 Task: Compose an email with the signature Connor Wood with the subject Product launch announcement and the message Could you please confirm the details of the shipment? from softage.1@softage.net to softage.9@softage.net with an attached document Design_specifications.pdf Undo the message and rewrite the message as I will be unavailable during this time. Send the email. Finally, move the email from Sent Items to the label Benefits
Action: Mouse moved to (321, 534)
Screenshot: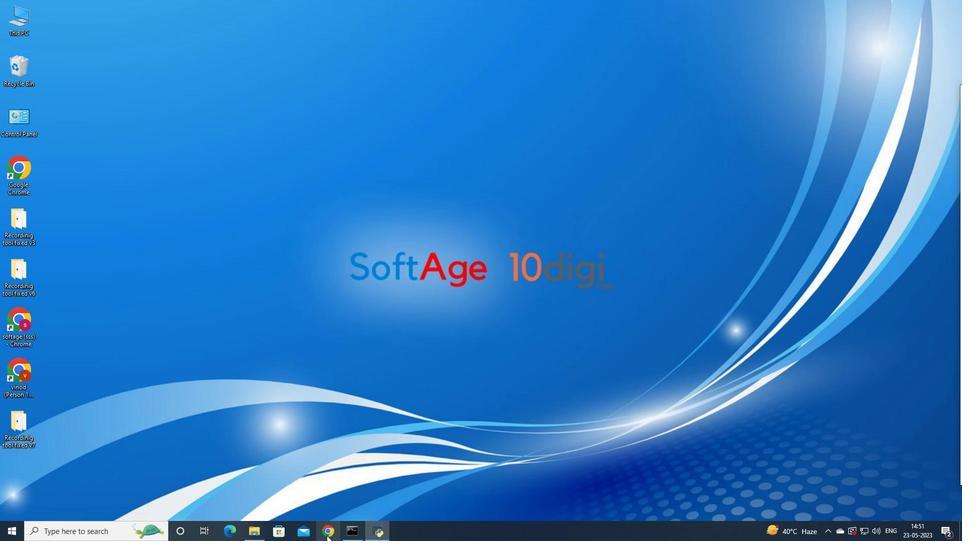 
Action: Mouse pressed left at (321, 534)
Screenshot: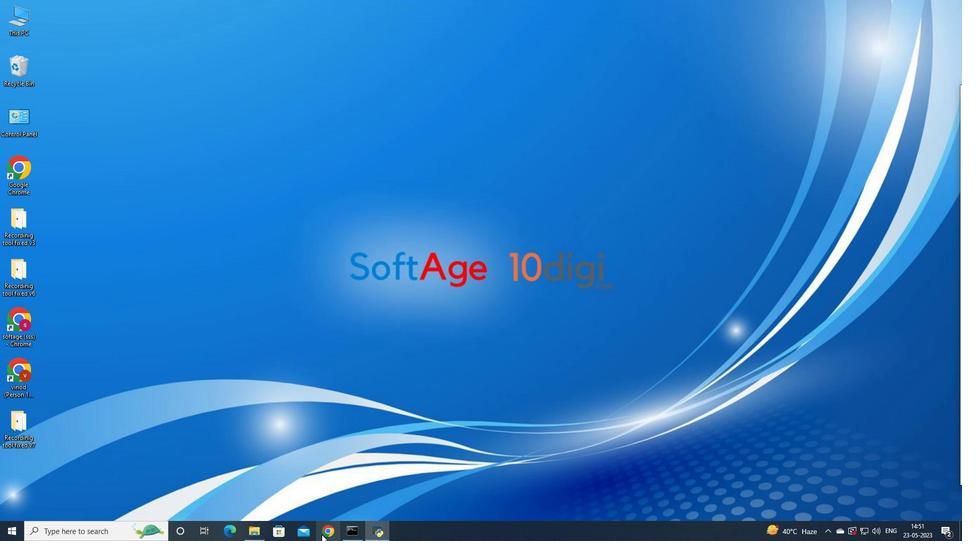 
Action: Mouse moved to (426, 289)
Screenshot: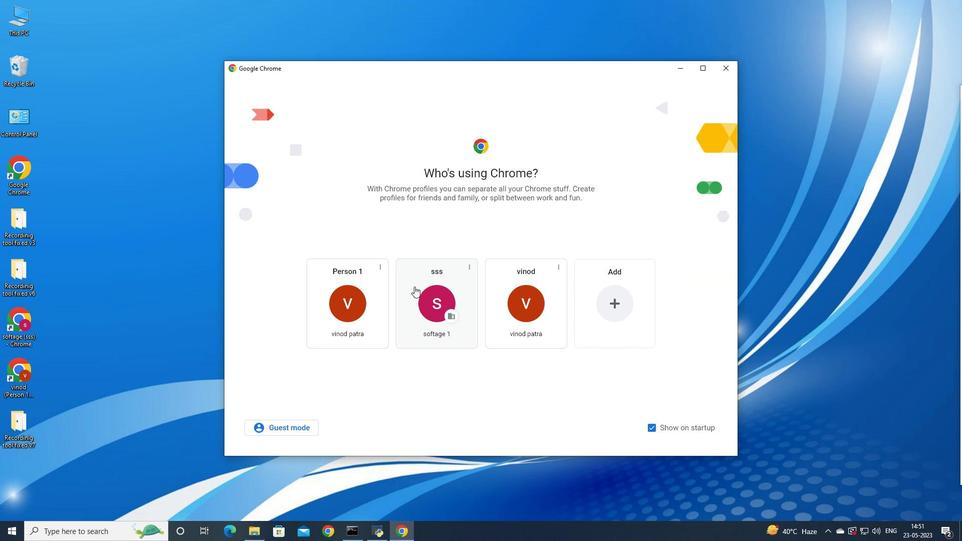 
Action: Mouse pressed left at (426, 289)
Screenshot: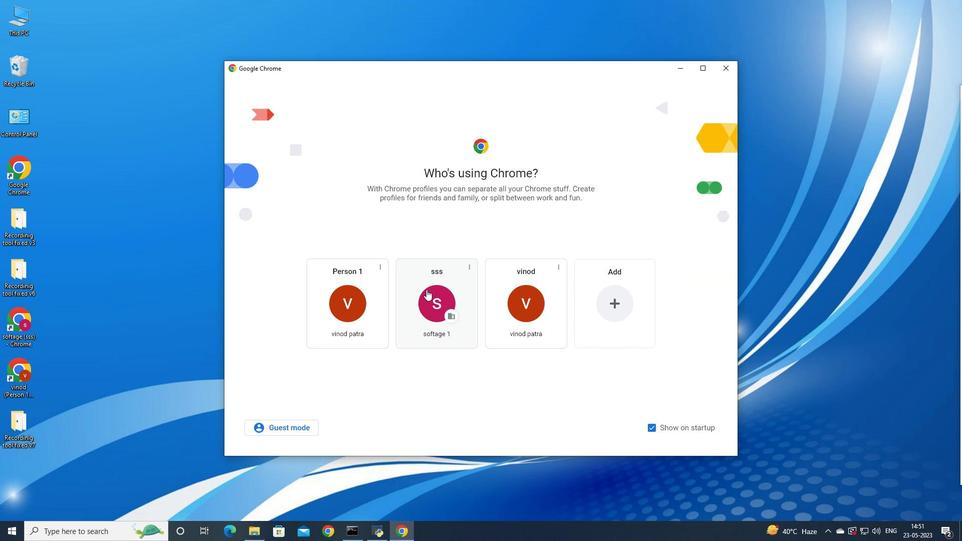 
Action: Mouse moved to (863, 51)
Screenshot: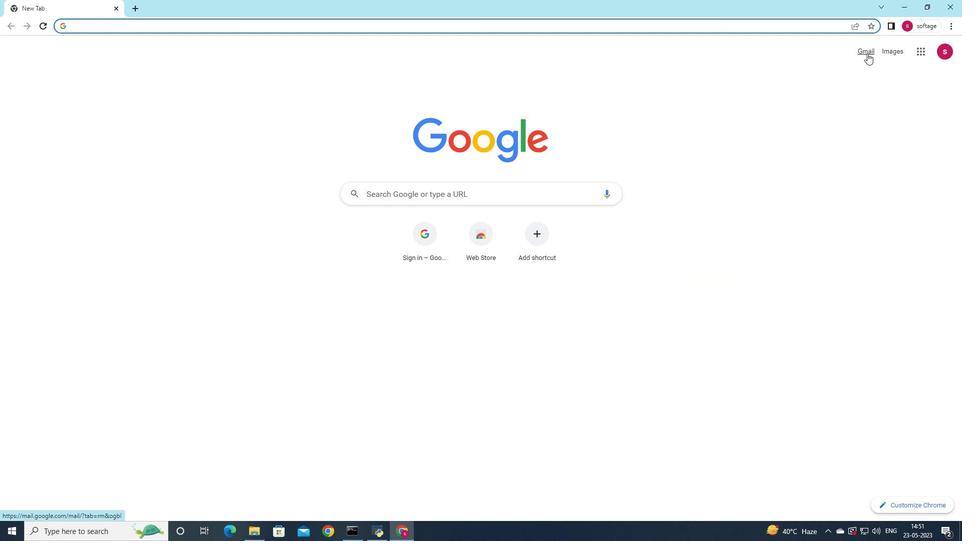 
Action: Mouse pressed left at (863, 51)
Screenshot: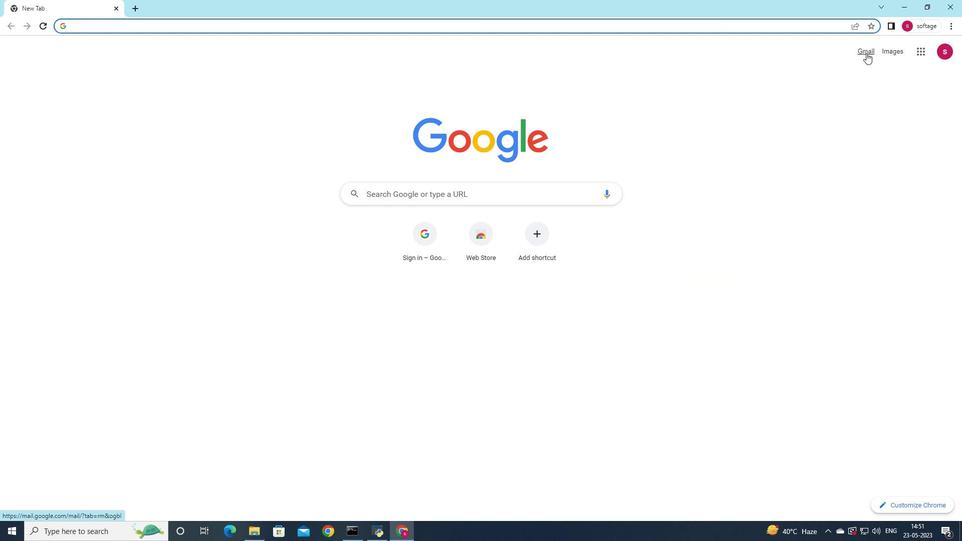 
Action: Mouse moved to (857, 68)
Screenshot: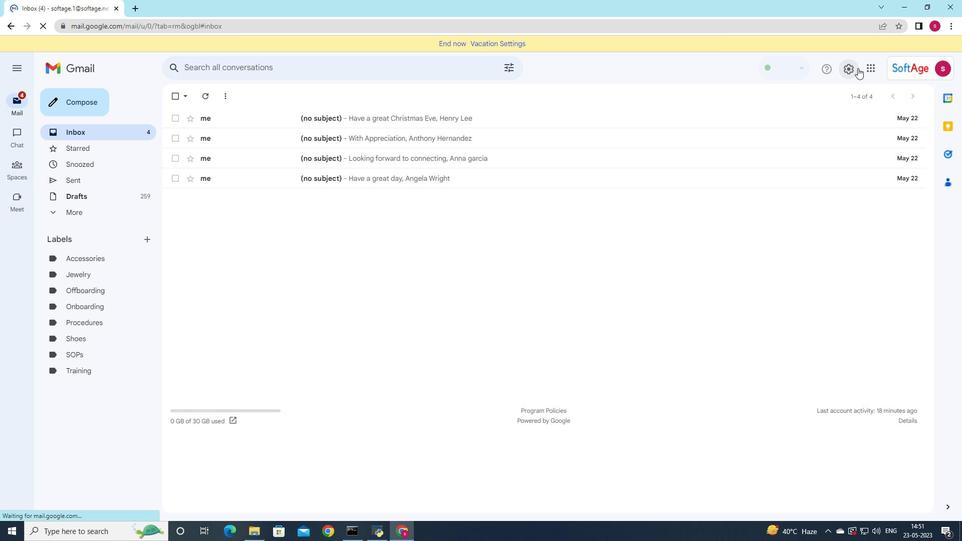 
Action: Mouse pressed left at (857, 68)
Screenshot: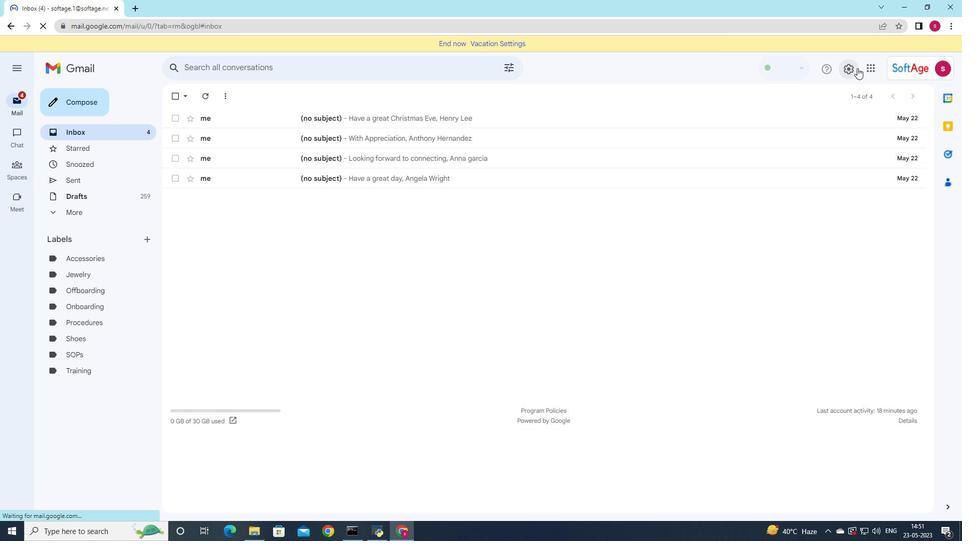 
Action: Mouse moved to (852, 72)
Screenshot: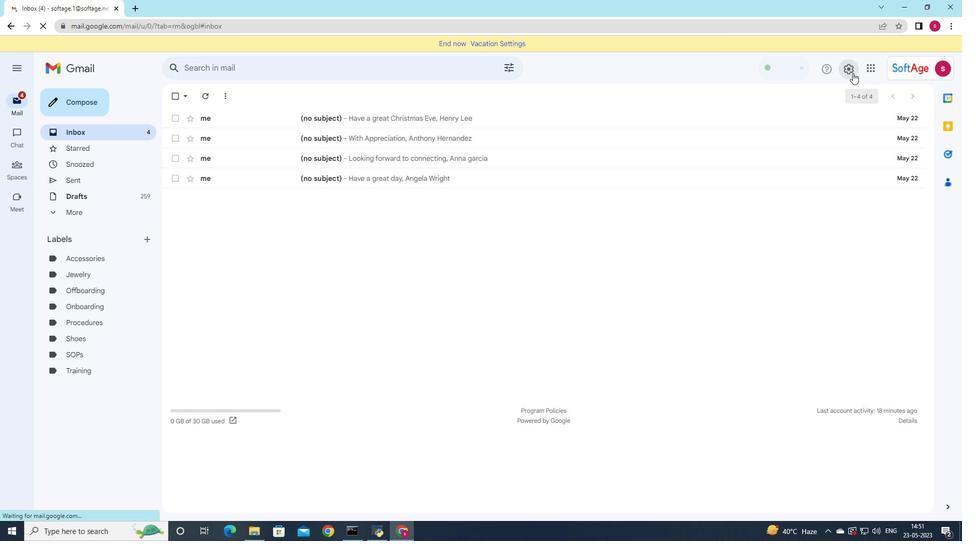 
Action: Mouse pressed left at (852, 72)
Screenshot: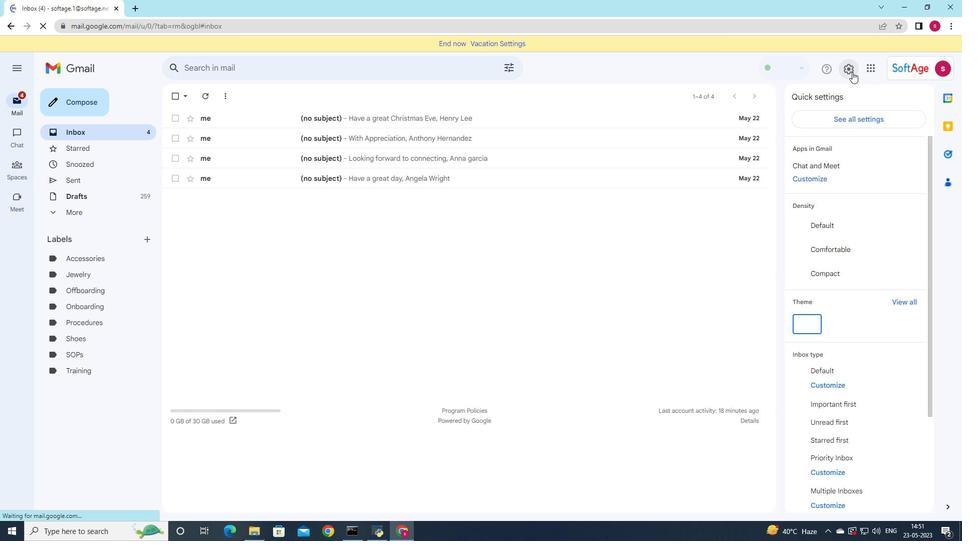 
Action: Mouse pressed left at (852, 72)
Screenshot: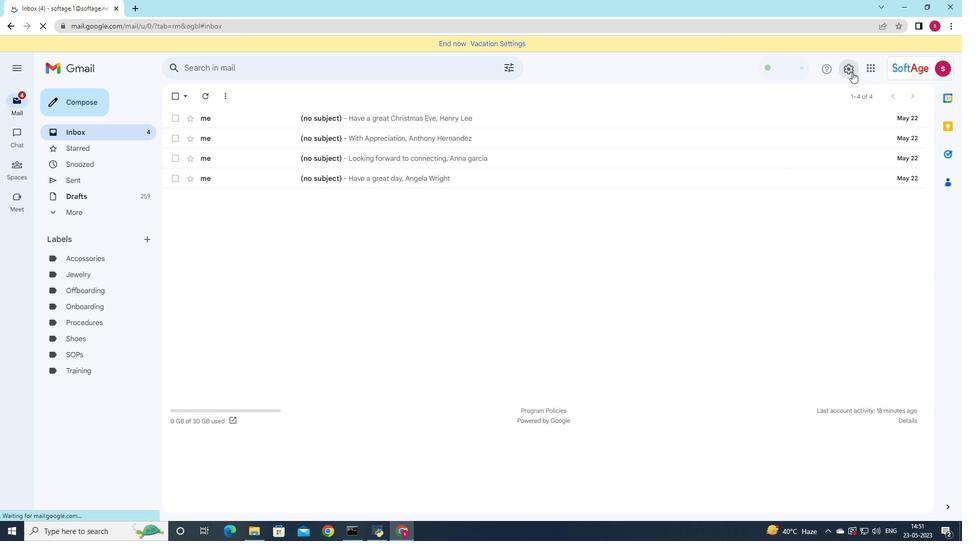 
Action: Mouse moved to (860, 116)
Screenshot: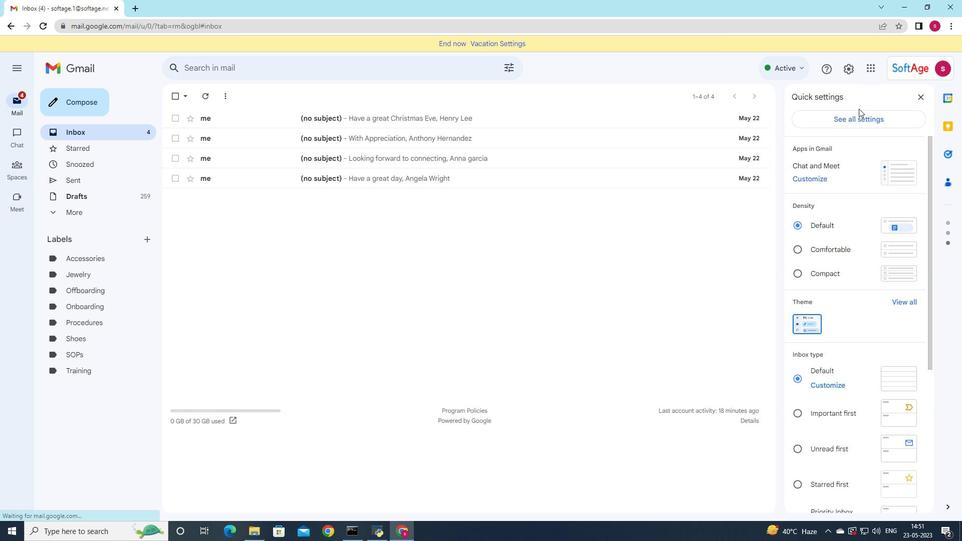 
Action: Mouse pressed left at (860, 116)
Screenshot: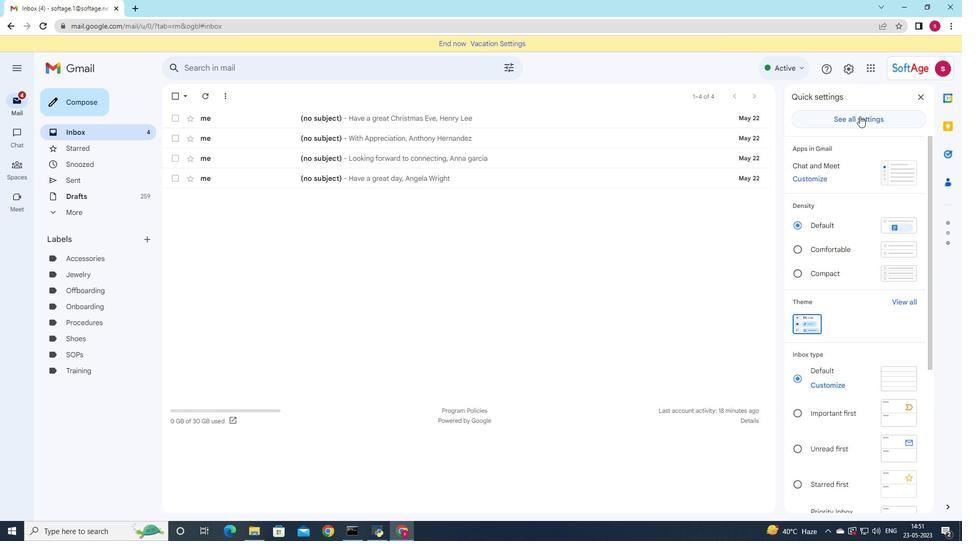 
Action: Mouse moved to (852, 74)
Screenshot: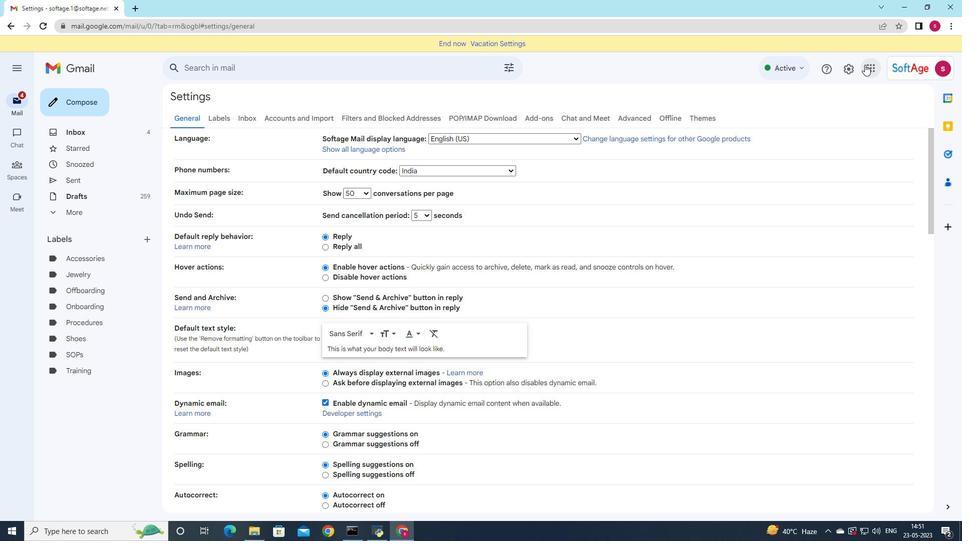 
Action: Mouse pressed left at (852, 74)
Screenshot: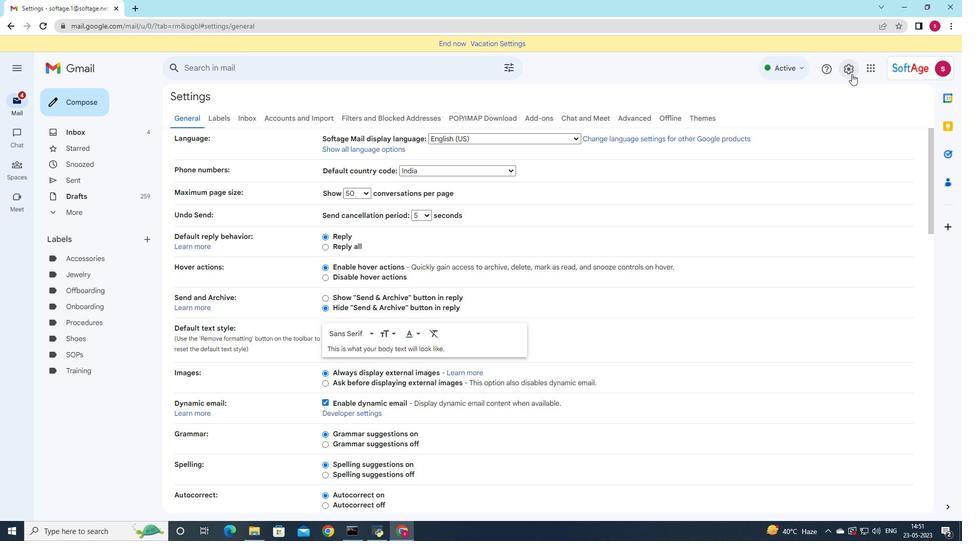 
Action: Mouse moved to (470, 243)
Screenshot: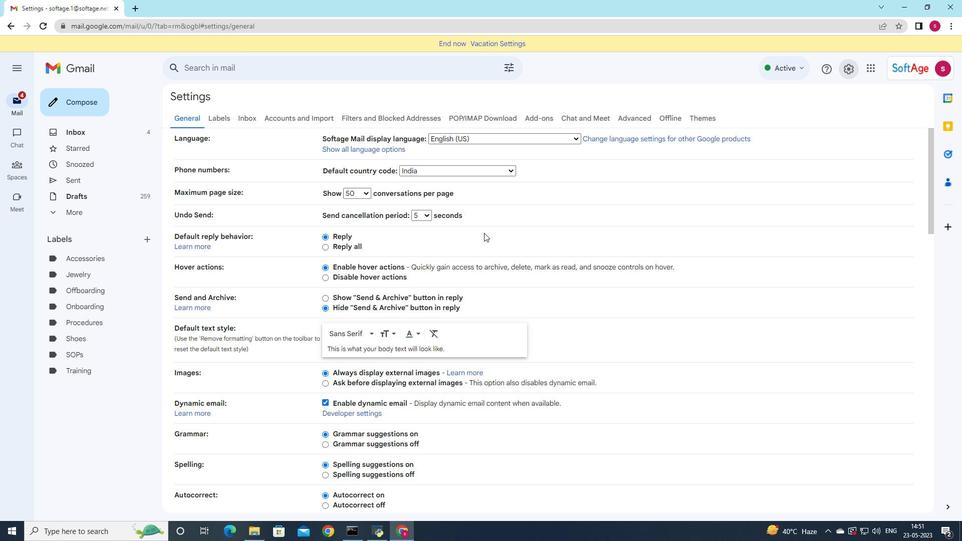 
Action: Mouse scrolled (470, 242) with delta (0, 0)
Screenshot: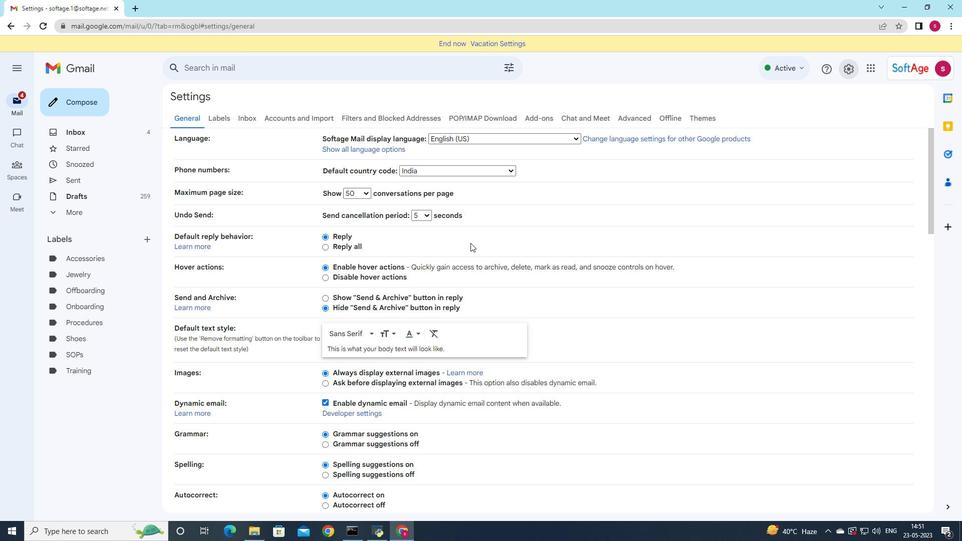 
Action: Mouse scrolled (470, 242) with delta (0, 0)
Screenshot: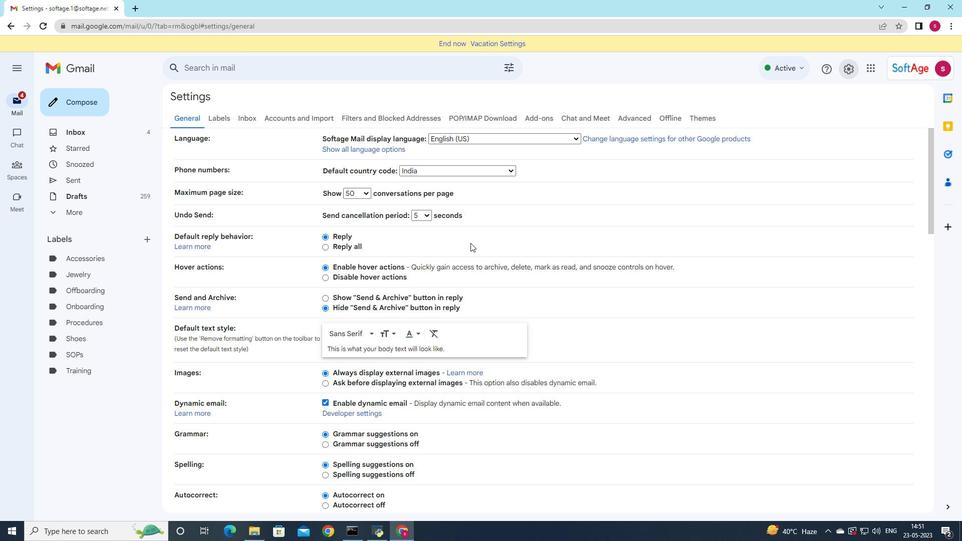 
Action: Mouse scrolled (470, 242) with delta (0, 0)
Screenshot: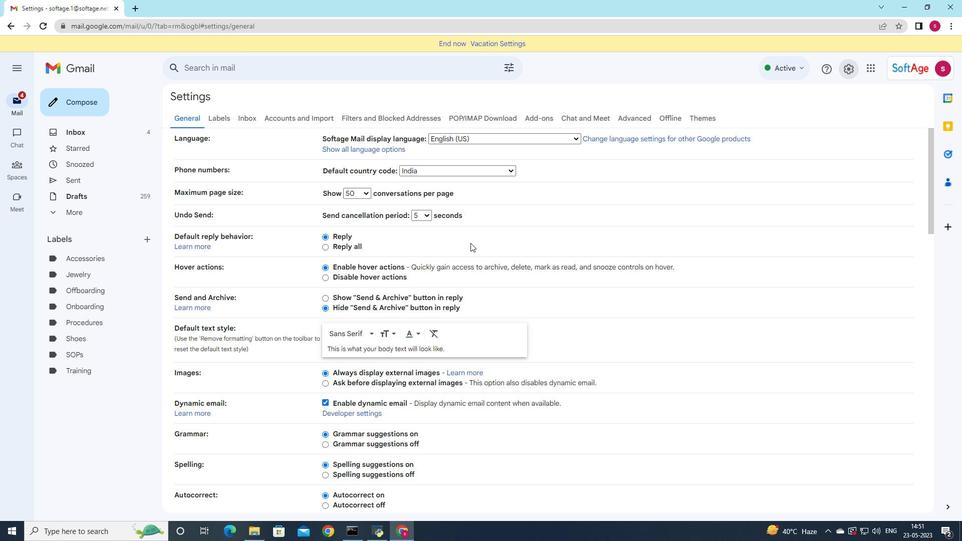 
Action: Mouse moved to (471, 249)
Screenshot: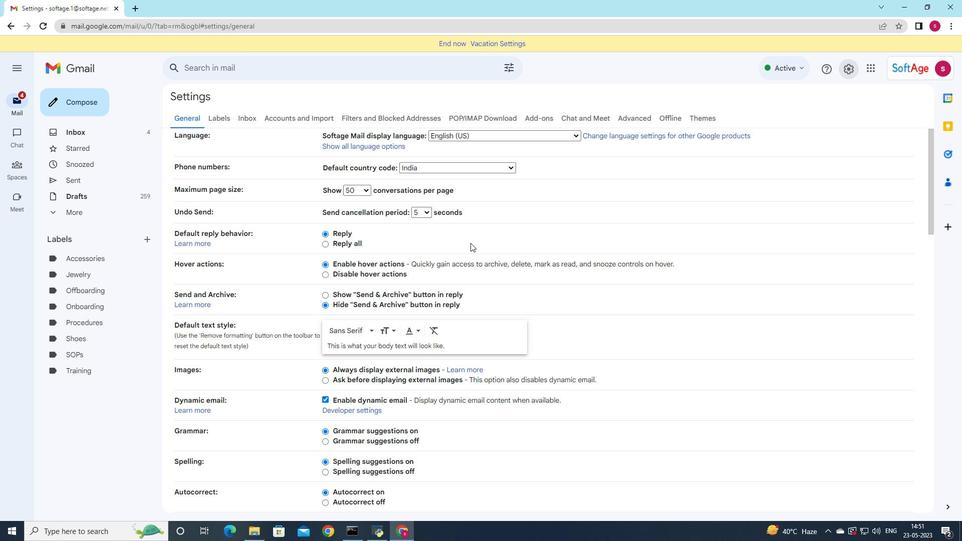 
Action: Mouse scrolled (471, 248) with delta (0, 0)
Screenshot: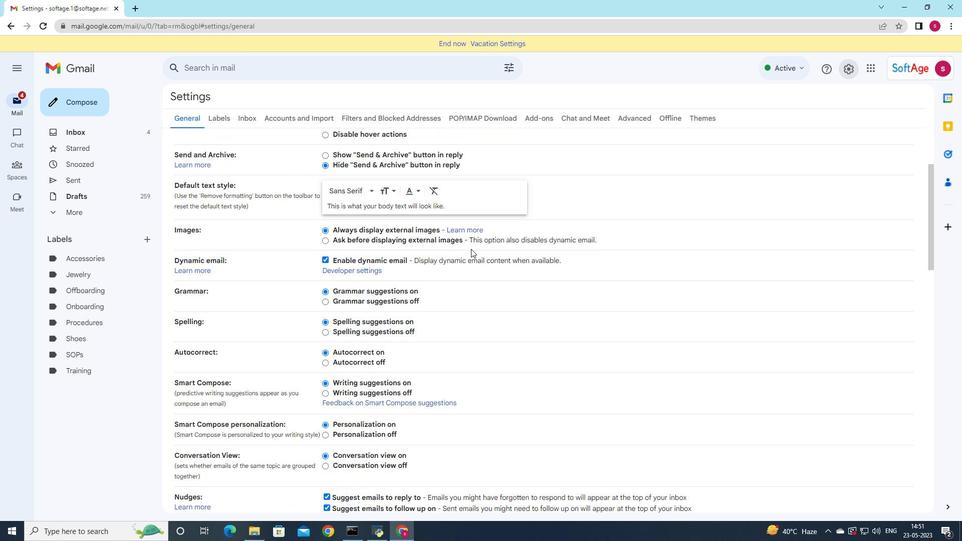 
Action: Mouse scrolled (471, 248) with delta (0, 0)
Screenshot: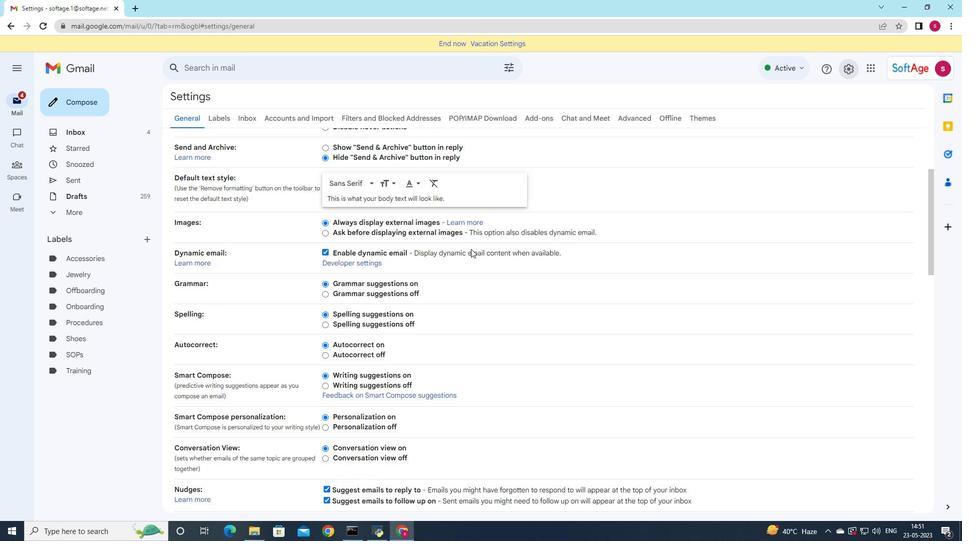 
Action: Mouse scrolled (471, 248) with delta (0, 0)
Screenshot: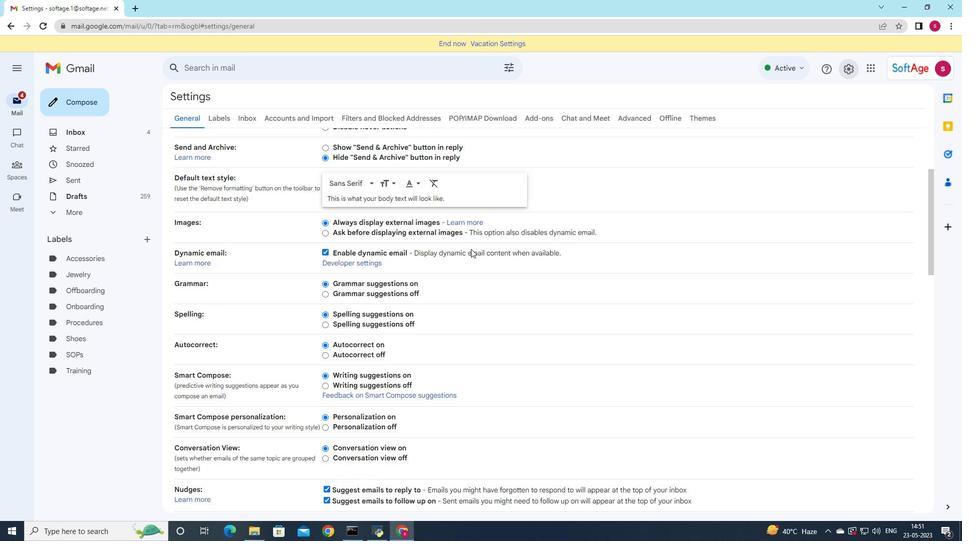 
Action: Mouse scrolled (471, 248) with delta (0, 0)
Screenshot: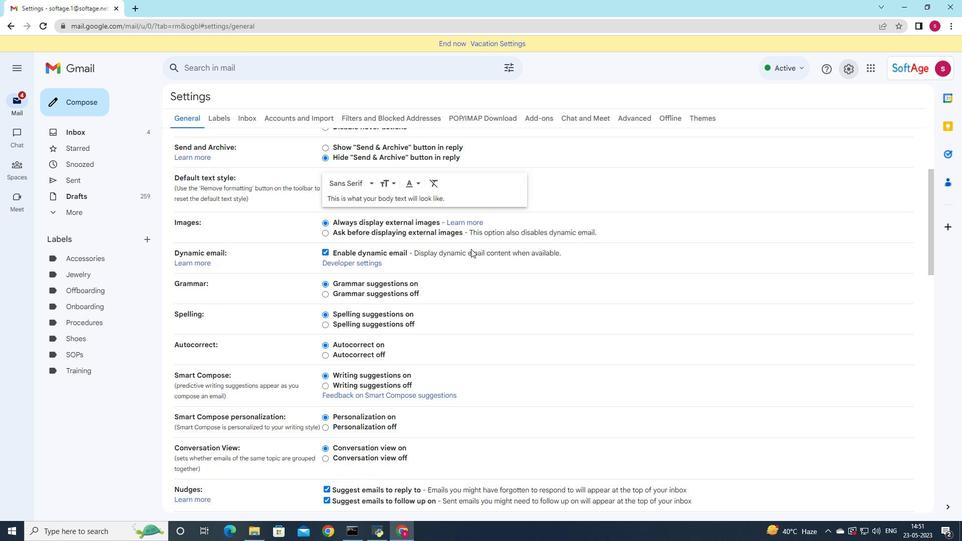 
Action: Mouse scrolled (471, 248) with delta (0, 0)
Screenshot: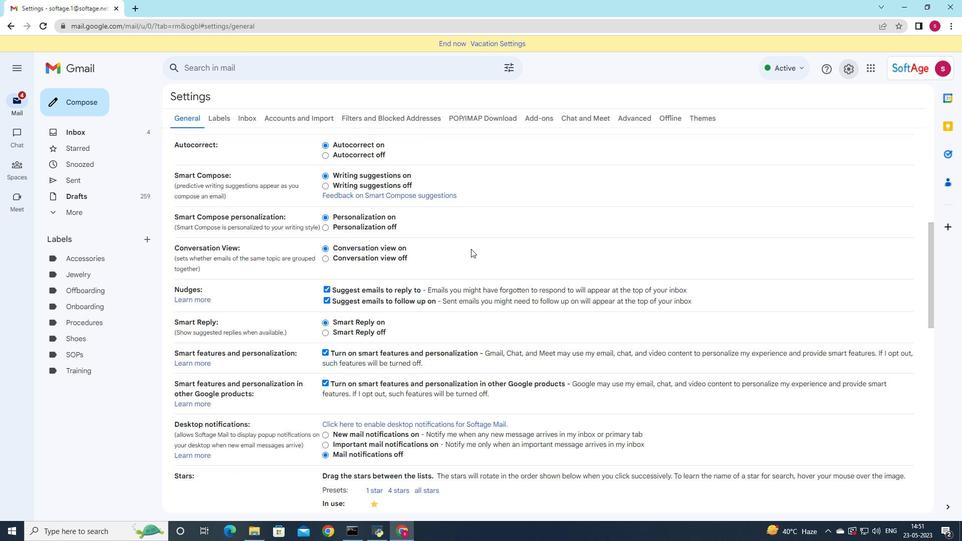
Action: Mouse scrolled (471, 248) with delta (0, 0)
Screenshot: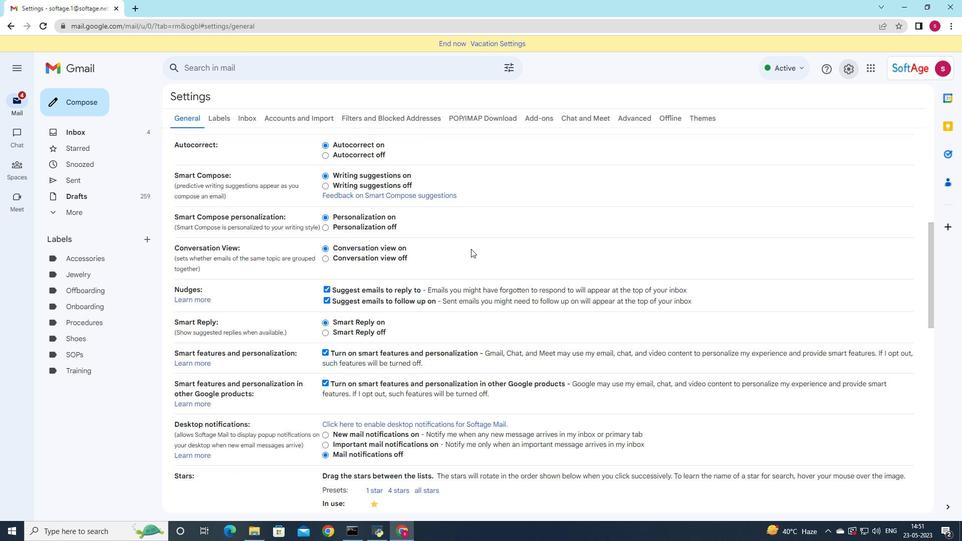 
Action: Mouse scrolled (471, 248) with delta (0, 0)
Screenshot: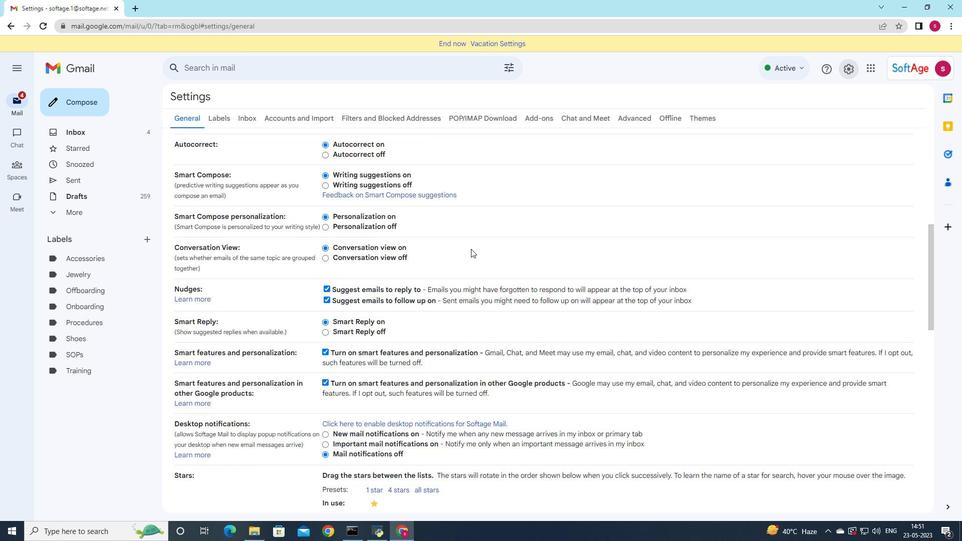 
Action: Mouse scrolled (471, 248) with delta (0, 0)
Screenshot: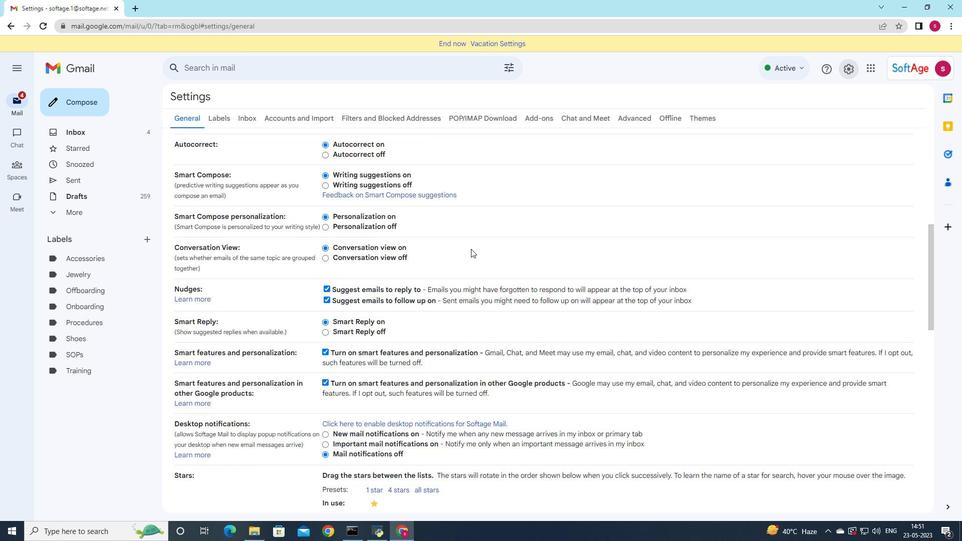 
Action: Mouse scrolled (471, 248) with delta (0, 0)
Screenshot: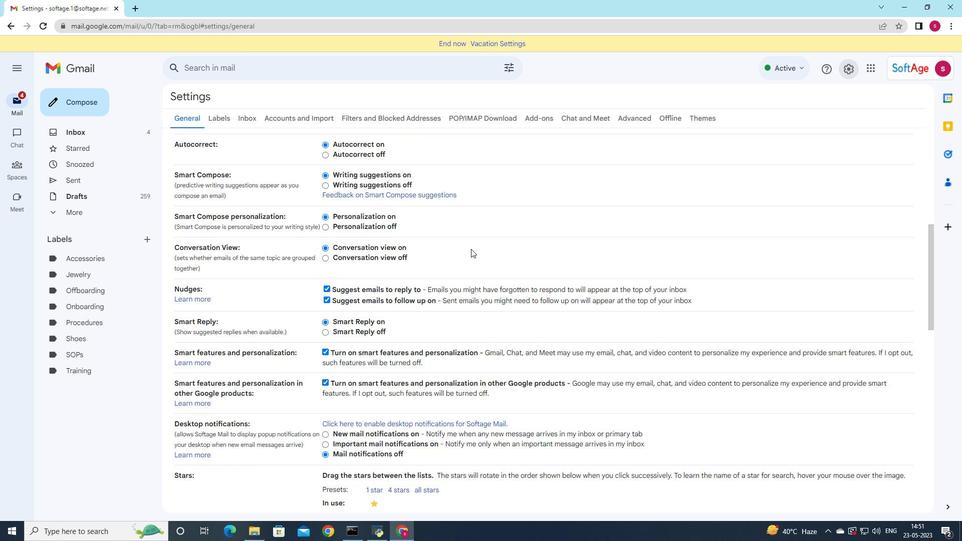 
Action: Mouse scrolled (471, 248) with delta (0, 0)
Screenshot: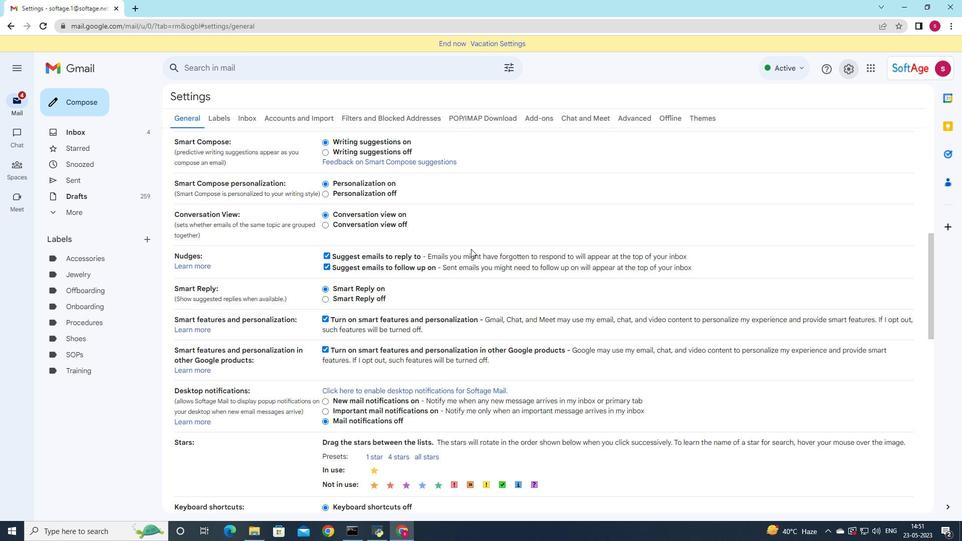 
Action: Mouse scrolled (471, 248) with delta (0, 0)
Screenshot: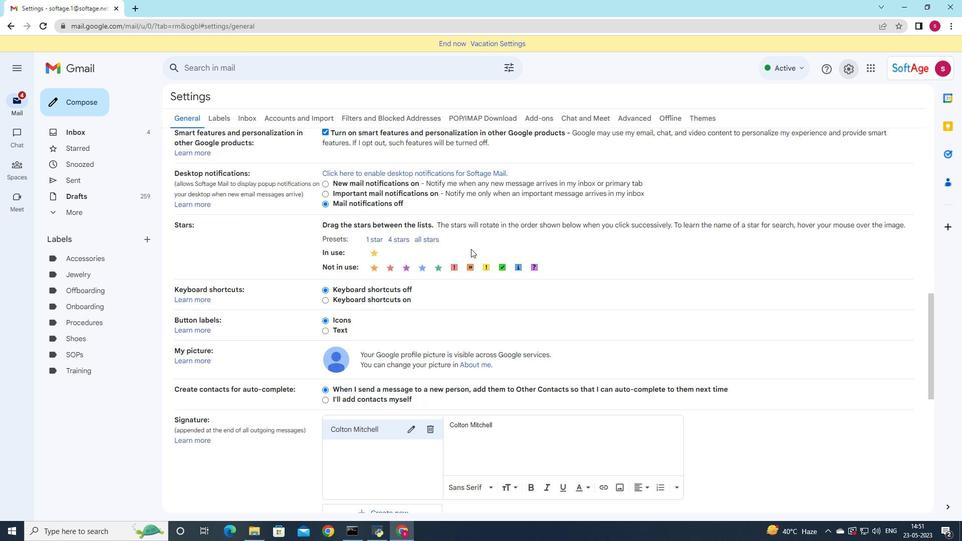
Action: Mouse scrolled (471, 248) with delta (0, 0)
Screenshot: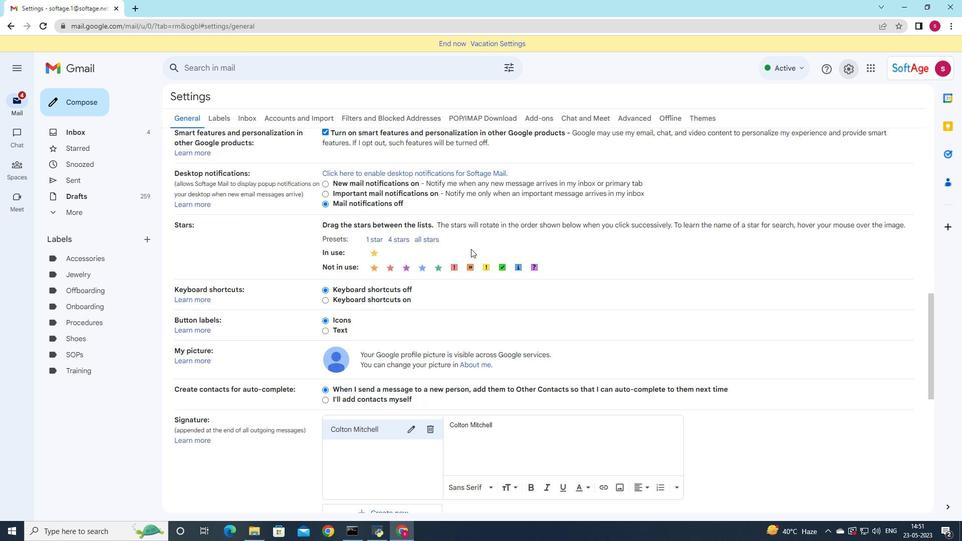 
Action: Mouse moved to (431, 278)
Screenshot: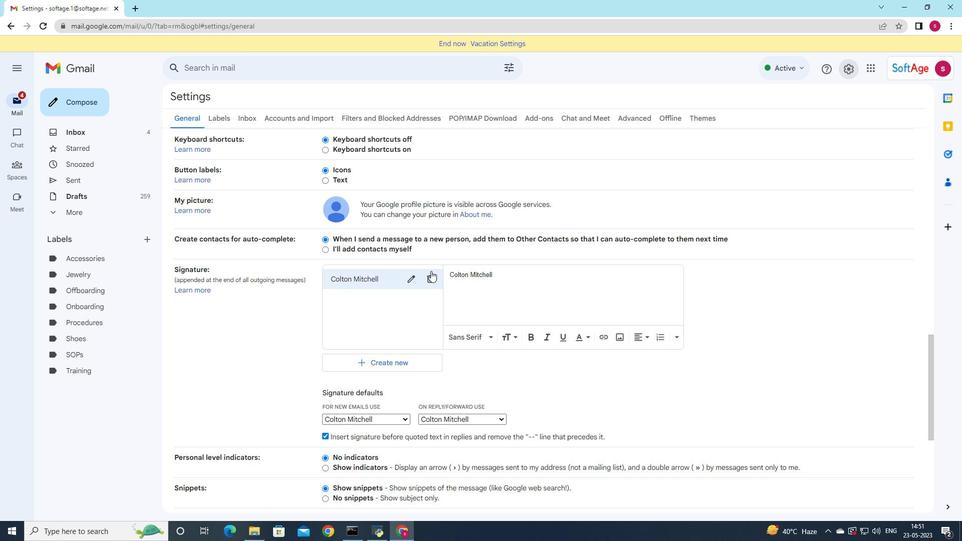 
Action: Mouse pressed left at (431, 278)
Screenshot: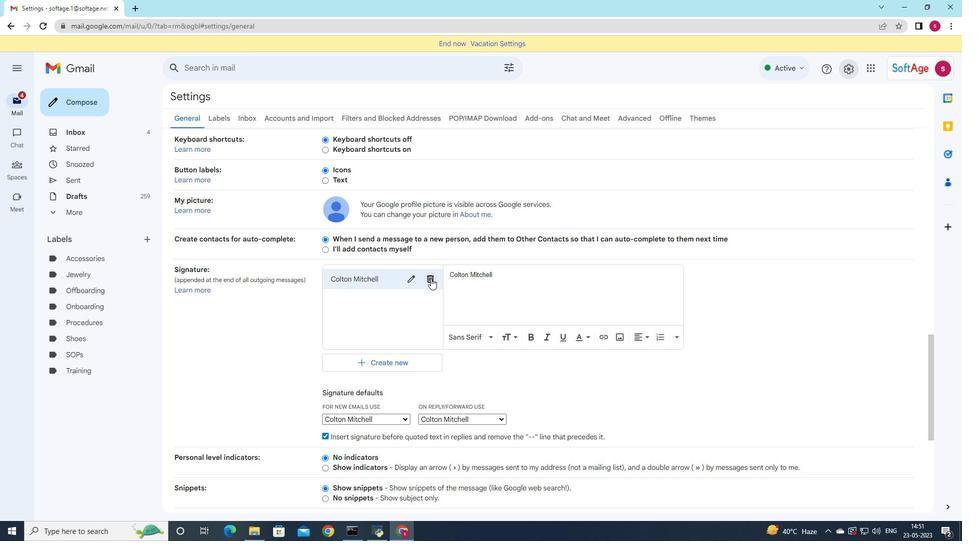 
Action: Mouse moved to (561, 301)
Screenshot: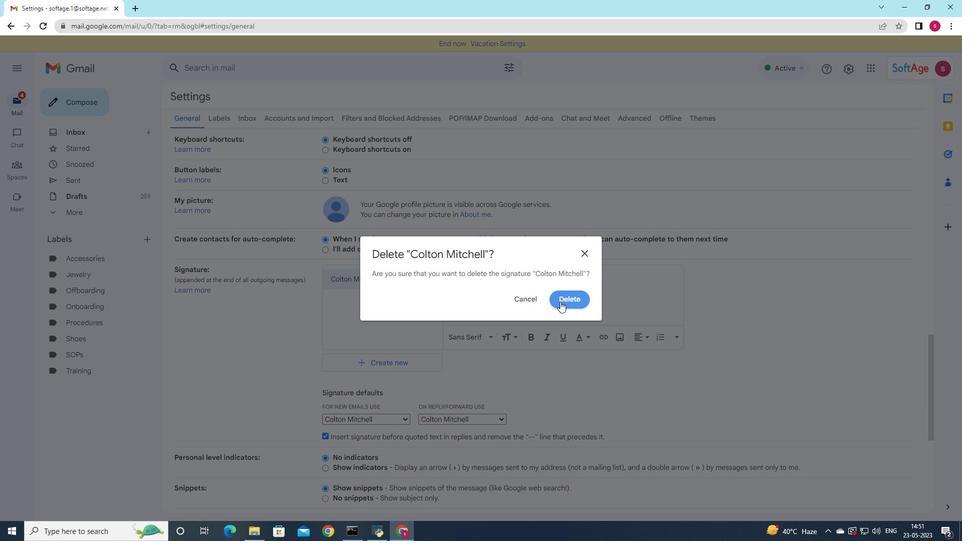 
Action: Mouse pressed left at (561, 301)
Screenshot: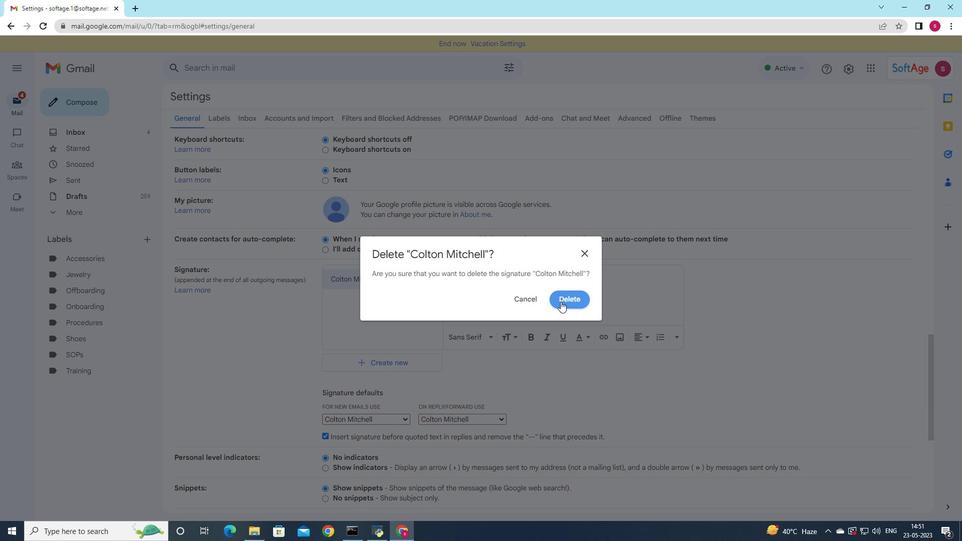 
Action: Mouse moved to (368, 287)
Screenshot: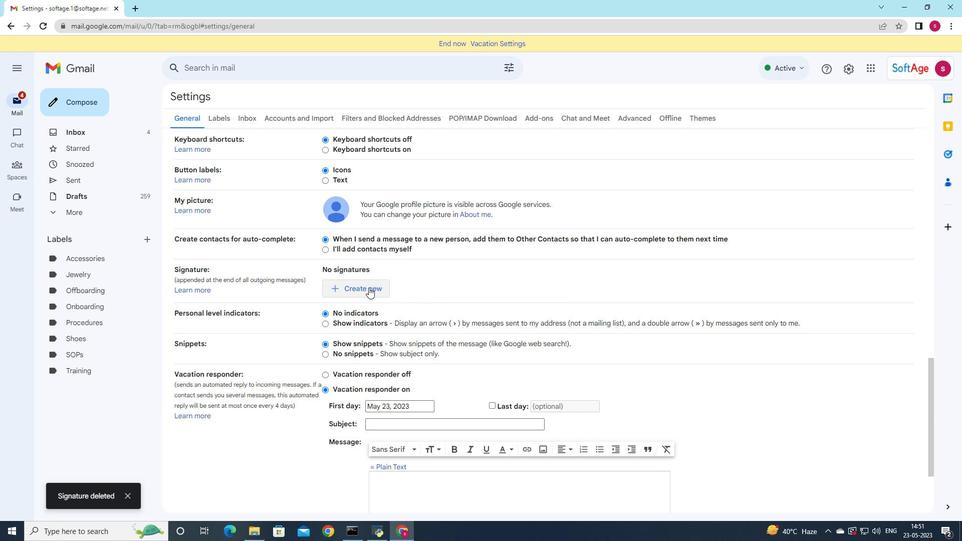 
Action: Mouse pressed left at (368, 287)
Screenshot: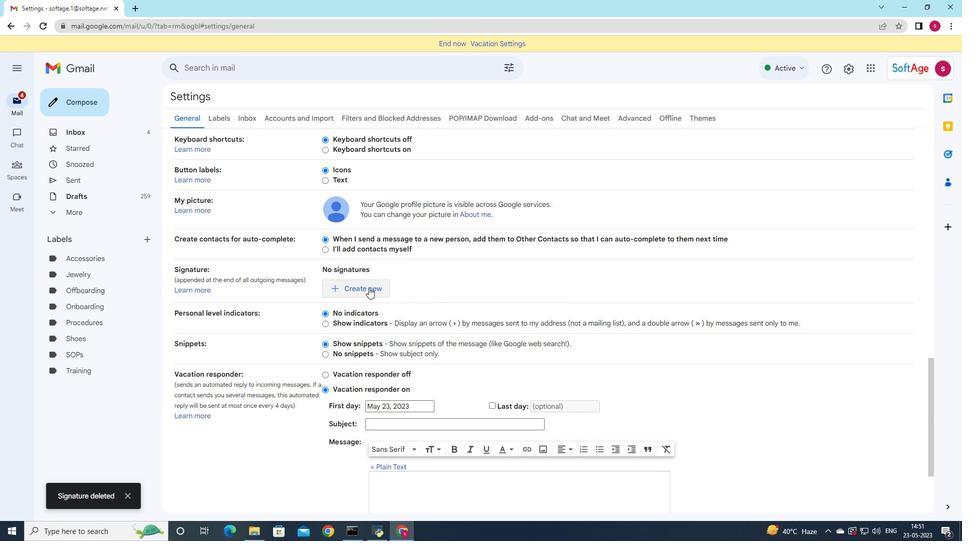 
Action: Mouse moved to (516, 284)
Screenshot: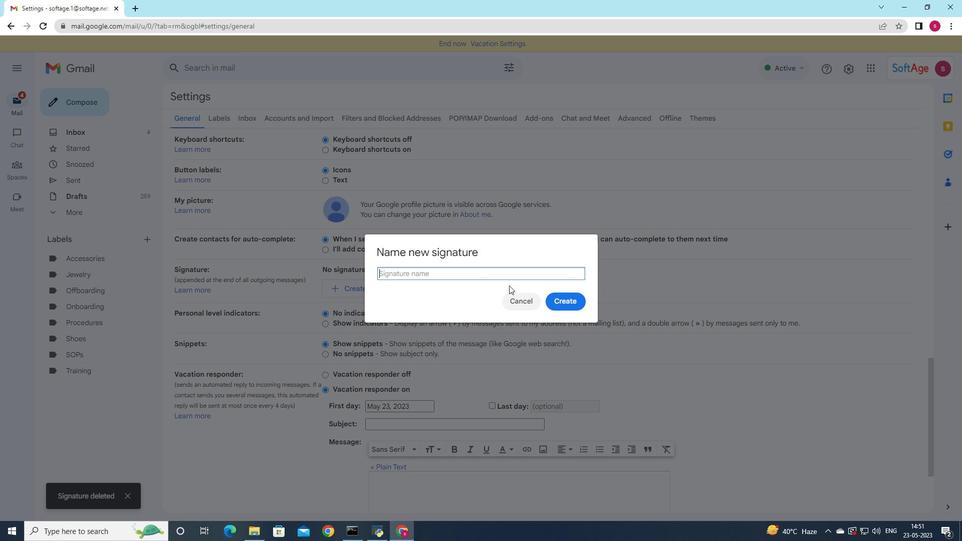 
Action: Key pressed <Key.shift>Connor<Key.space><Key.shift>Woood<Key.backspace><Key.backspace>d
Screenshot: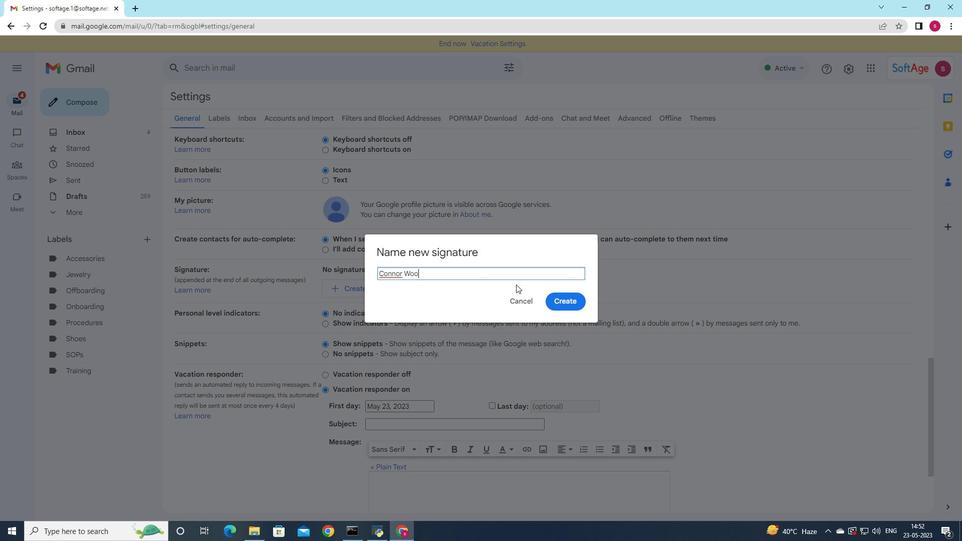 
Action: Mouse scrolled (516, 284) with delta (0, 0)
Screenshot: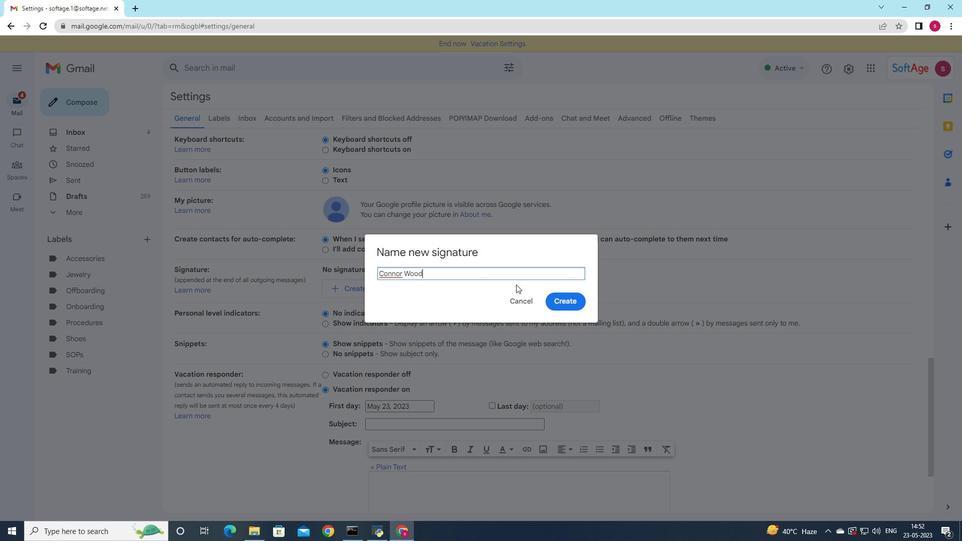 
Action: Mouse moved to (575, 304)
Screenshot: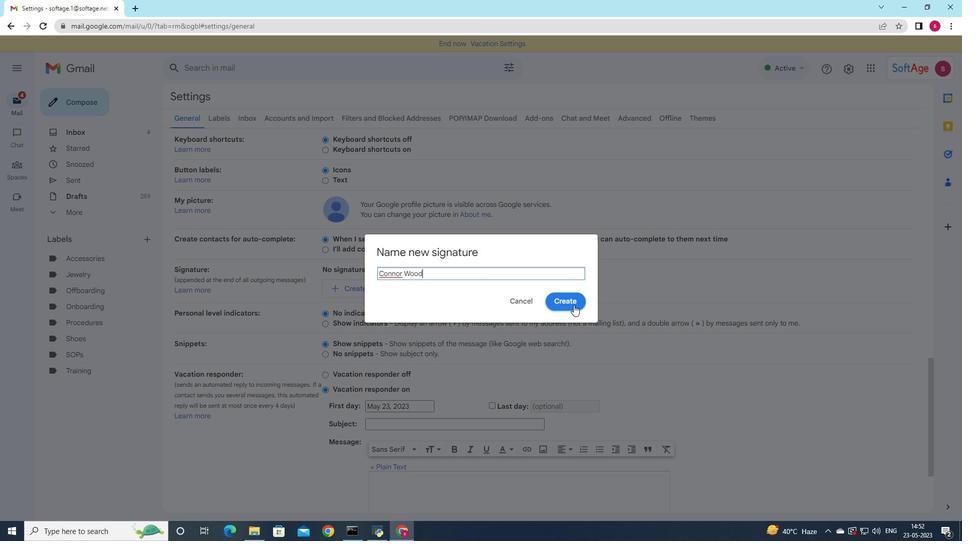 
Action: Mouse pressed left at (575, 304)
Screenshot: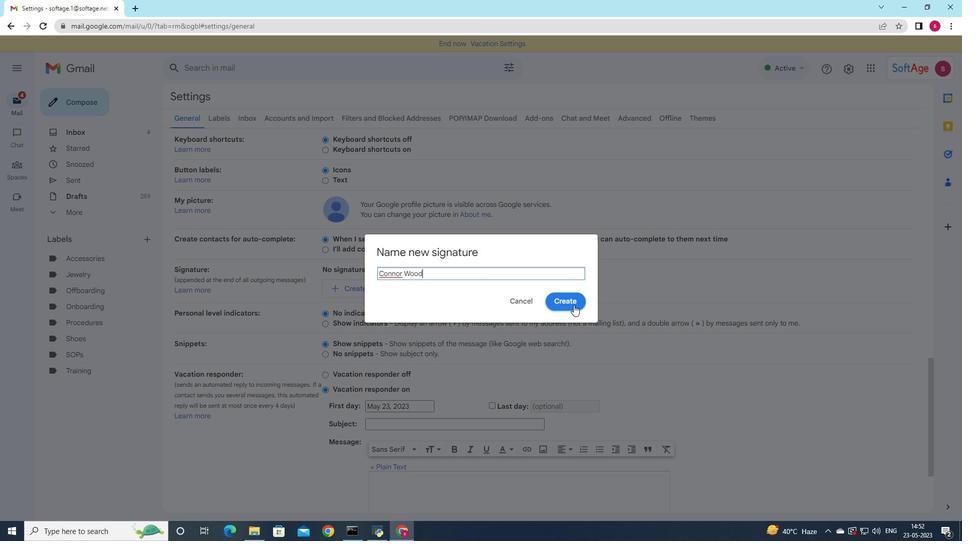 
Action: Mouse moved to (524, 281)
Screenshot: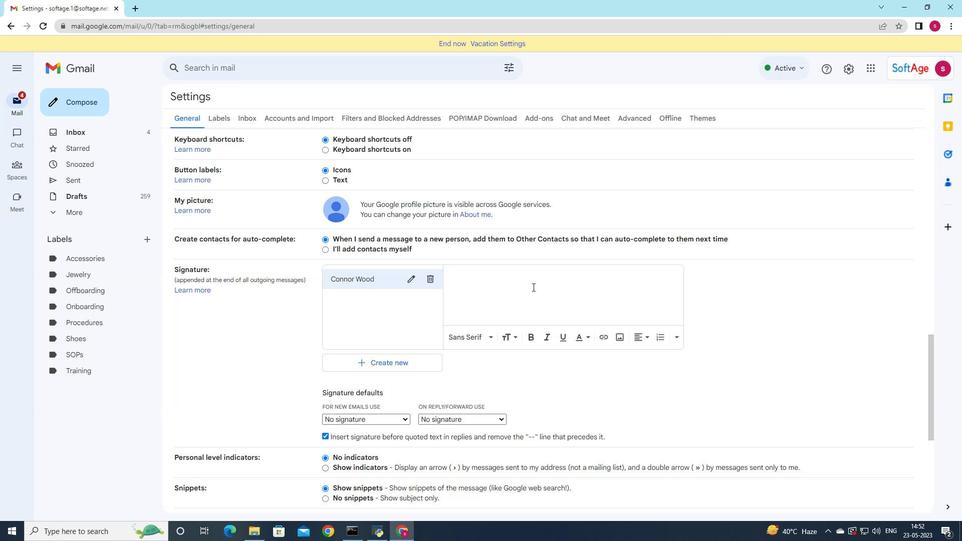 
Action: Mouse pressed left at (524, 281)
Screenshot: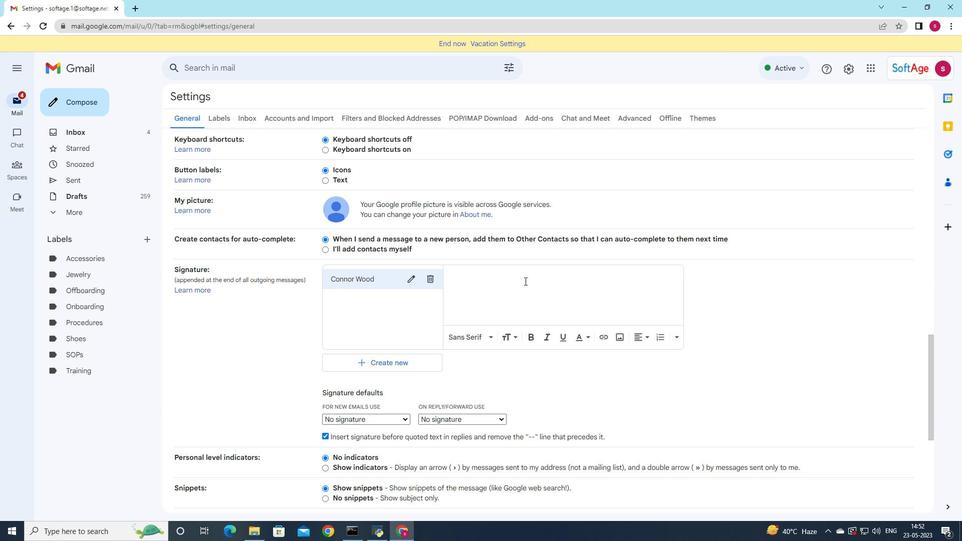 
Action: Key pressed <Key.shift>Coo<Key.backspace>nnor<Key.space><Key.shift>Wood
Screenshot: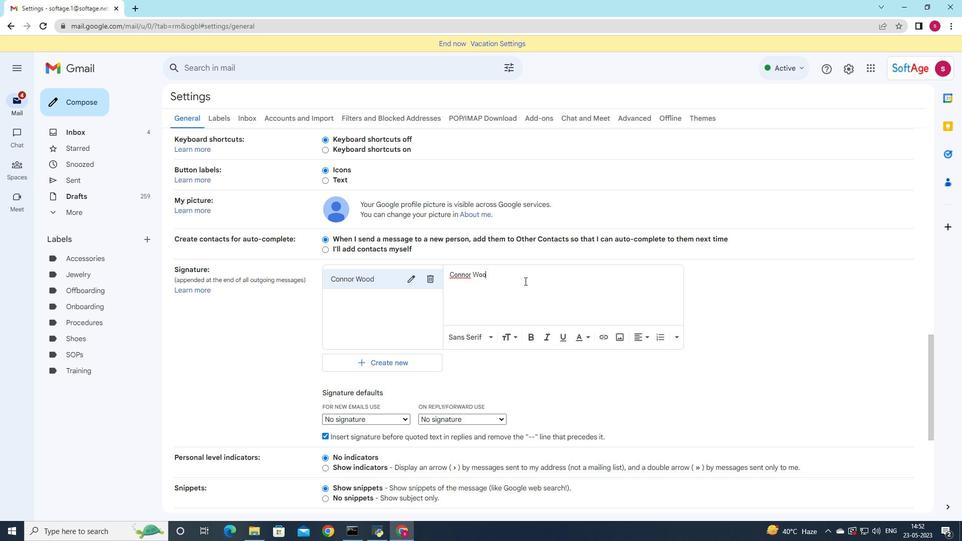 
Action: Mouse moved to (381, 418)
Screenshot: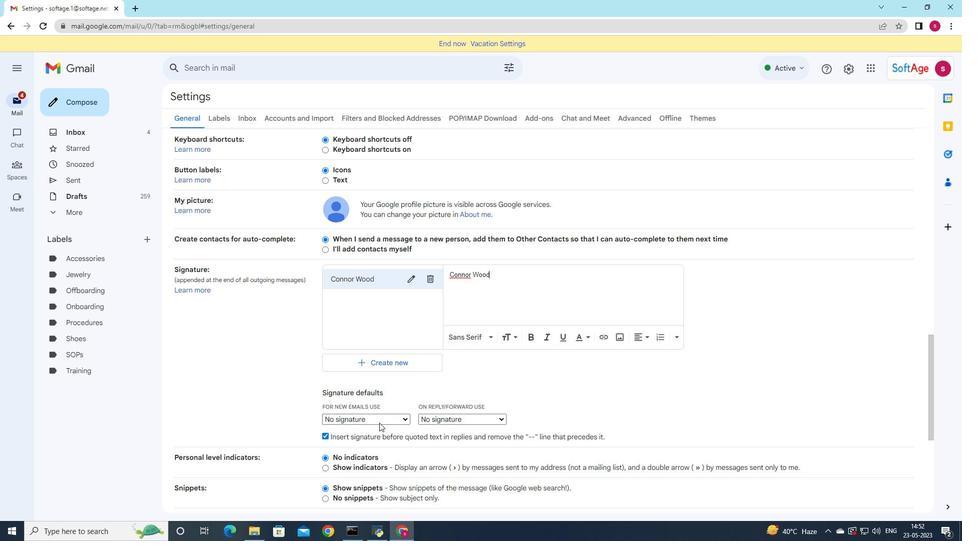
Action: Mouse pressed left at (381, 418)
Screenshot: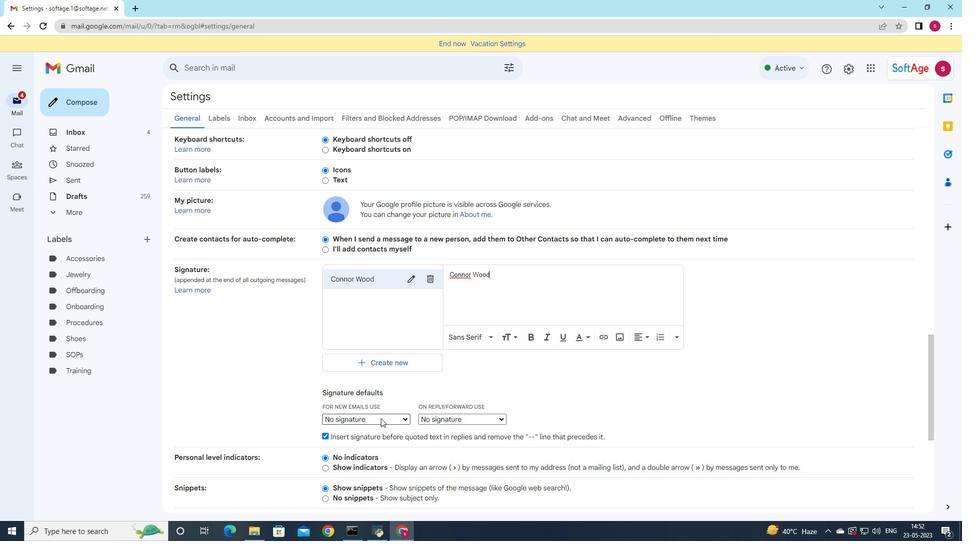 
Action: Mouse moved to (392, 436)
Screenshot: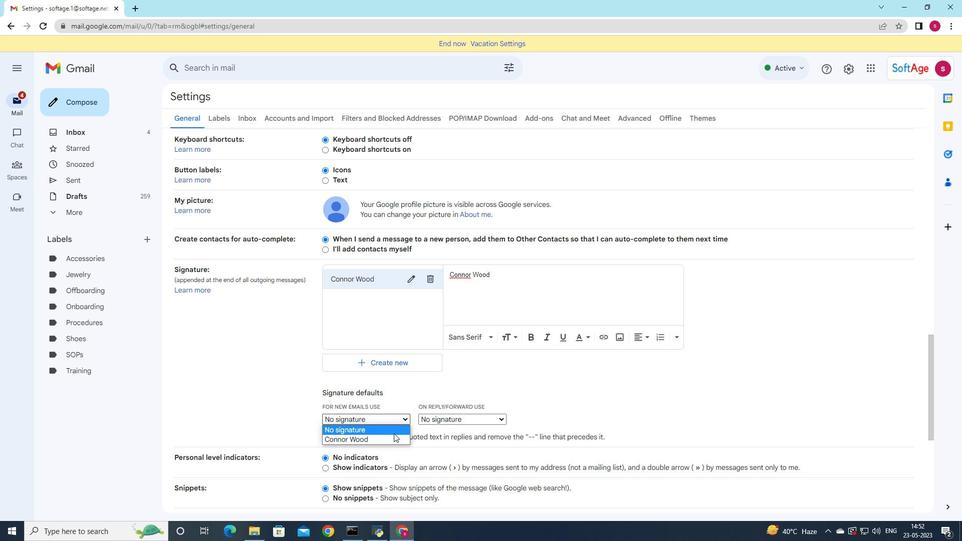 
Action: Mouse pressed left at (392, 436)
Screenshot: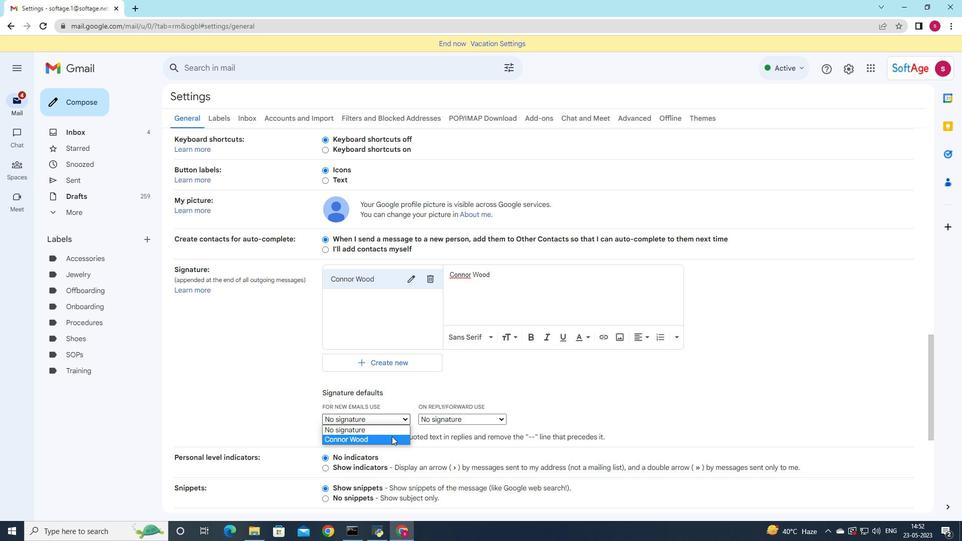 
Action: Mouse moved to (449, 416)
Screenshot: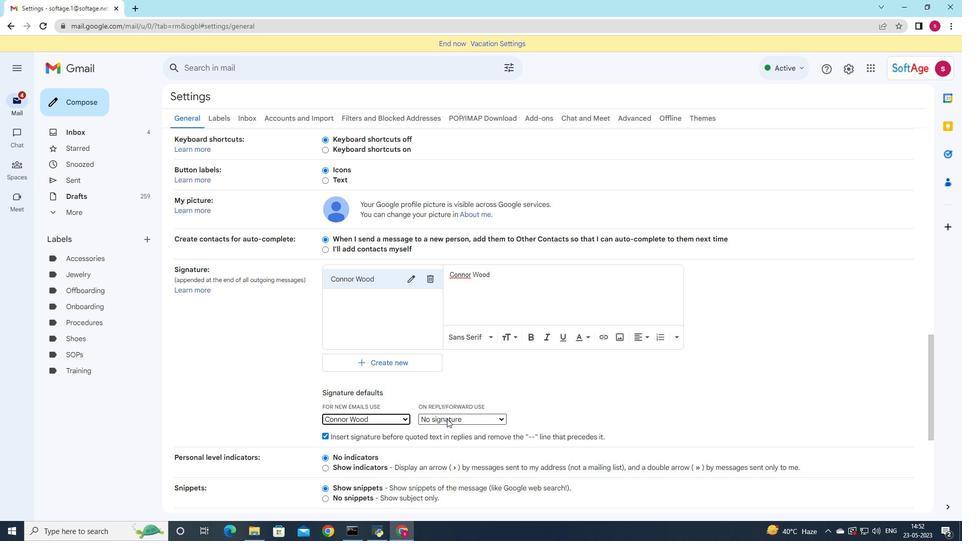 
Action: Mouse pressed left at (449, 416)
Screenshot: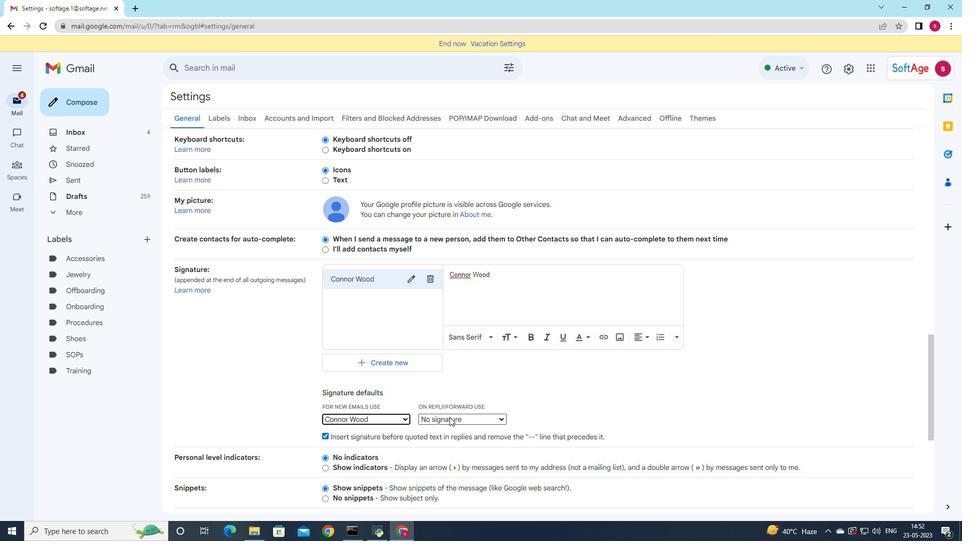 
Action: Mouse moved to (441, 443)
Screenshot: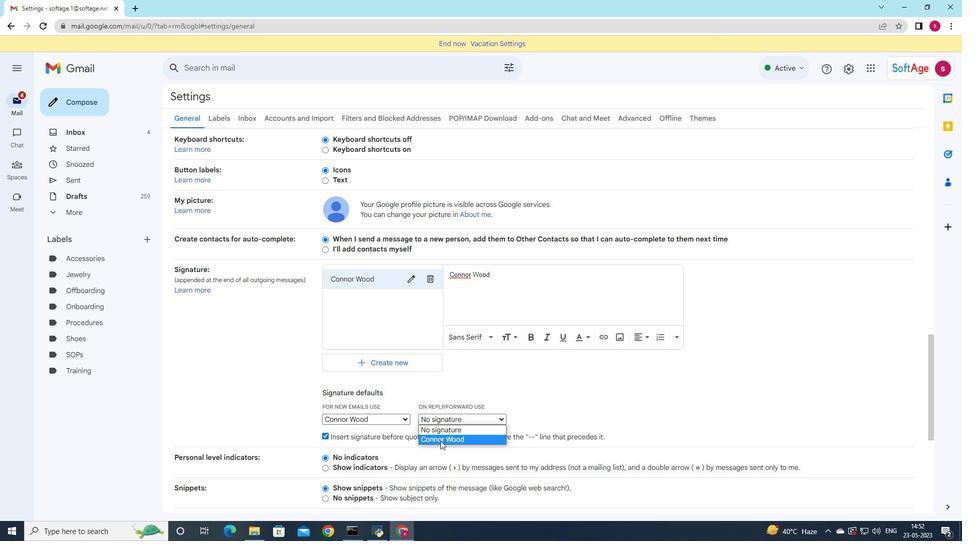 
Action: Mouse pressed left at (441, 443)
Screenshot: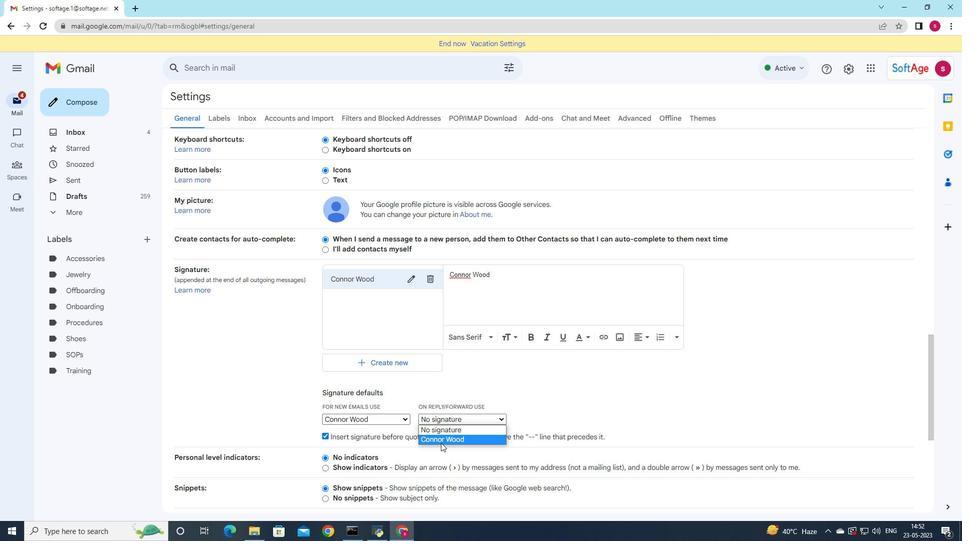
Action: Mouse moved to (224, 289)
Screenshot: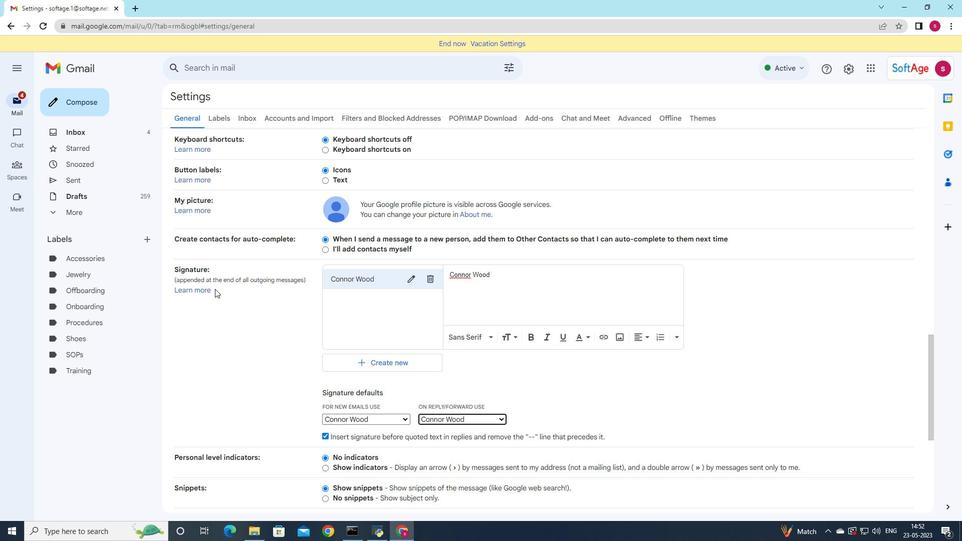 
Action: Mouse scrolled (224, 289) with delta (0, 0)
Screenshot: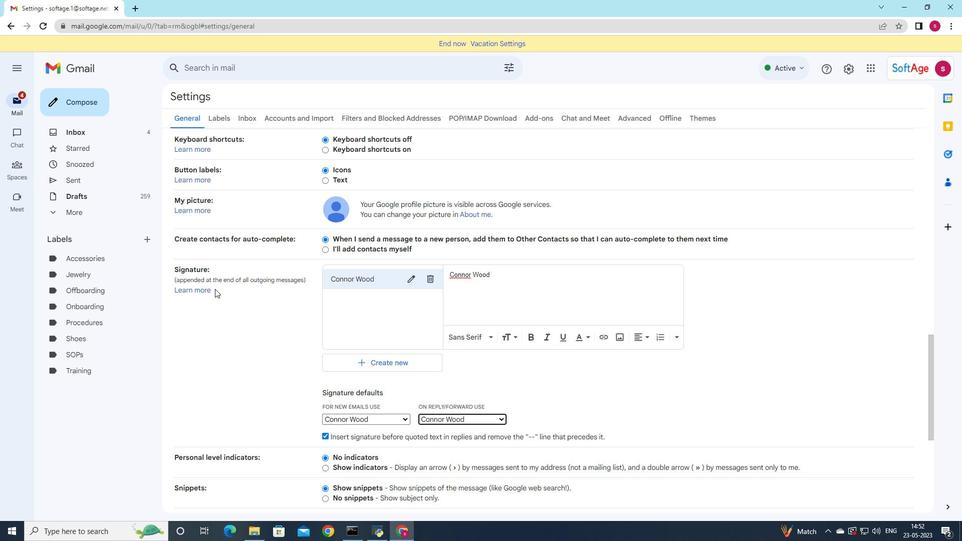 
Action: Mouse moved to (228, 292)
Screenshot: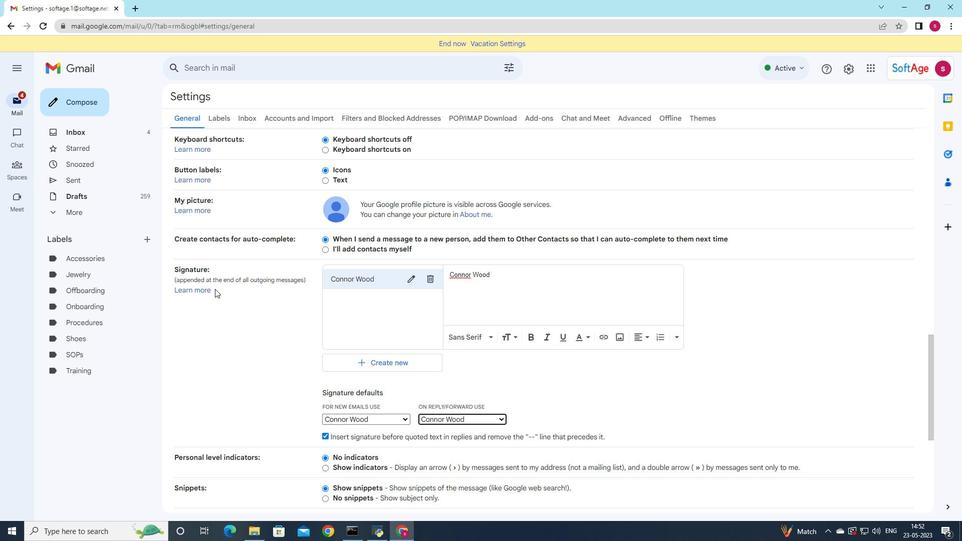 
Action: Mouse scrolled (228, 291) with delta (0, 0)
Screenshot: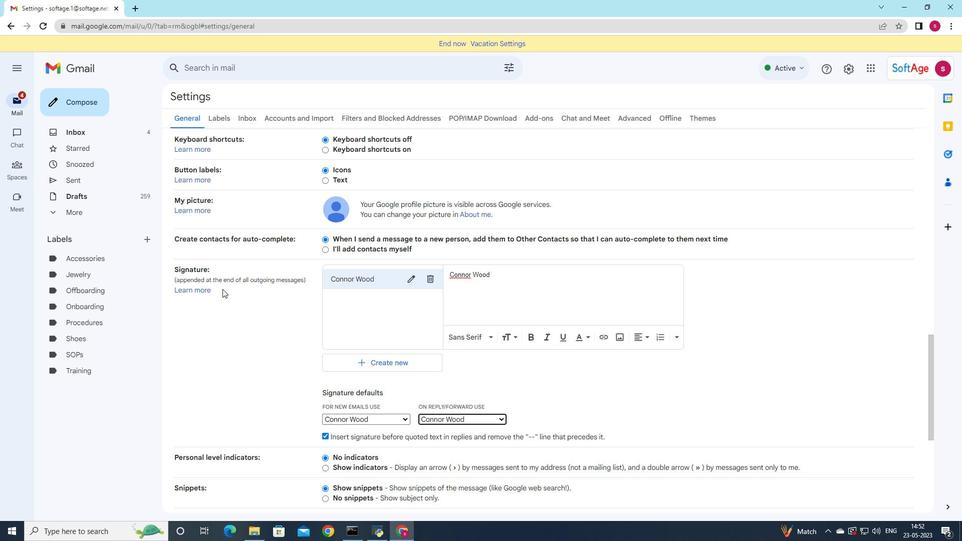 
Action: Mouse moved to (234, 295)
Screenshot: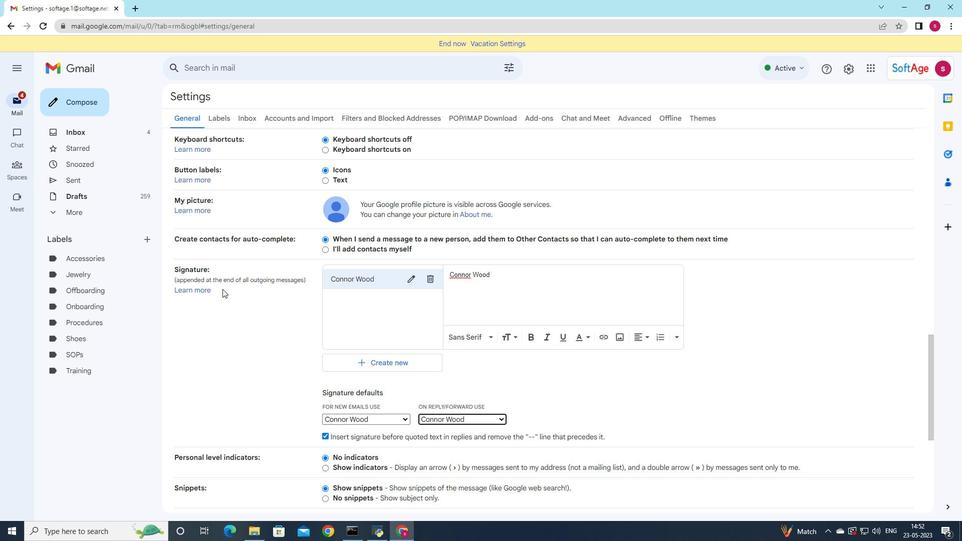 
Action: Mouse scrolled (234, 295) with delta (0, 0)
Screenshot: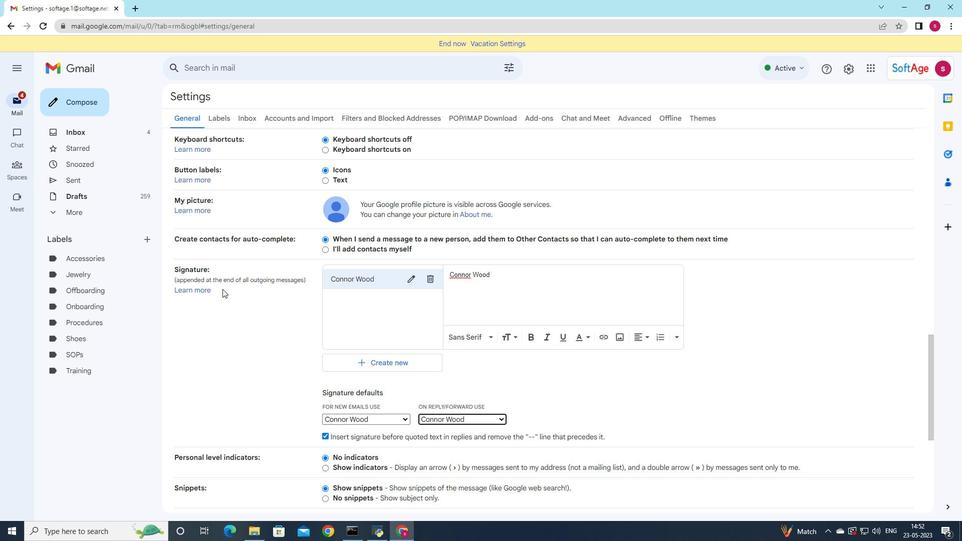 
Action: Mouse moved to (256, 335)
Screenshot: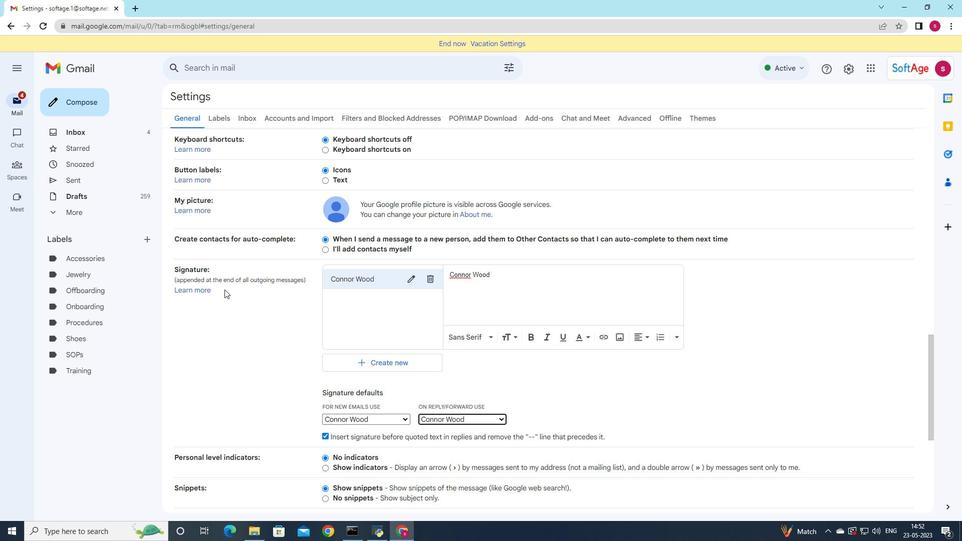 
Action: Mouse scrolled (256, 334) with delta (0, 0)
Screenshot: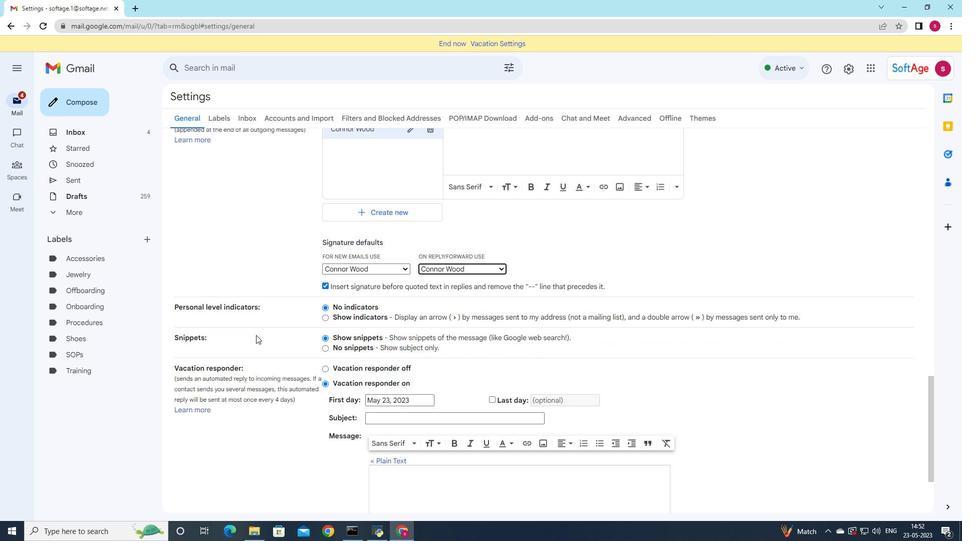 
Action: Mouse scrolled (256, 334) with delta (0, 0)
Screenshot: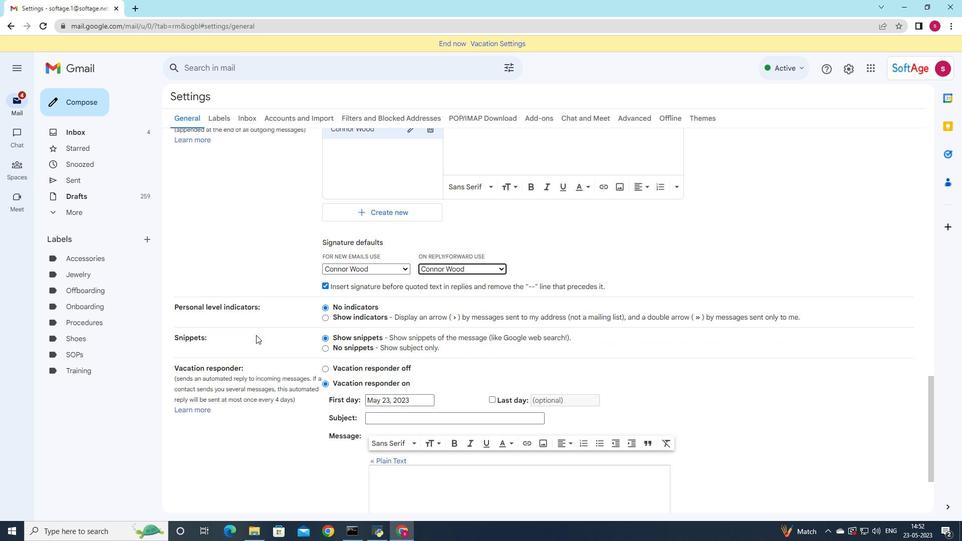 
Action: Mouse scrolled (256, 334) with delta (0, 0)
Screenshot: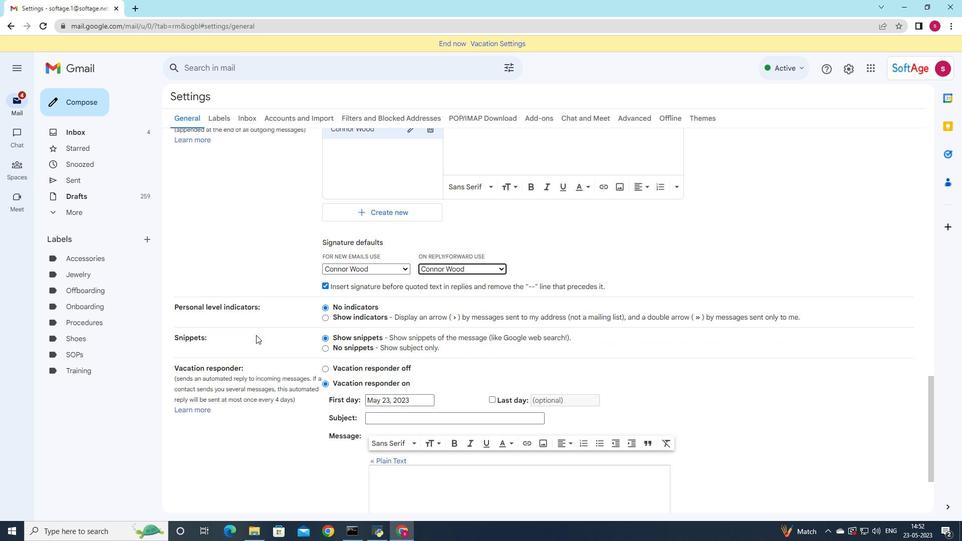 
Action: Mouse scrolled (256, 334) with delta (0, 0)
Screenshot: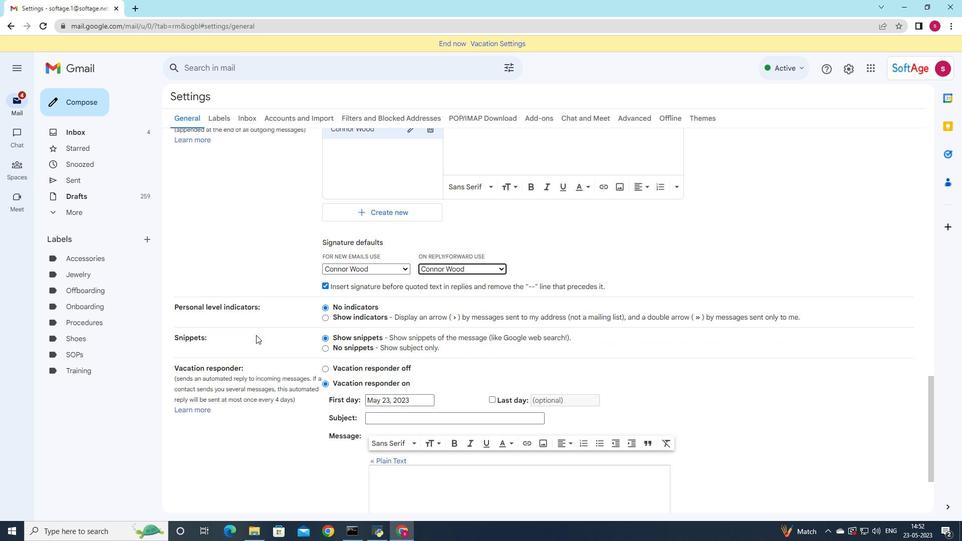 
Action: Mouse scrolled (256, 334) with delta (0, 0)
Screenshot: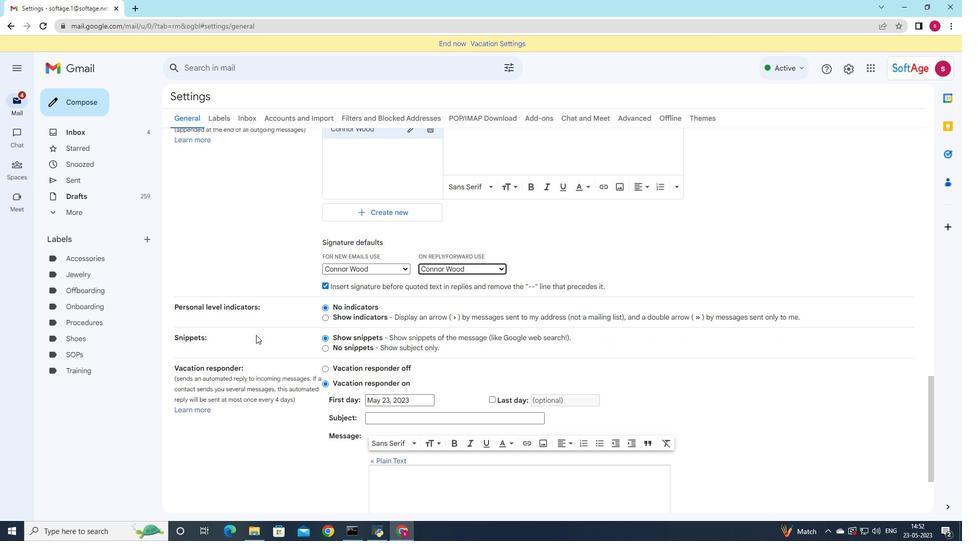 
Action: Mouse moved to (333, 425)
Screenshot: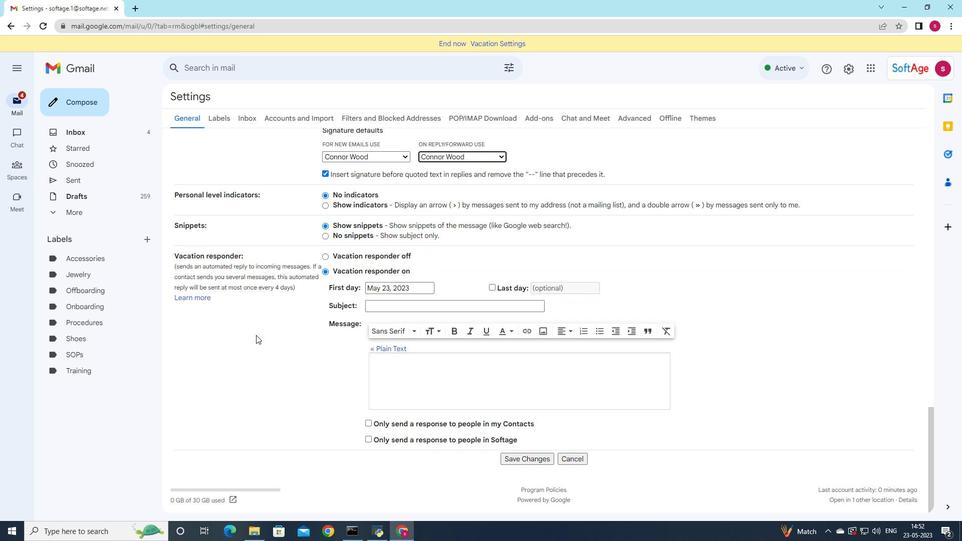 
Action: Mouse scrolled (315, 389) with delta (0, 0)
Screenshot: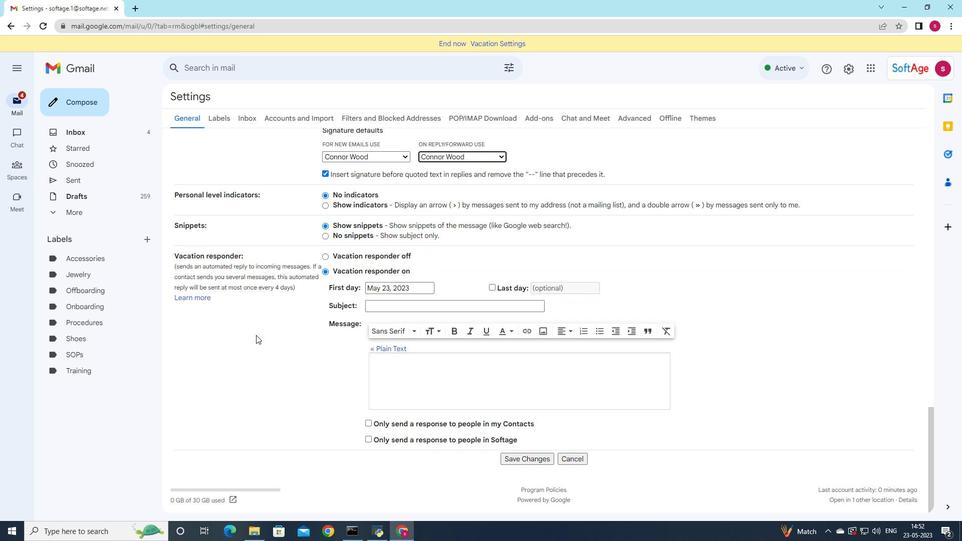 
Action: Mouse moved to (339, 441)
Screenshot: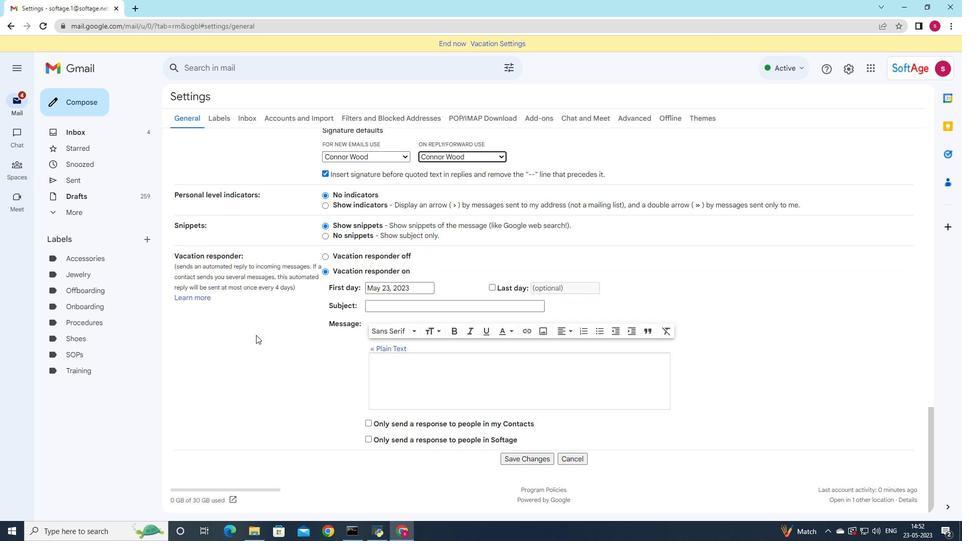 
Action: Mouse scrolled (339, 440) with delta (0, 0)
Screenshot: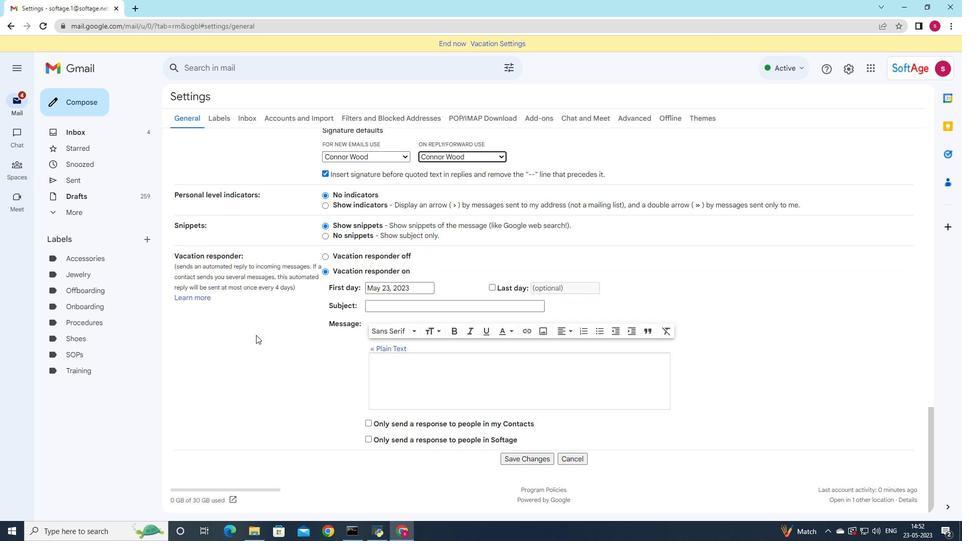 
Action: Mouse moved to (343, 450)
Screenshot: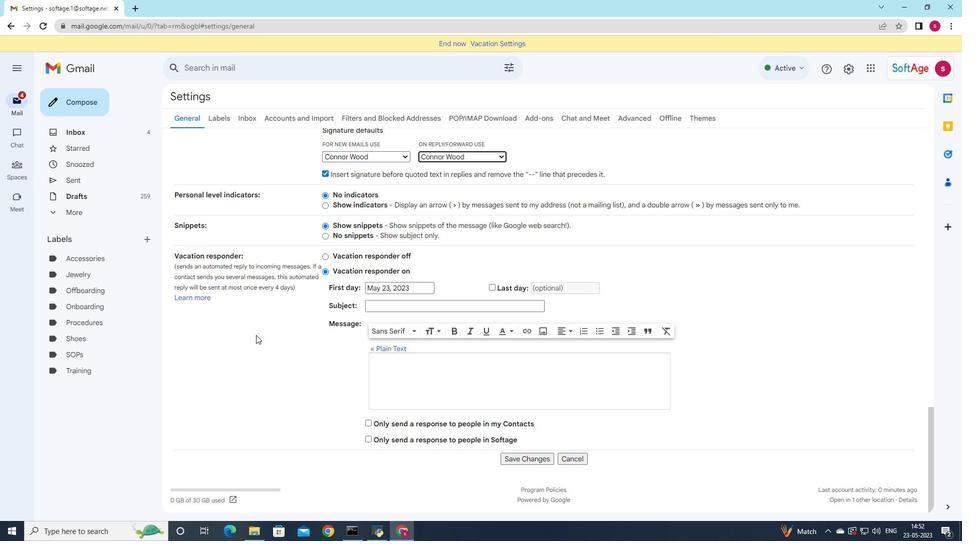 
Action: Mouse scrolled (343, 449) with delta (0, 0)
Screenshot: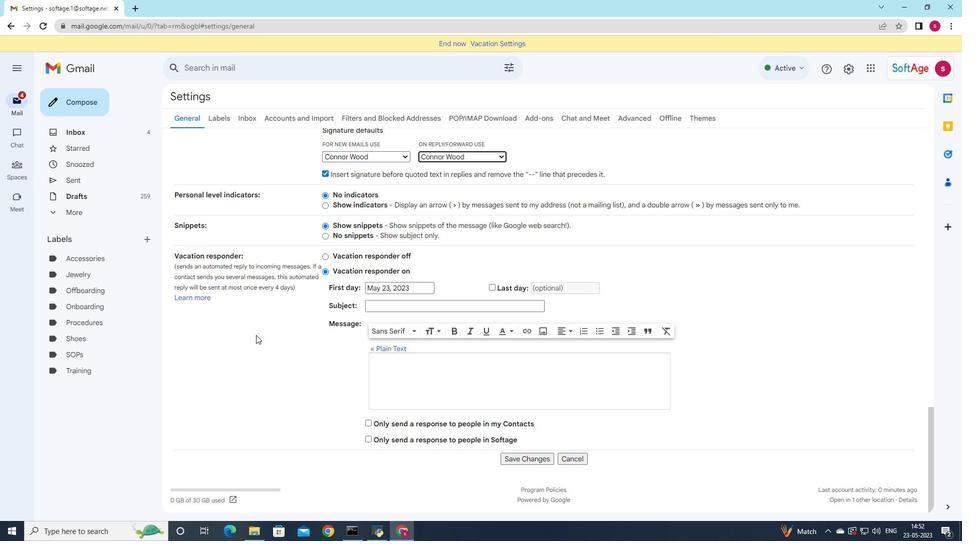 
Action: Mouse moved to (356, 464)
Screenshot: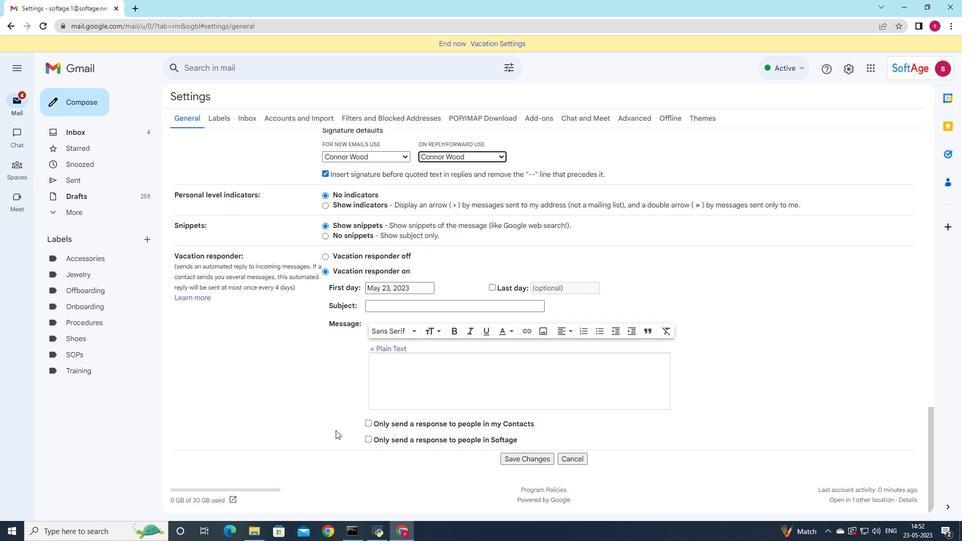
Action: Mouse scrolled (356, 464) with delta (0, 0)
Screenshot: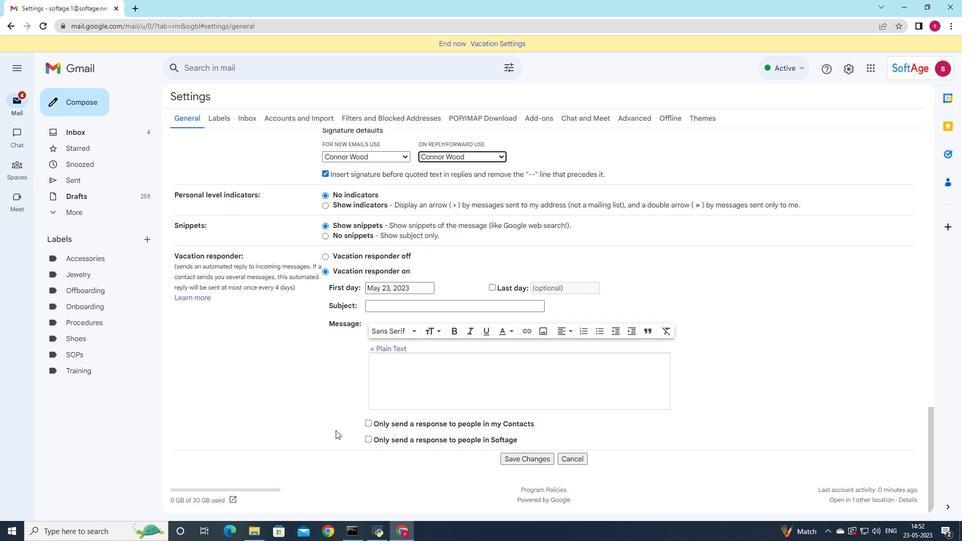 
Action: Mouse moved to (511, 460)
Screenshot: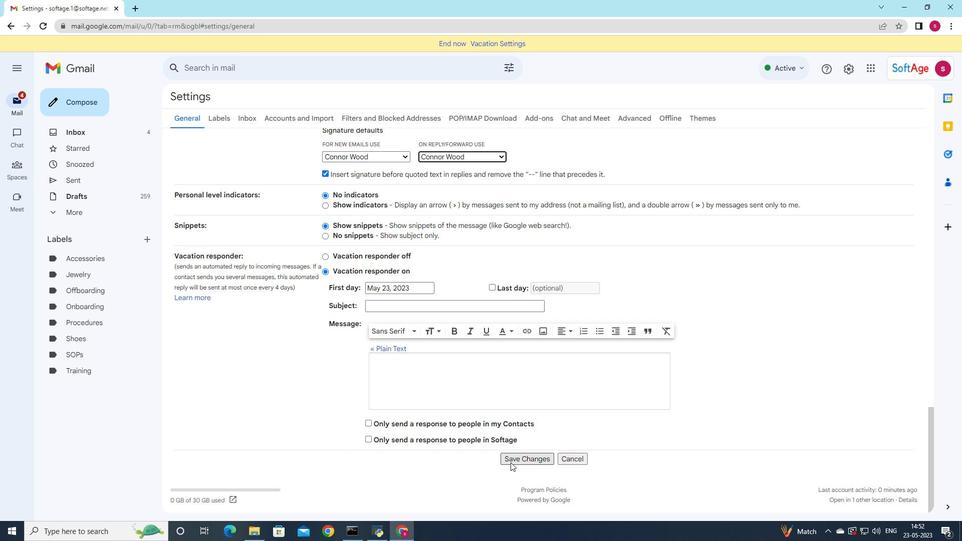 
Action: Mouse pressed left at (511, 460)
Screenshot: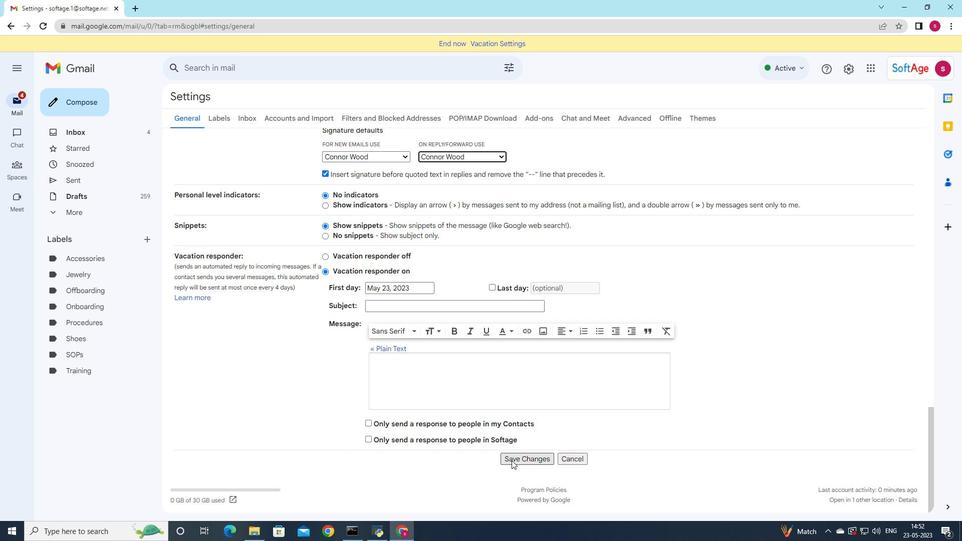 
Action: Mouse moved to (99, 99)
Screenshot: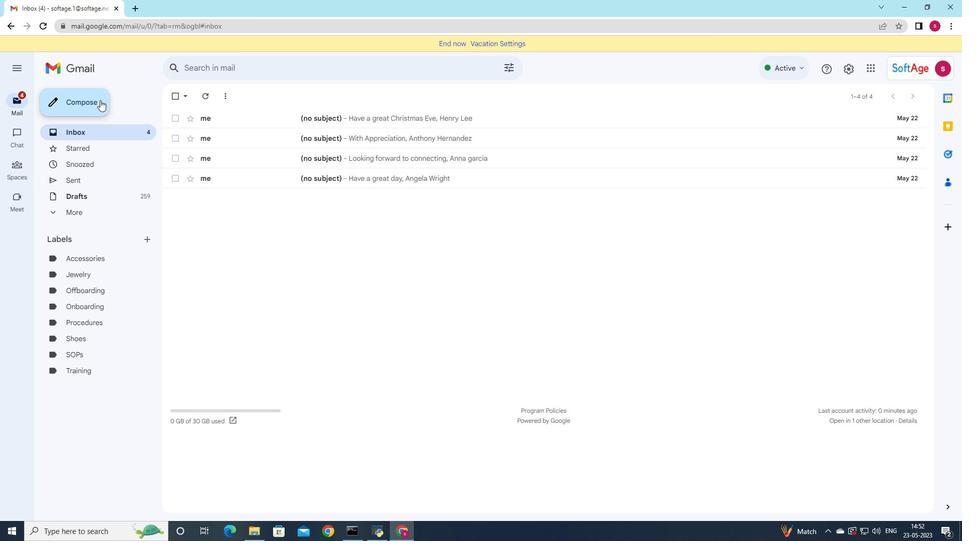 
Action: Mouse pressed left at (99, 99)
Screenshot: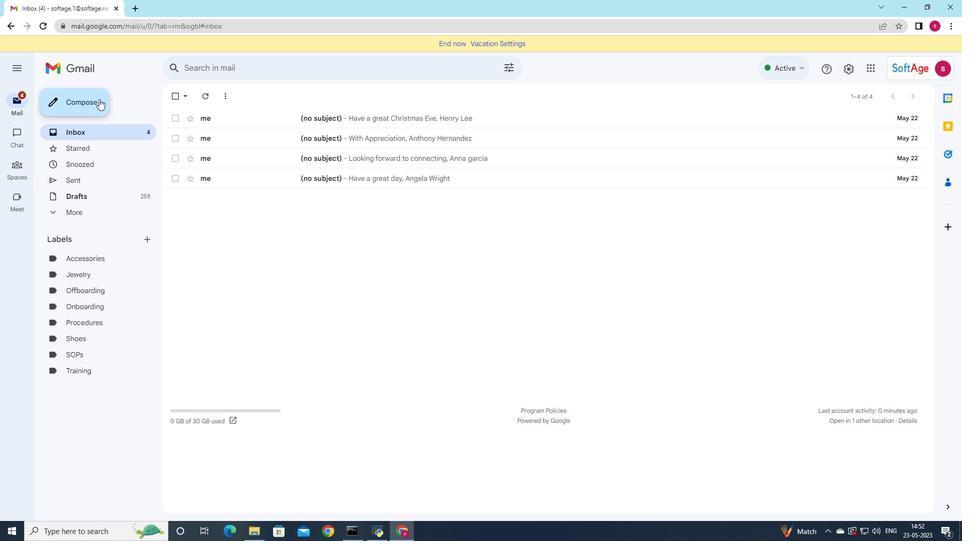
Action: Mouse moved to (674, 260)
Screenshot: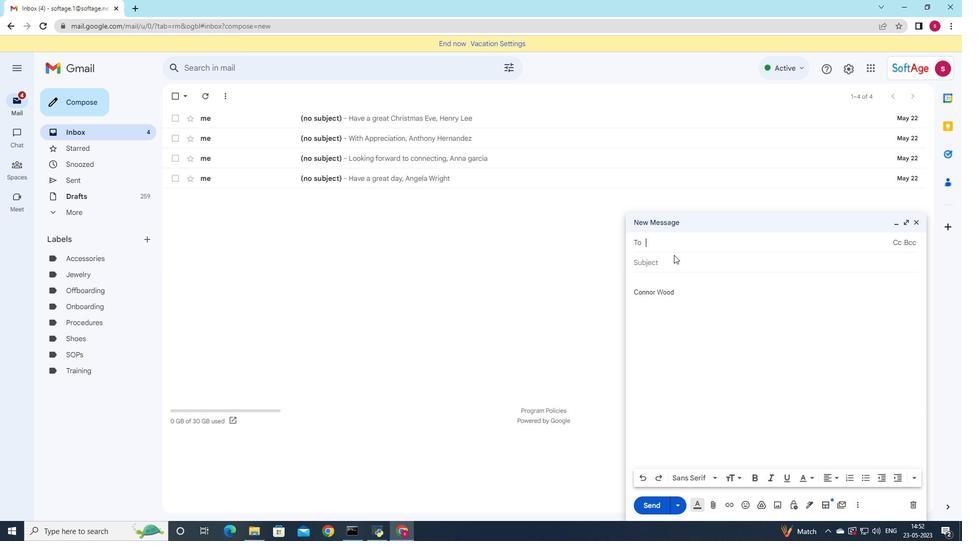 
Action: Mouse pressed left at (674, 260)
Screenshot: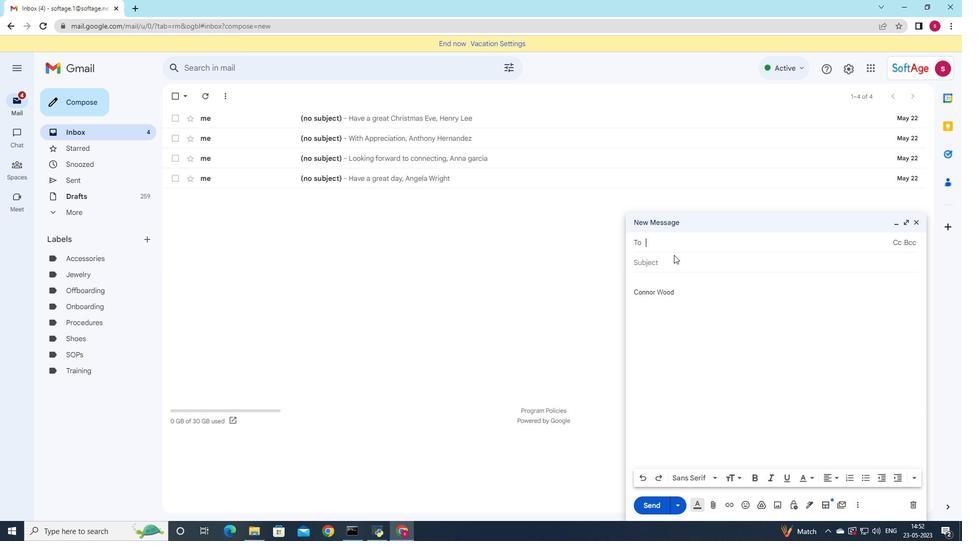 
Action: Mouse moved to (671, 262)
Screenshot: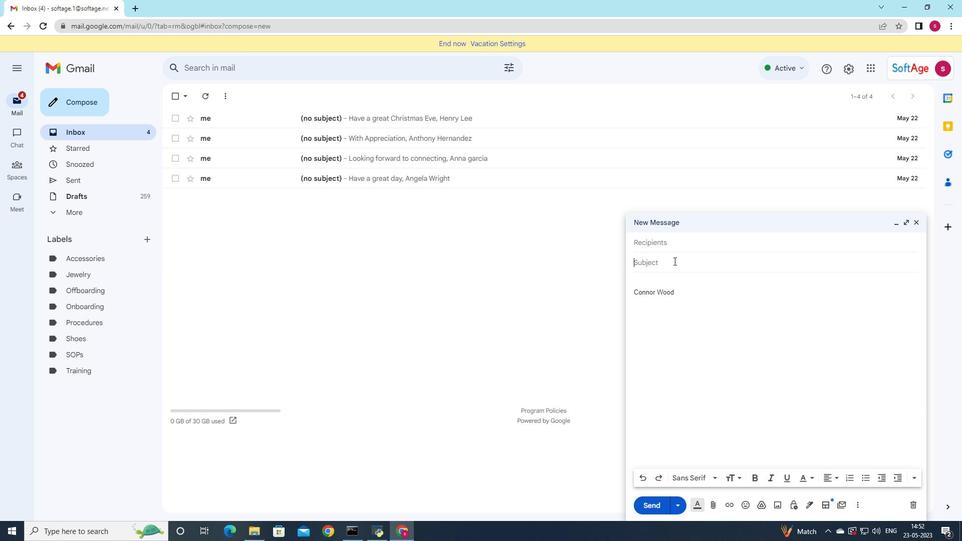 
Action: Key pressed <Key.shift><Key.shift><Key.shift>Product<Key.space>launch<Key.space>announcement
Screenshot: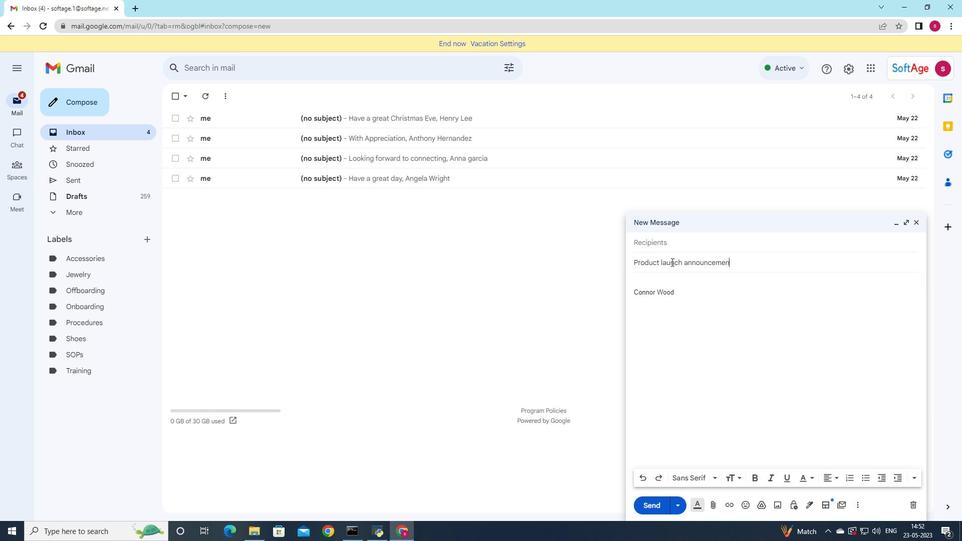 
Action: Mouse moved to (638, 278)
Screenshot: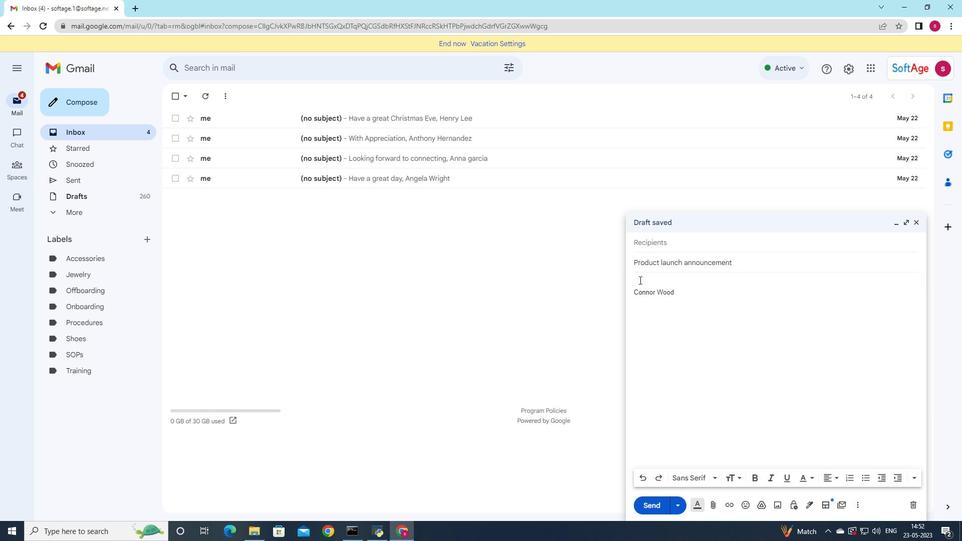
Action: Mouse pressed left at (638, 278)
Screenshot: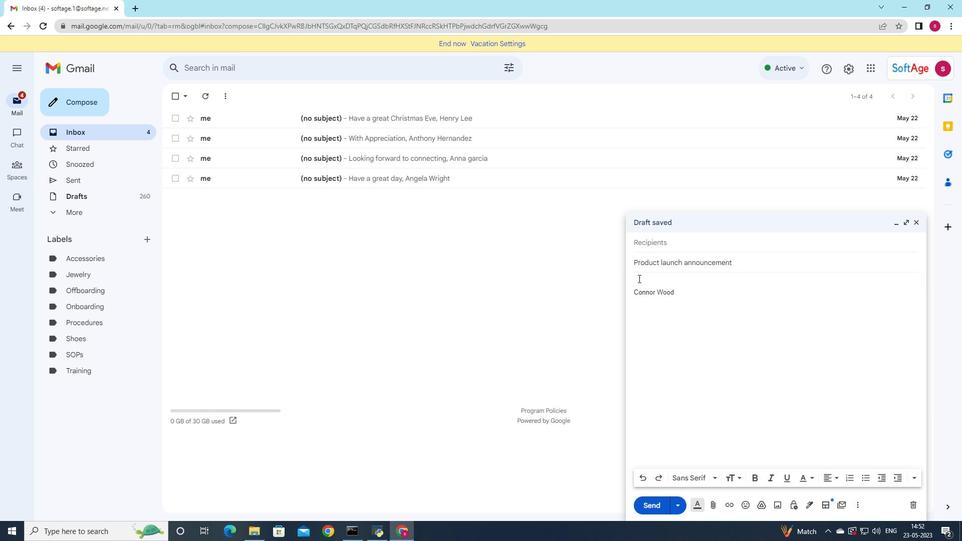 
Action: Mouse moved to (642, 279)
Screenshot: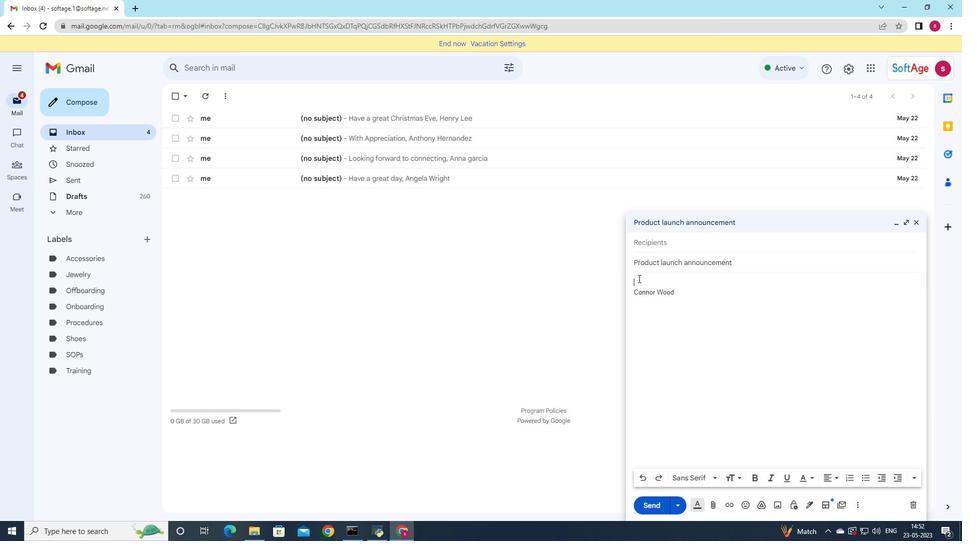 
Action: Key pressed <Key.shift>Could<Key.space>you<Key.space>please<Key.space>confirm<Key.space>the<Key.space>details<Key.space>of<Key.space>shipment<Key.shift_r>?
Screenshot: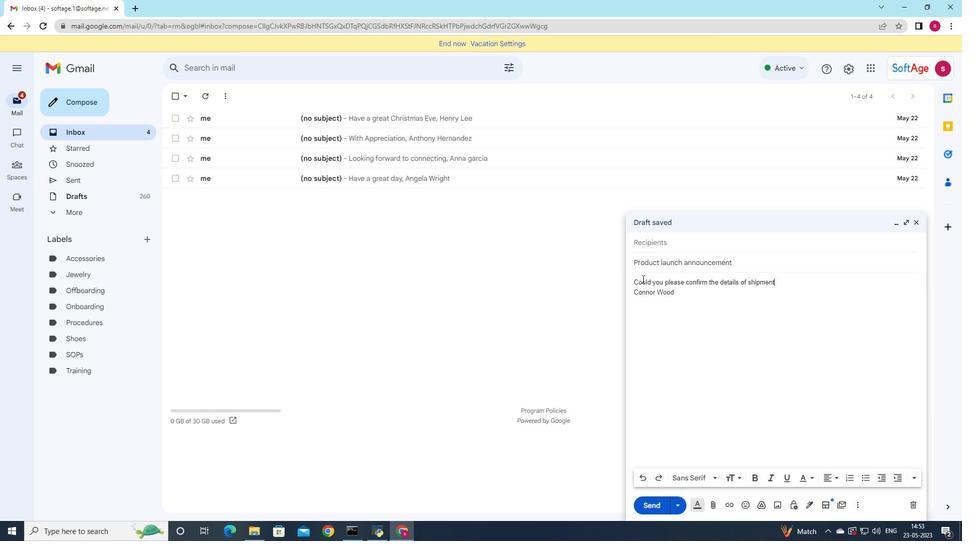 
Action: Mouse moved to (713, 501)
Screenshot: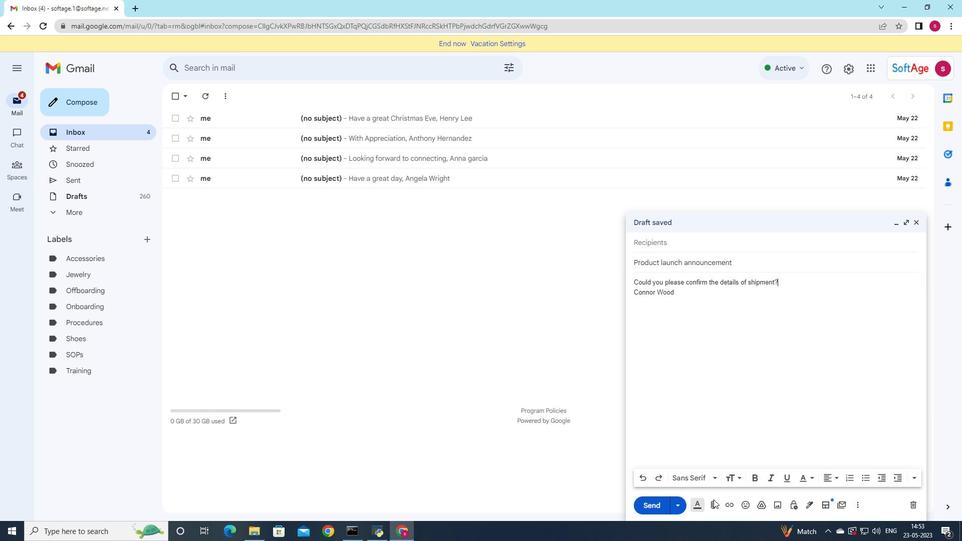 
Action: Mouse pressed left at (713, 501)
Screenshot: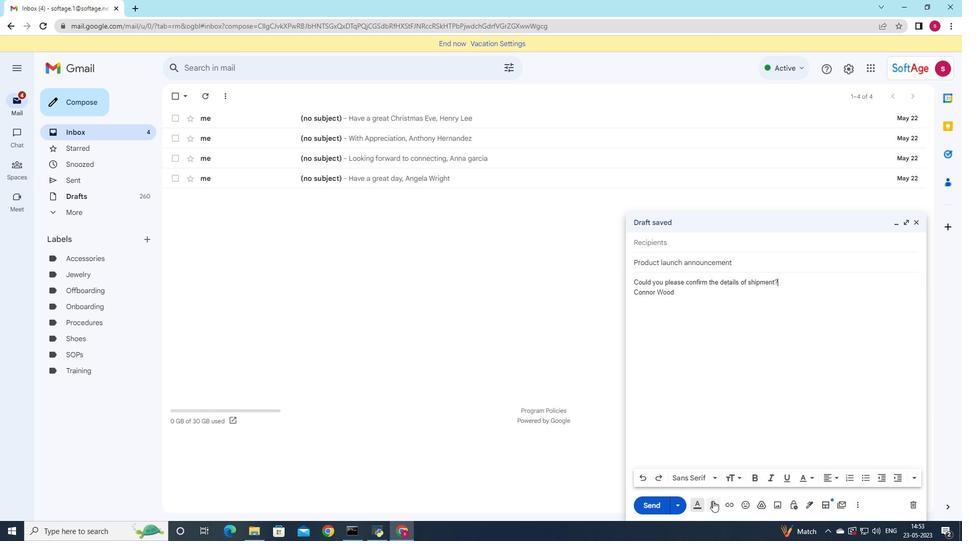 
Action: Mouse moved to (133, 70)
Screenshot: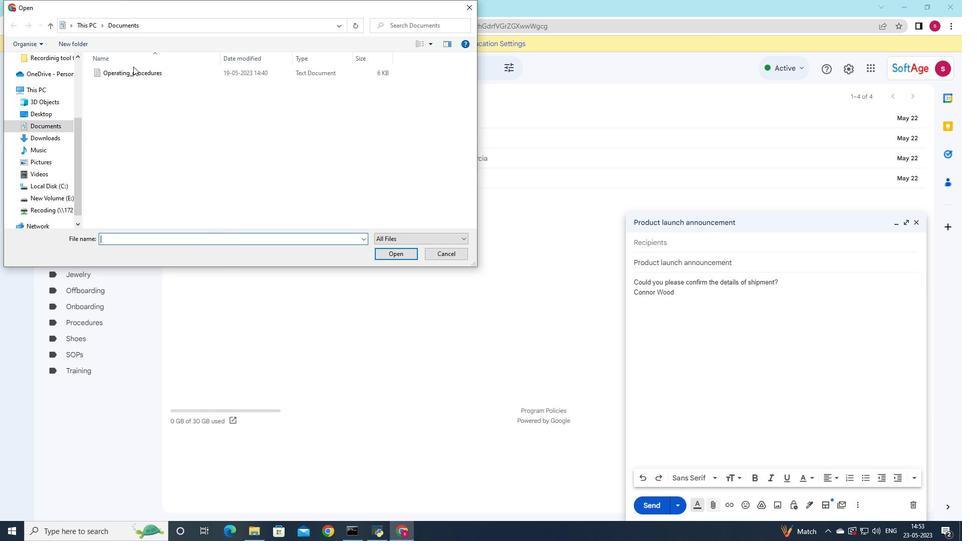 
Action: Mouse pressed left at (133, 70)
Screenshot: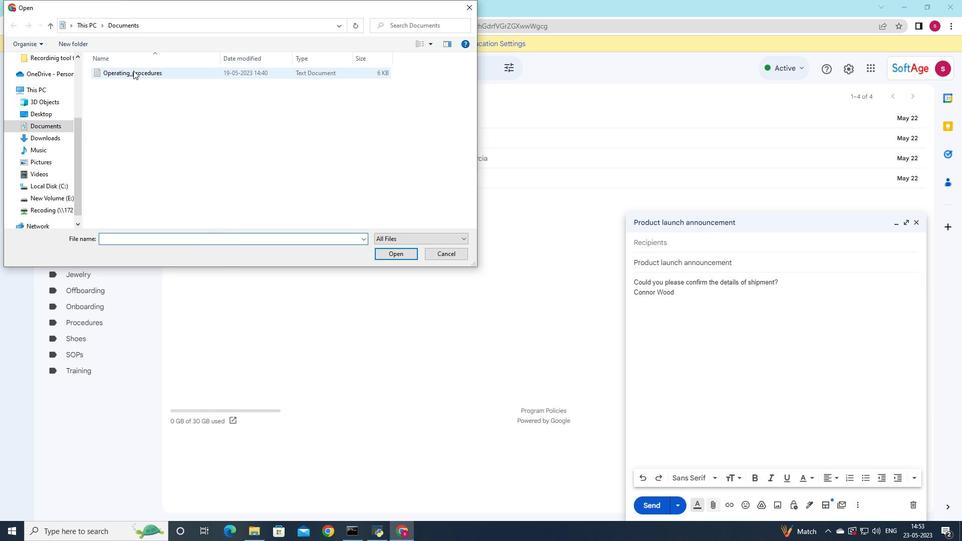 
Action: Mouse moved to (134, 70)
Screenshot: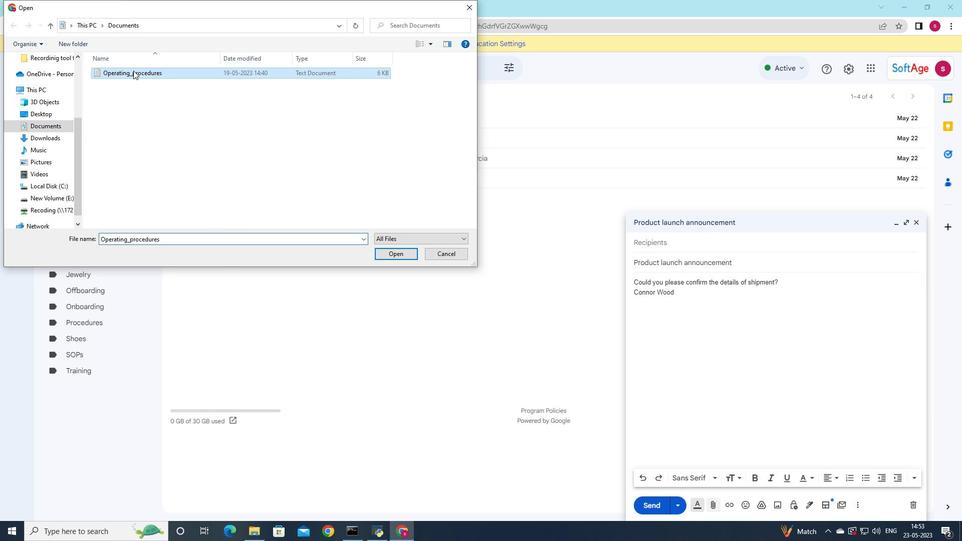 
Action: Mouse pressed left at (134, 70)
Screenshot: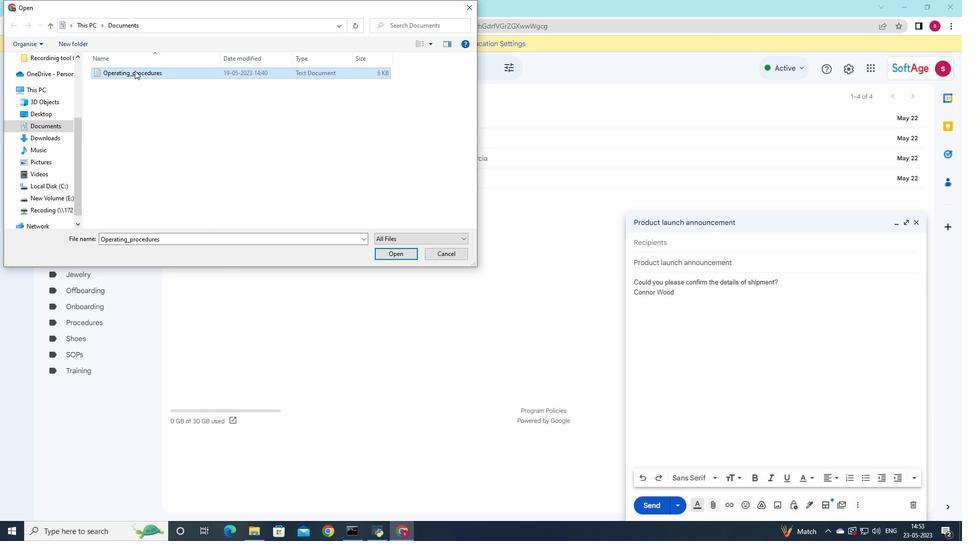 
Action: Mouse moved to (349, 95)
Screenshot: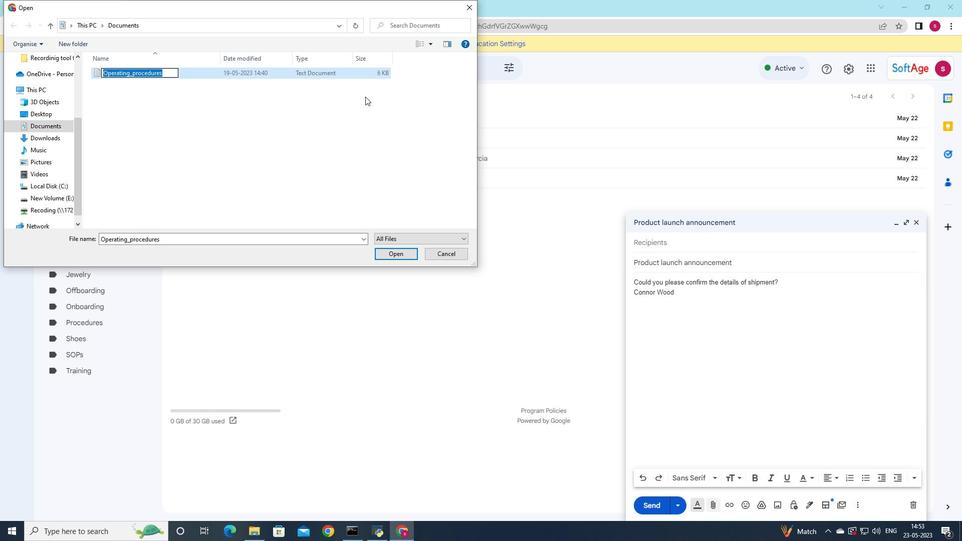 
Action: Key pressed <Key.shift>design<Key.shift>0<Key.backspace><Key.shift><Key.shift><Key.shift><Key.shift>_specification
Screenshot: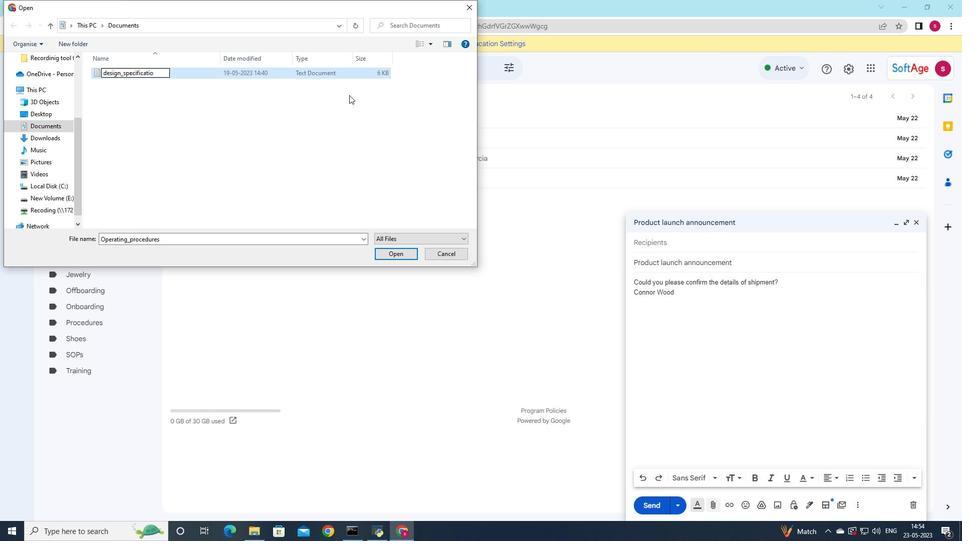 
Action: Mouse moved to (357, 77)
Screenshot: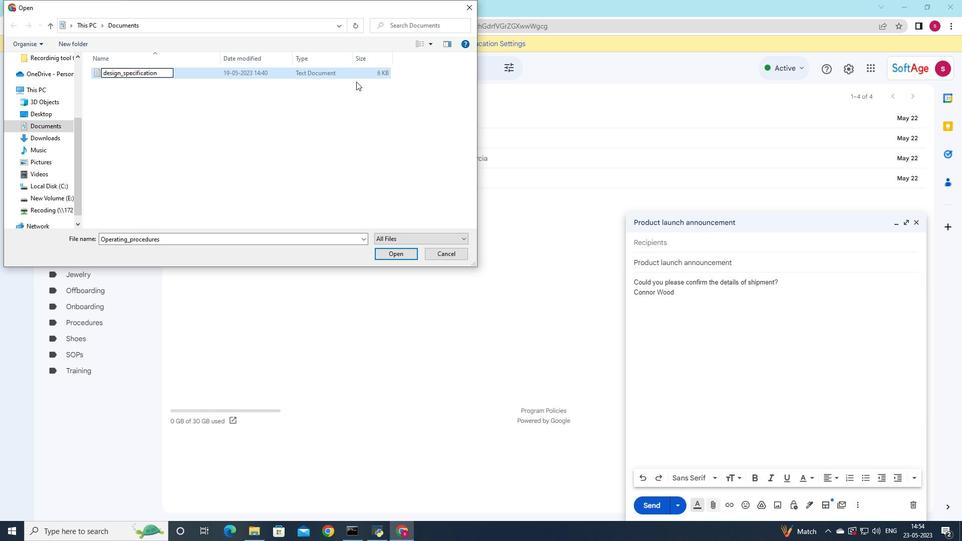 
Action: Mouse pressed left at (357, 77)
Screenshot: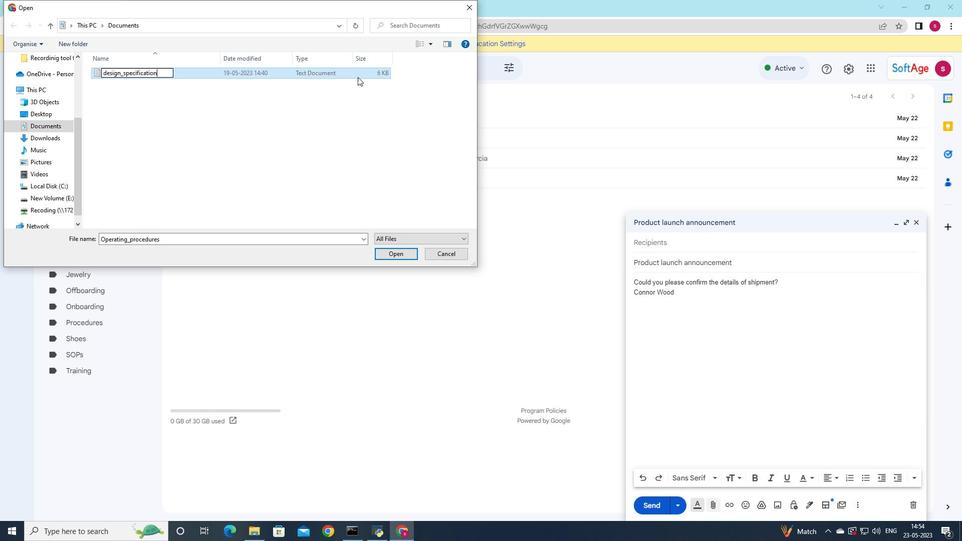 
Action: Mouse moved to (392, 260)
Screenshot: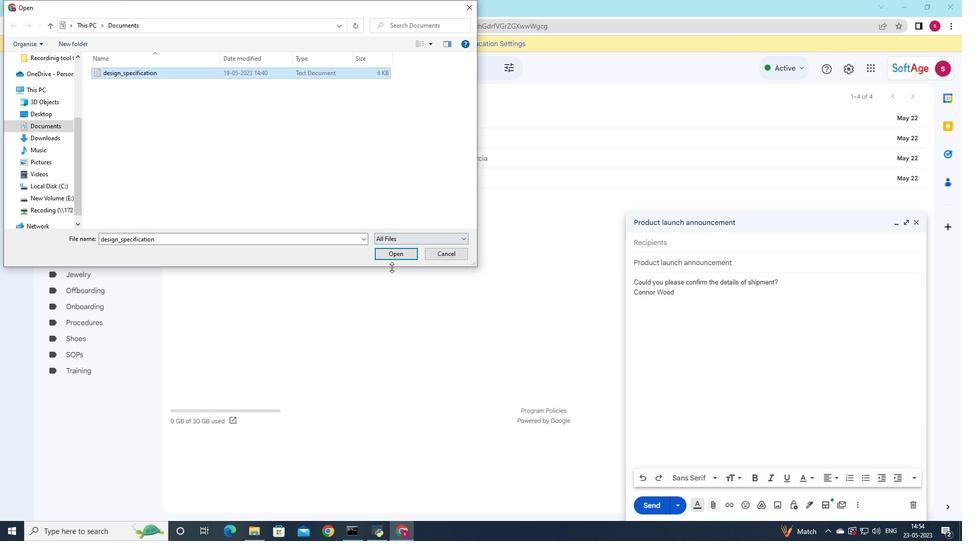 
Action: Mouse pressed left at (392, 260)
Screenshot: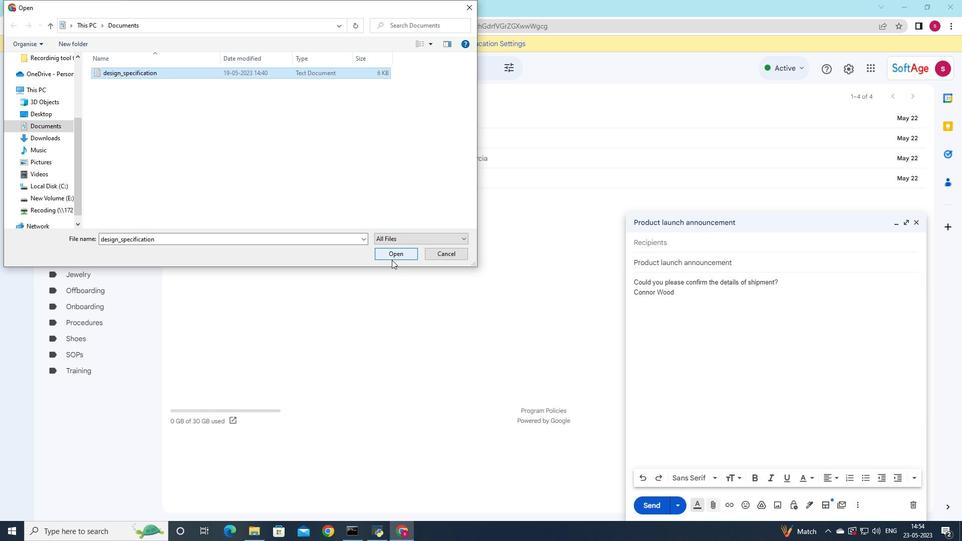 
Action: Mouse moved to (781, 281)
Screenshot: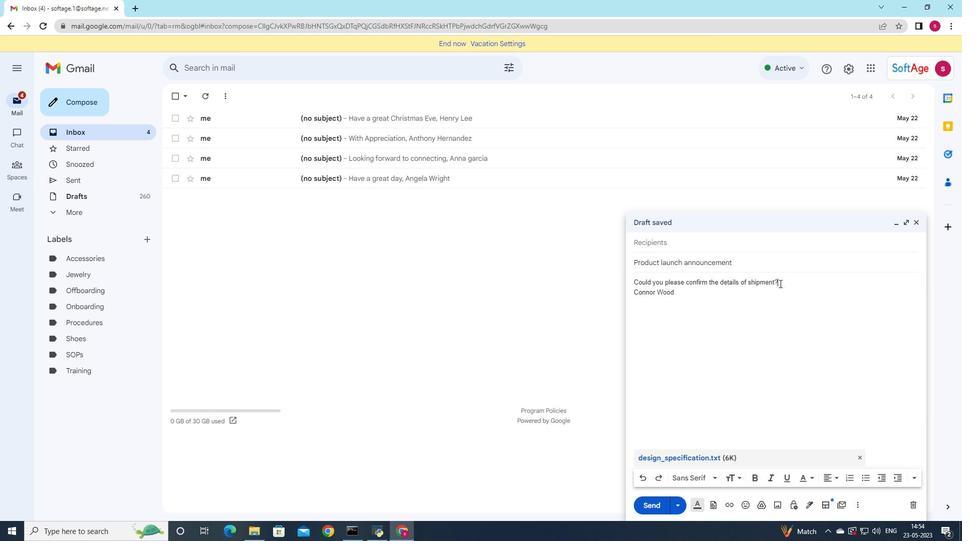 
Action: Mouse pressed left at (781, 281)
Screenshot: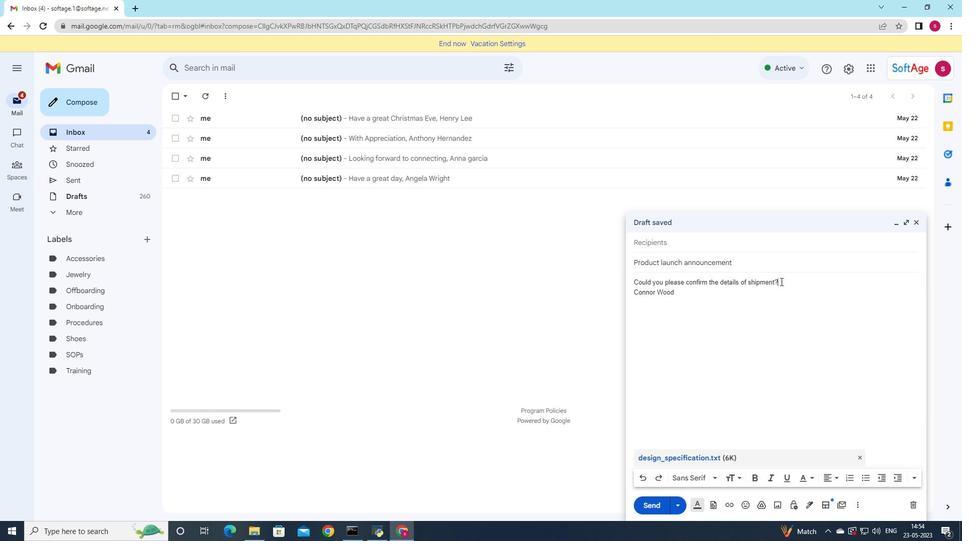 
Action: Mouse moved to (948, 316)
Screenshot: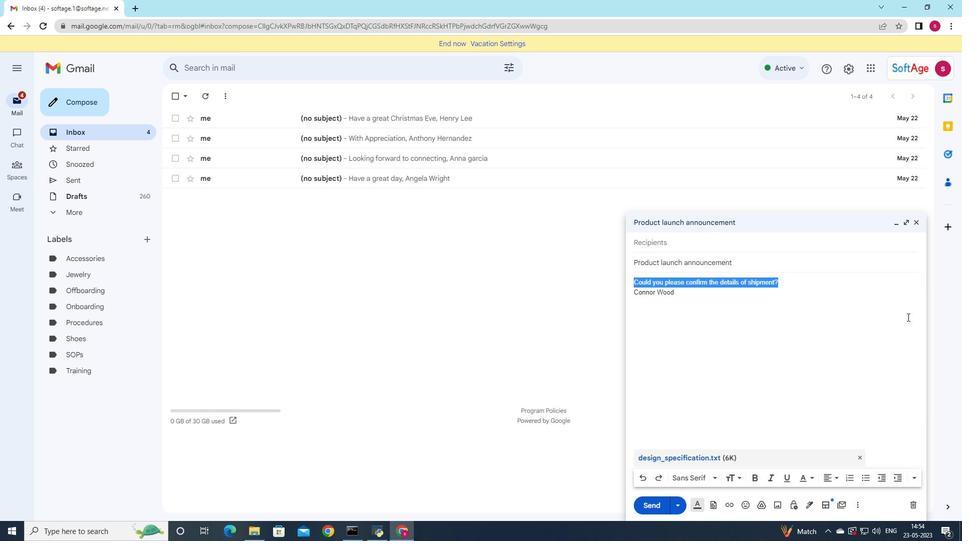 
Action: Key pressed <Key.delete>
Screenshot: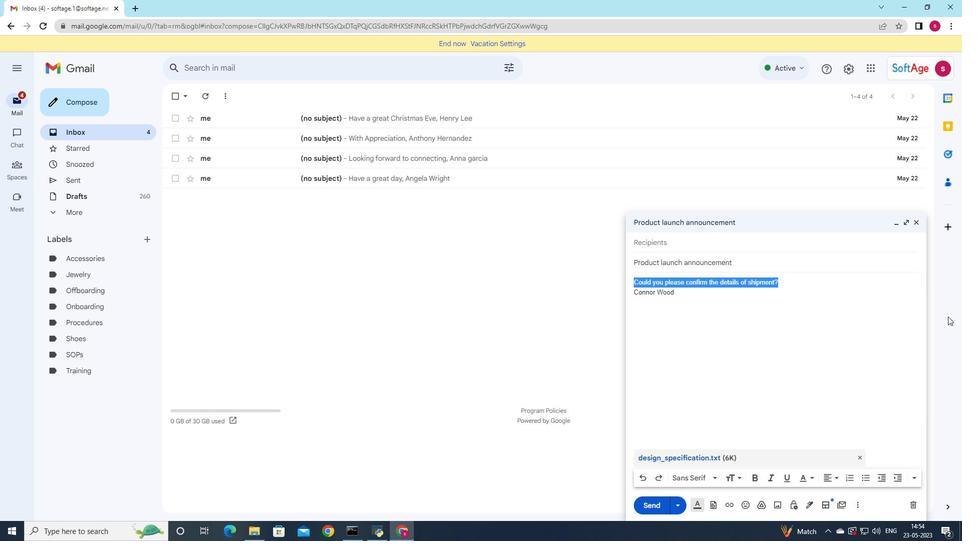 
Action: Mouse moved to (685, 312)
Screenshot: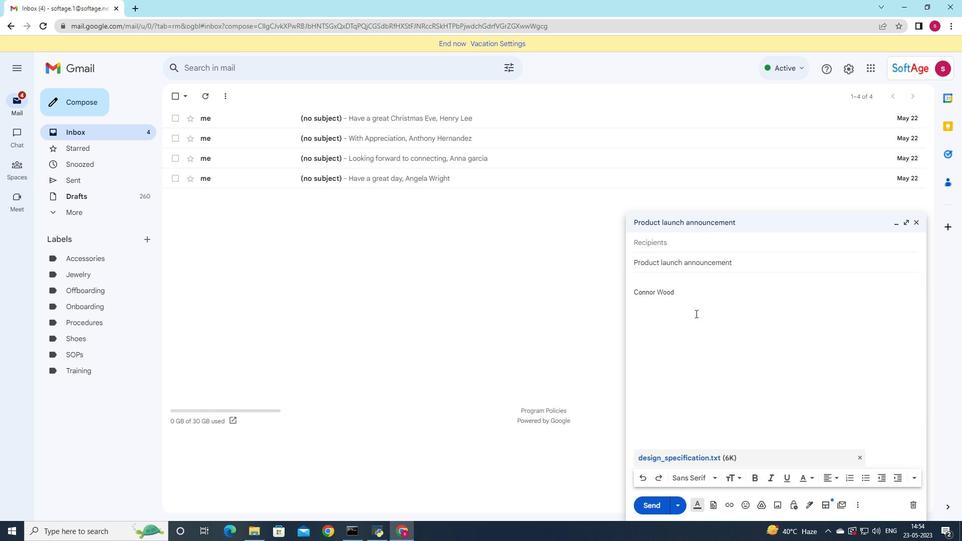 
Action: Key pressed <Key.shift>I<Key.space>will<Key.space>beunavailable<Key.space>during<Key.space>this<Key.space>time<Key.space>
Screenshot: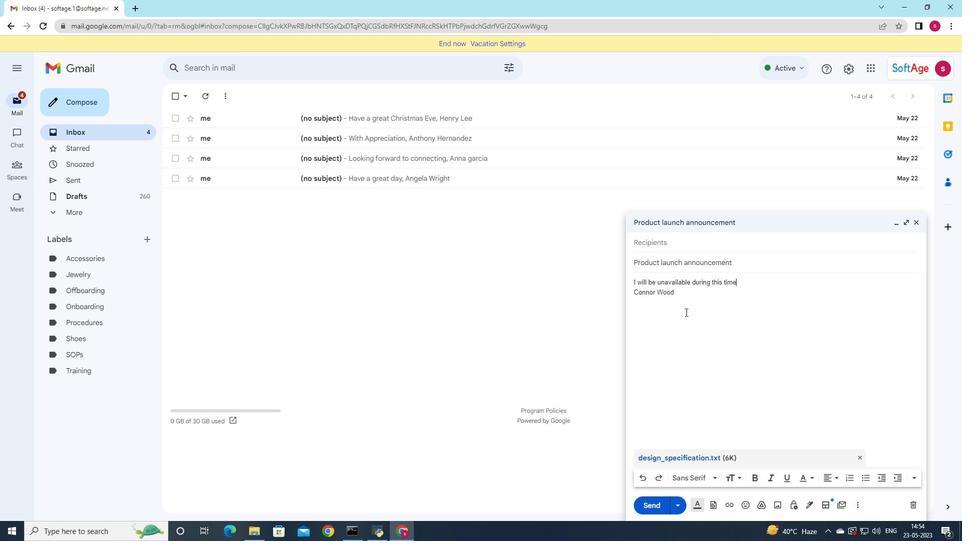 
Action: Mouse moved to (667, 246)
Screenshot: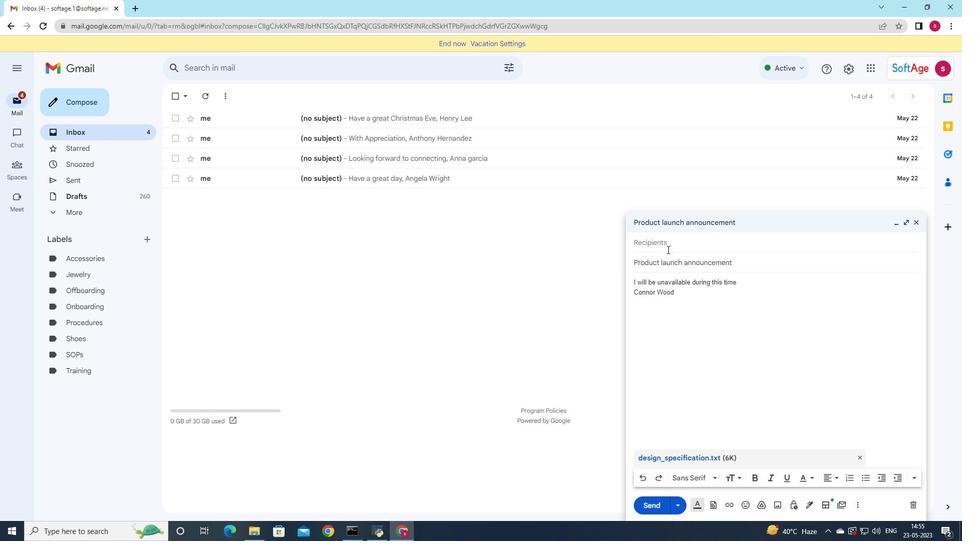 
Action: Mouse pressed left at (667, 246)
Screenshot: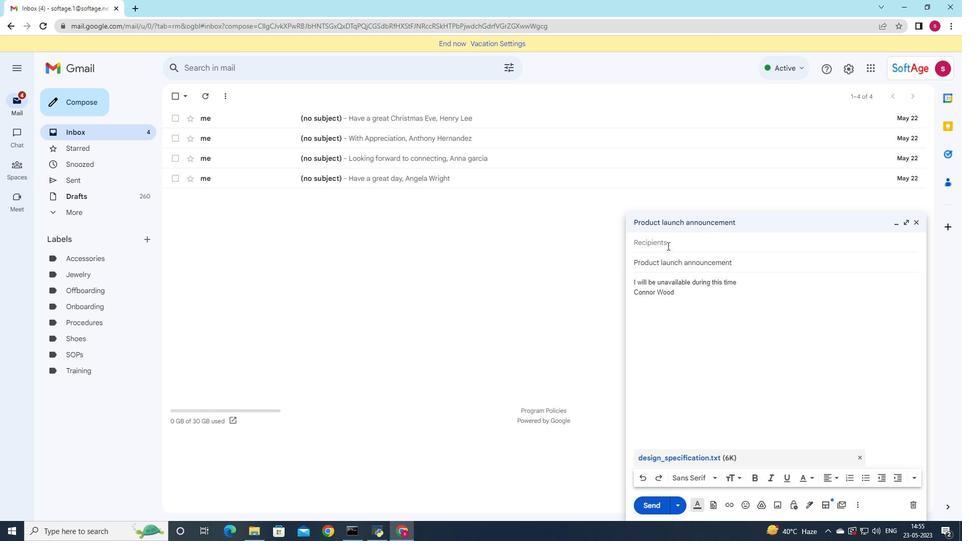 
Action: Mouse moved to (837, 290)
Screenshot: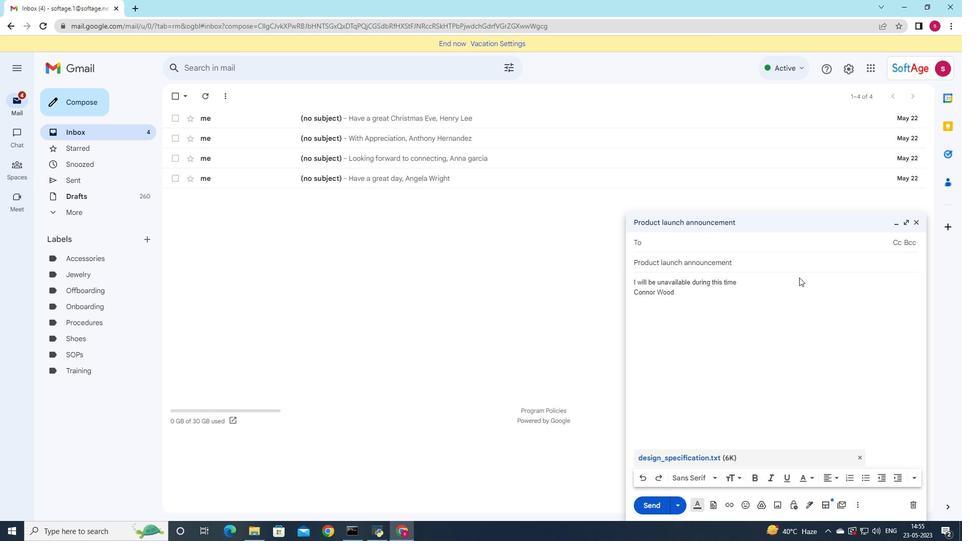 
Action: Key pressed softage.9
Screenshot: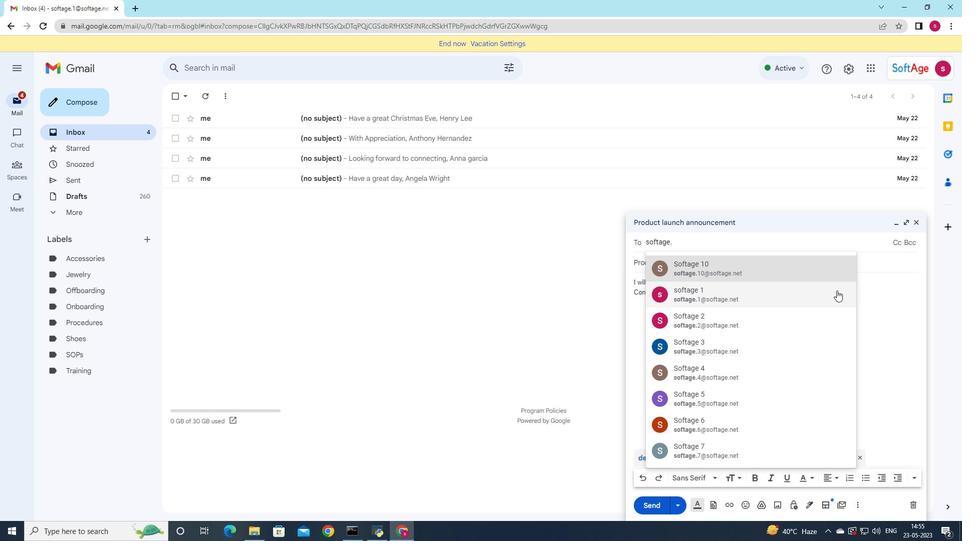 
Action: Mouse moved to (781, 266)
Screenshot: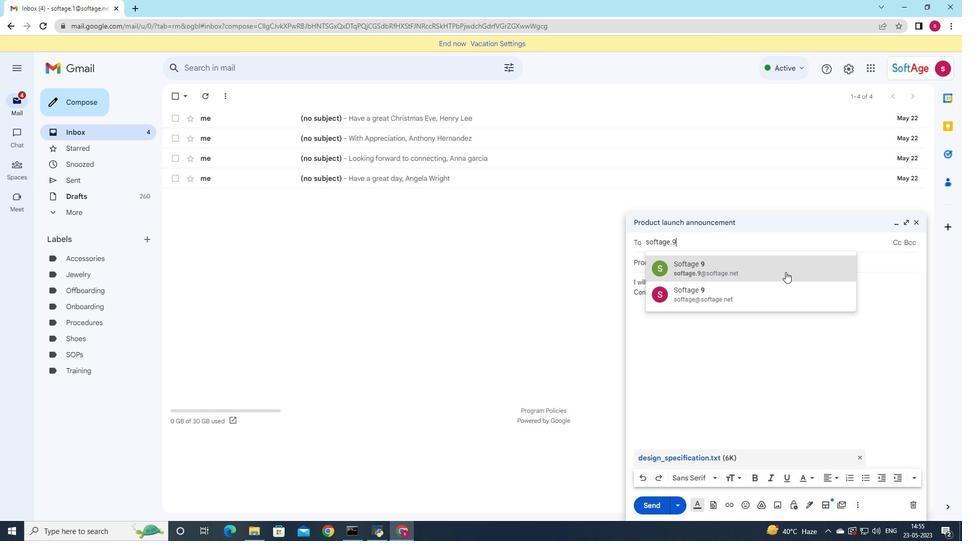 
Action: Mouse pressed left at (781, 266)
Screenshot: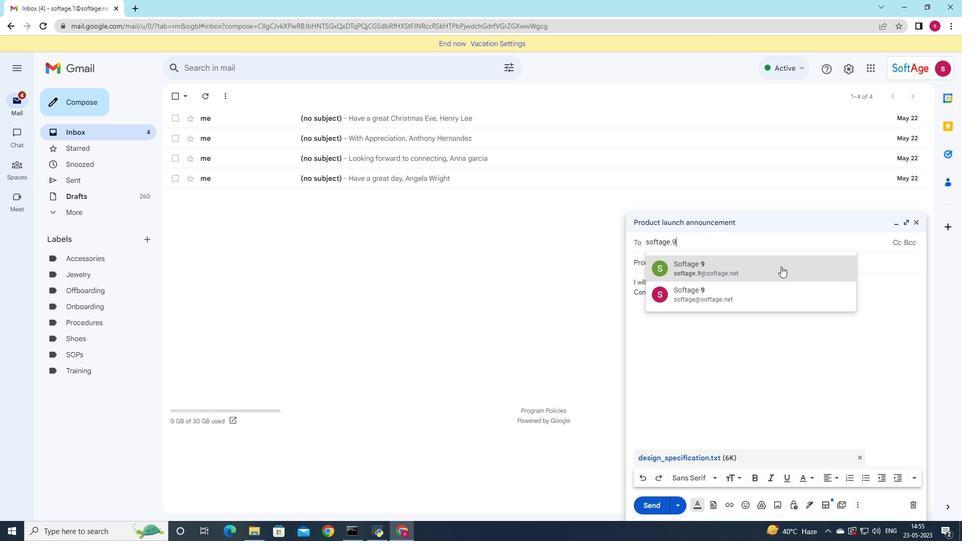
Action: Mouse moved to (751, 241)
Screenshot: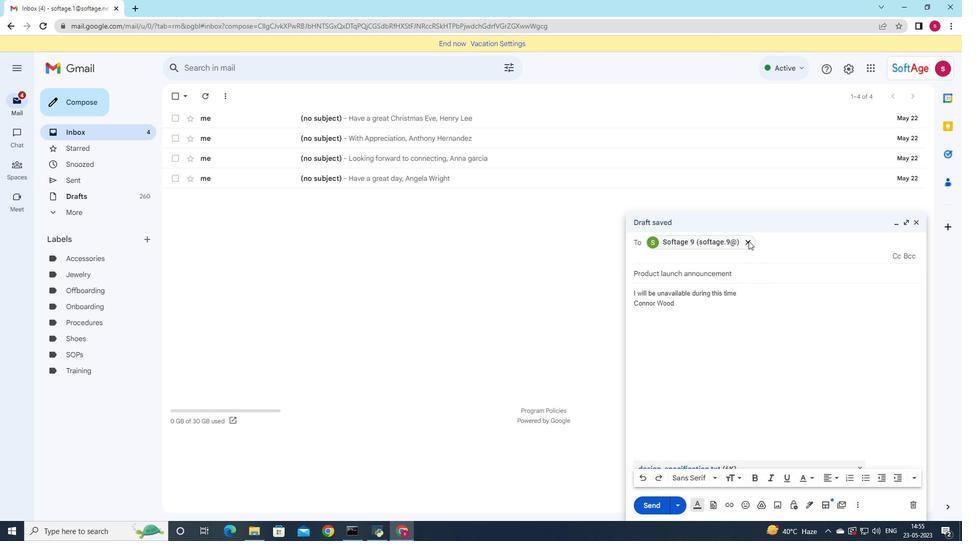 
Action: Mouse pressed left at (751, 241)
Screenshot: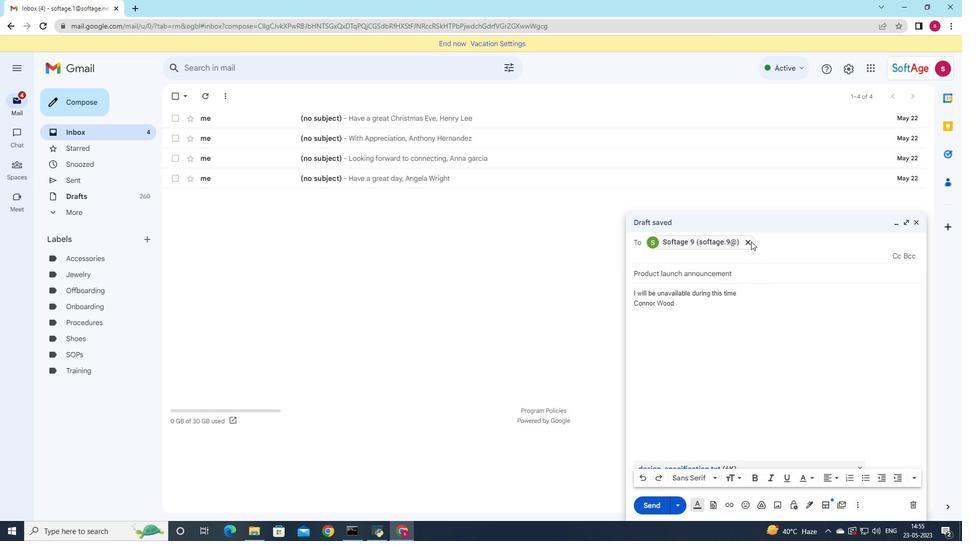 
Action: Mouse moved to (717, 246)
Screenshot: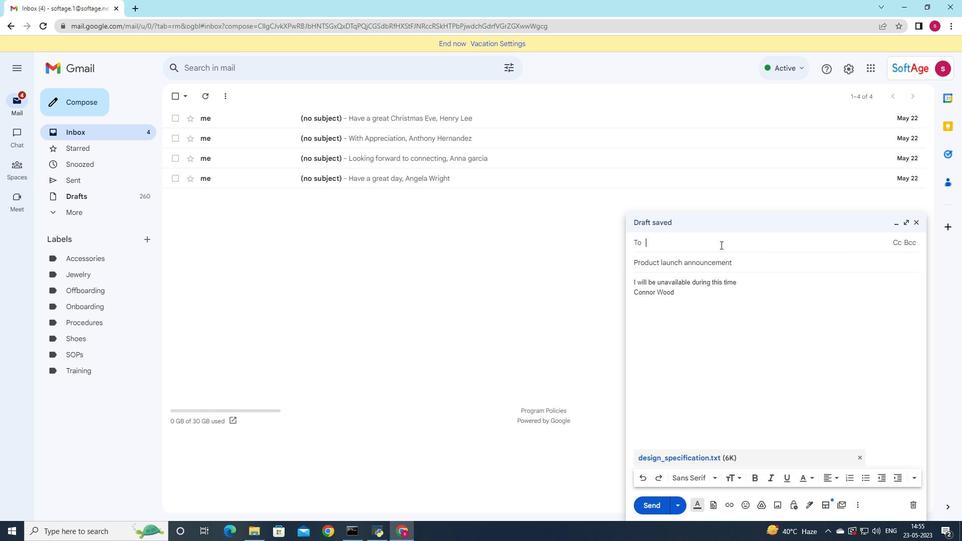 
Action: Key pressed softage.9
Screenshot: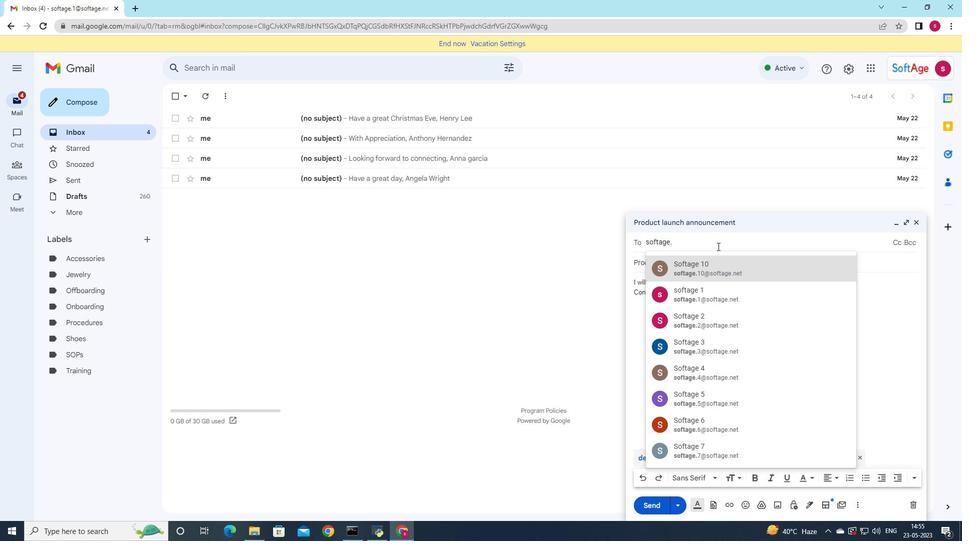 
Action: Mouse moved to (716, 293)
Screenshot: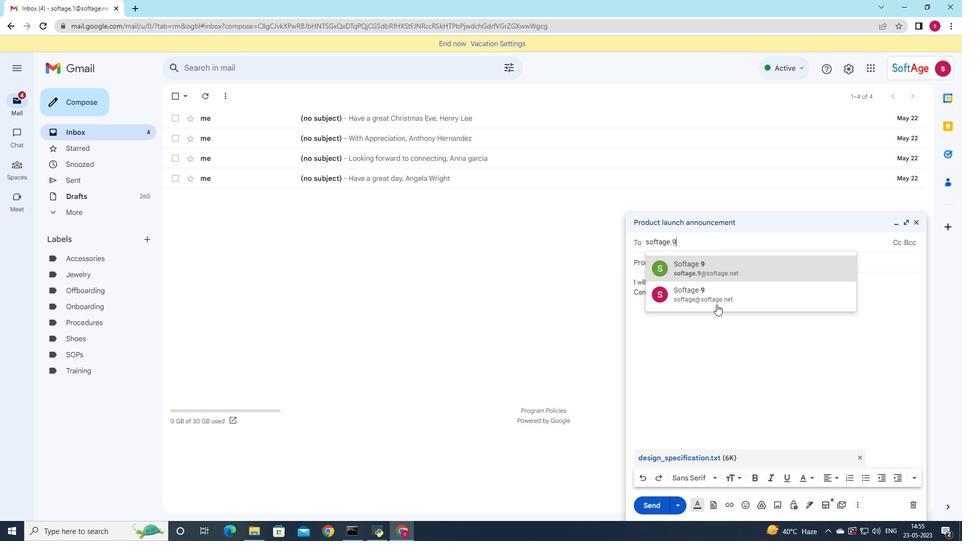 
Action: Mouse pressed left at (716, 293)
Screenshot: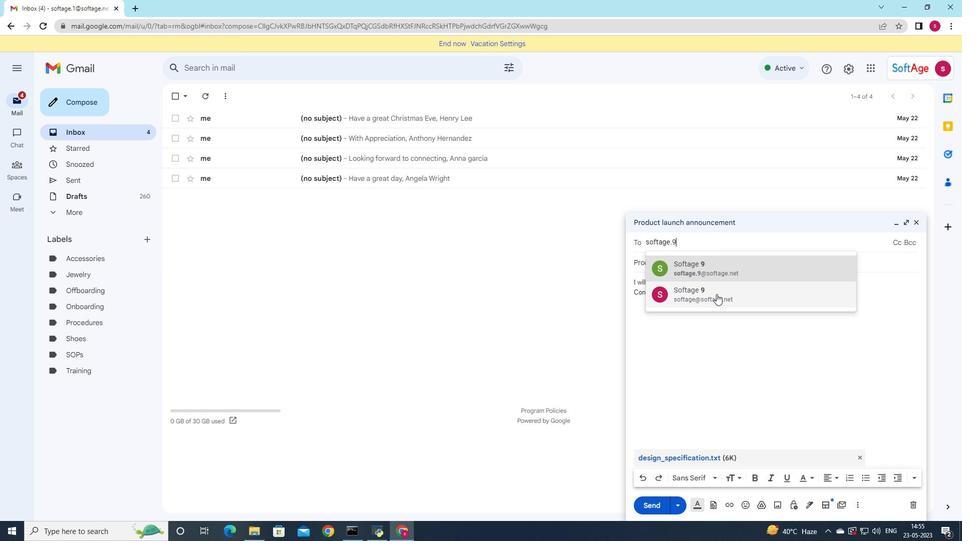 
Action: Mouse moved to (659, 315)
Screenshot: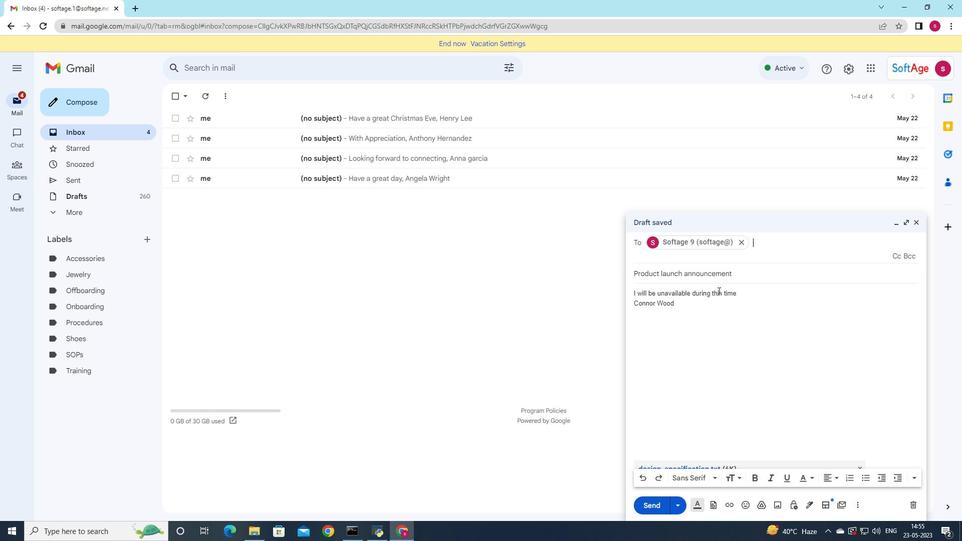 
Action: Mouse scrolled (659, 315) with delta (0, 0)
Screenshot: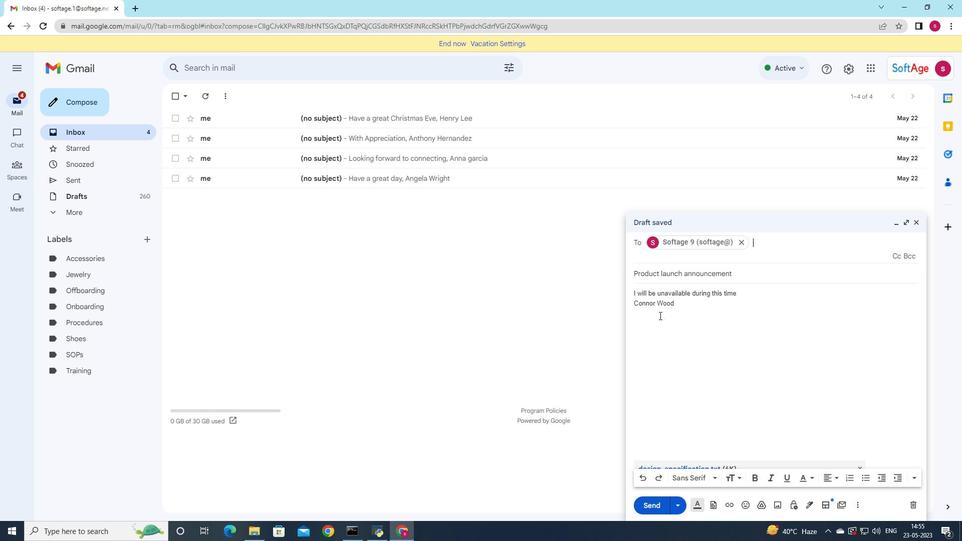 
Action: Mouse scrolled (659, 315) with delta (0, 0)
Screenshot: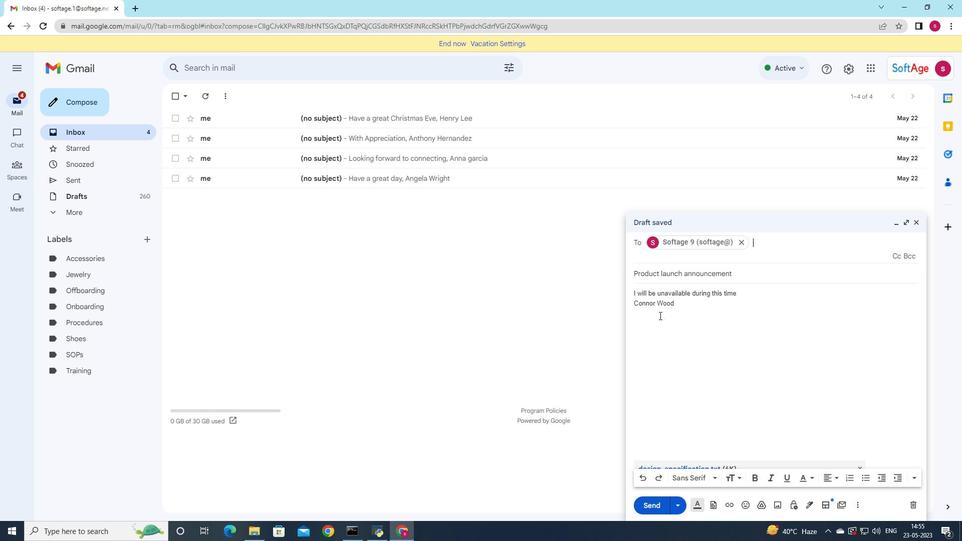 
Action: Mouse scrolled (659, 315) with delta (0, 0)
Screenshot: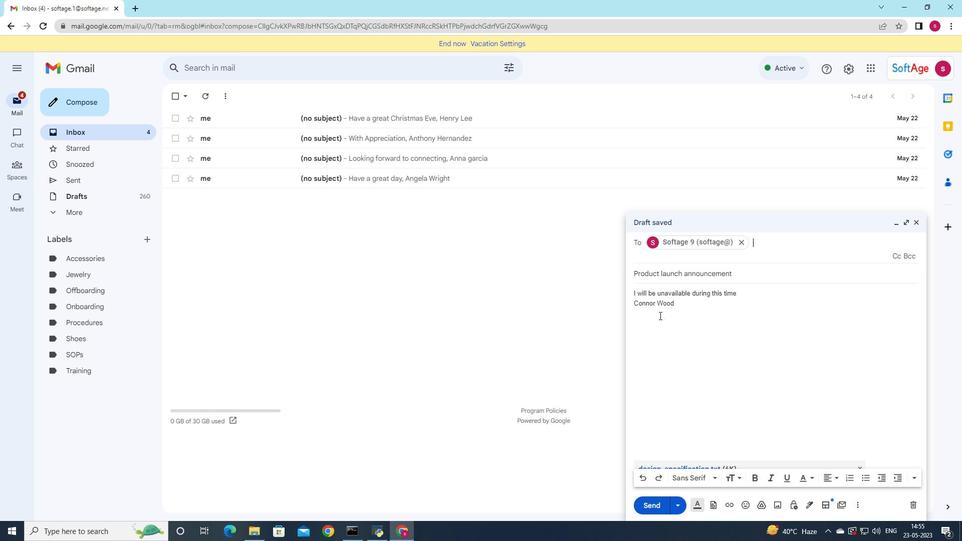 
Action: Mouse moved to (651, 501)
Screenshot: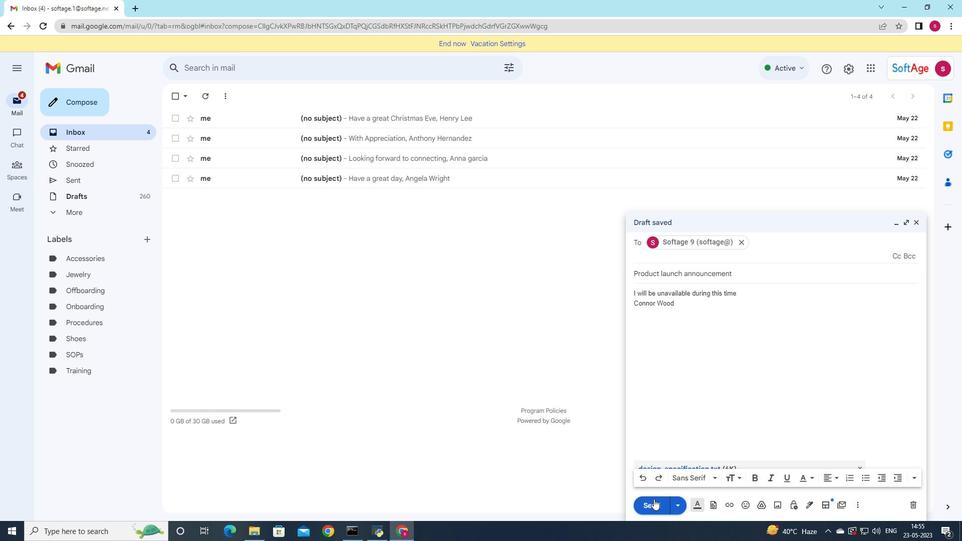
Action: Mouse pressed left at (651, 501)
Screenshot: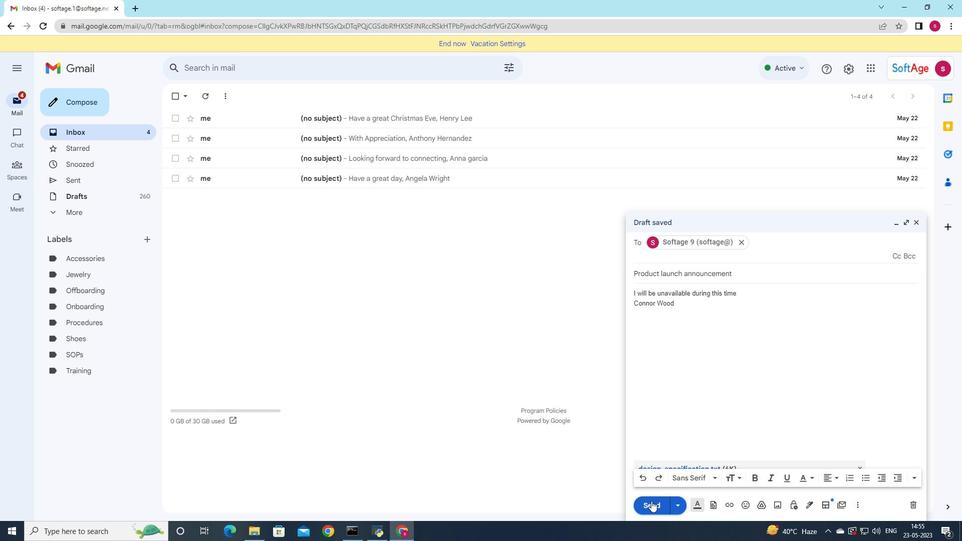 
Action: Mouse moved to (106, 179)
Screenshot: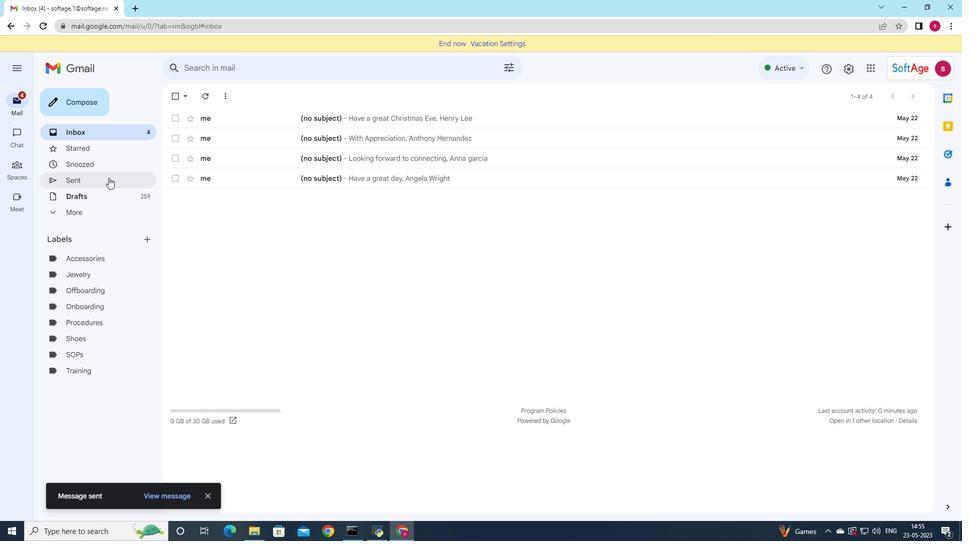 
Action: Mouse pressed left at (106, 179)
Screenshot: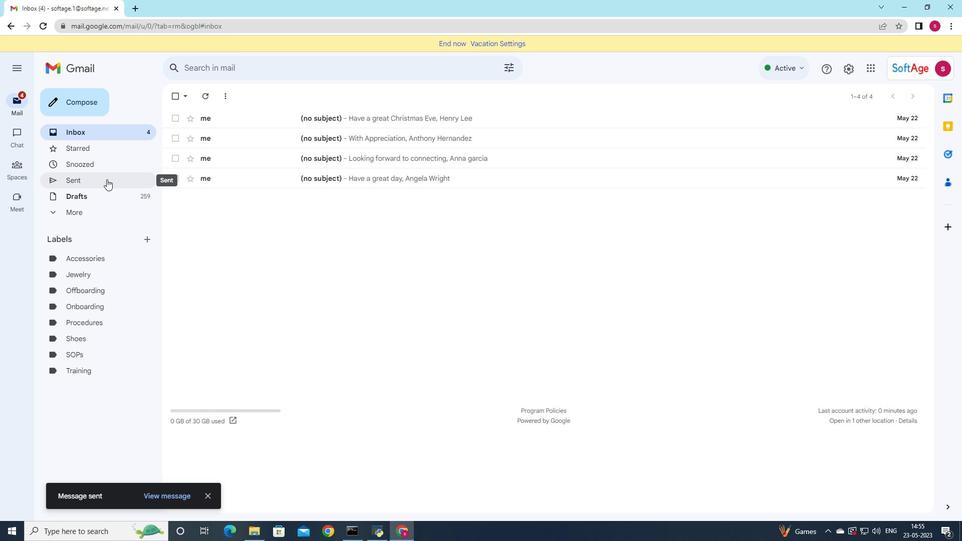 
Action: Mouse moved to (131, 183)
Screenshot: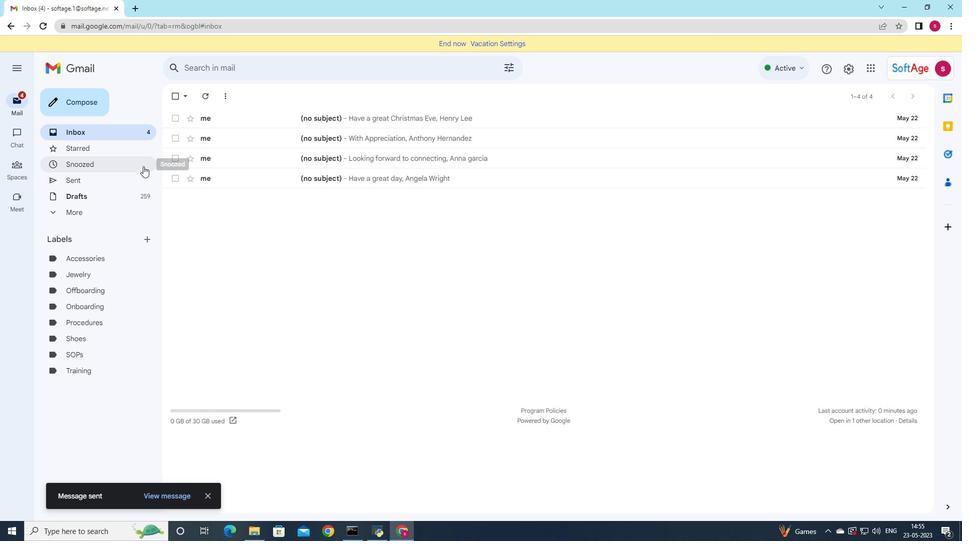 
Action: Mouse pressed left at (131, 183)
Screenshot: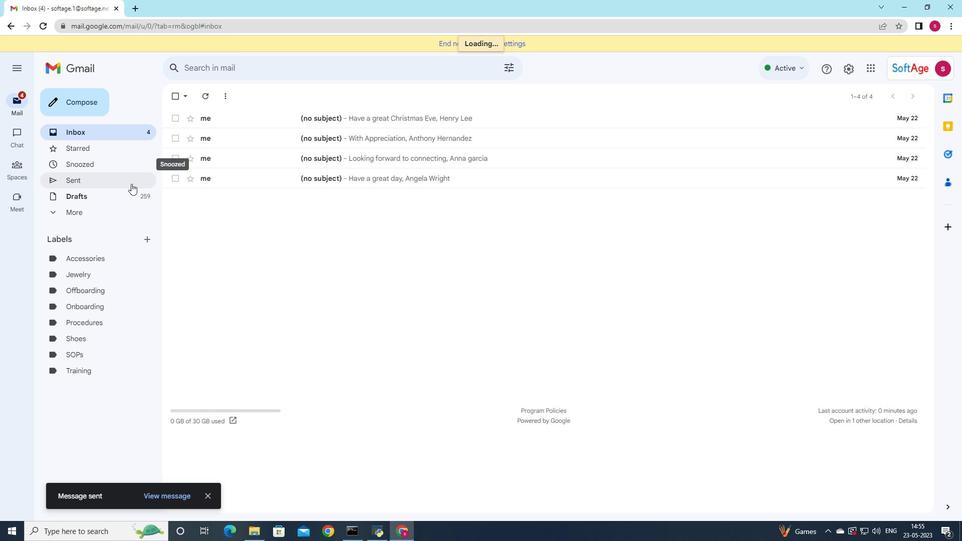 
Action: Mouse moved to (403, 159)
Screenshot: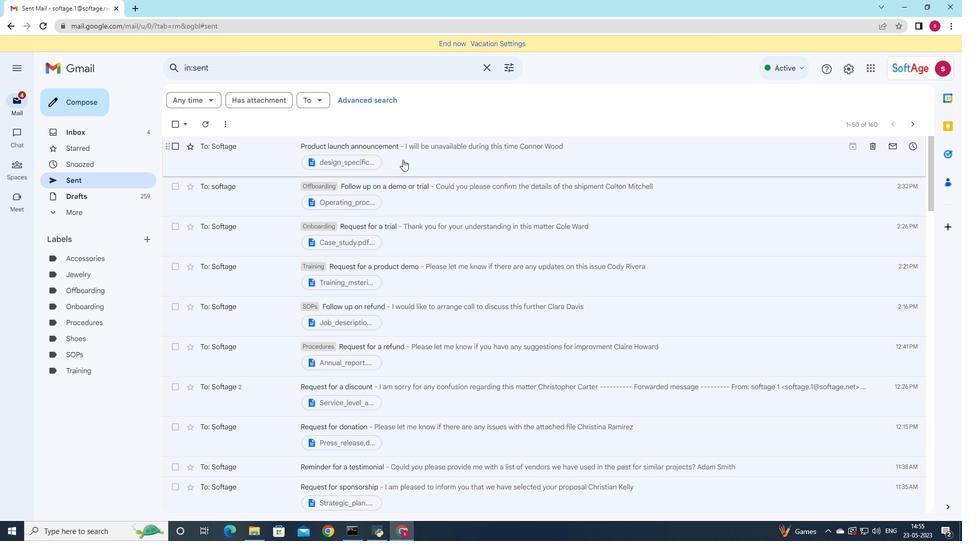 
Action: Mouse pressed left at (403, 159)
Screenshot: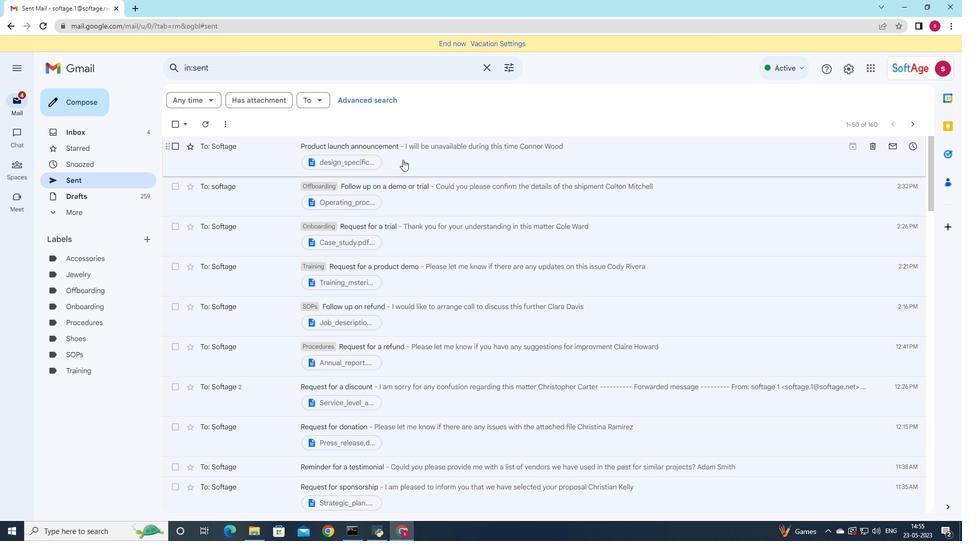 
Action: Mouse moved to (378, 99)
Screenshot: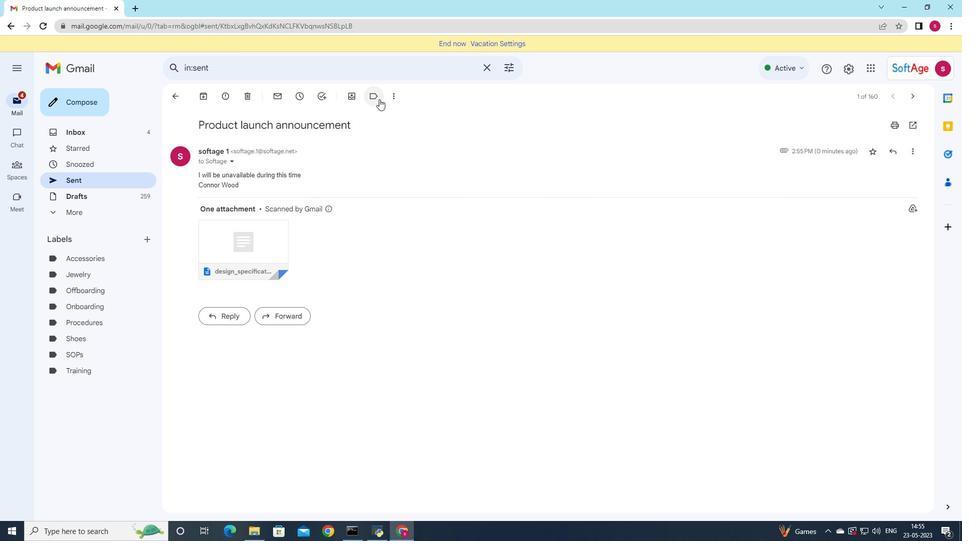
Action: Mouse pressed left at (378, 99)
Screenshot: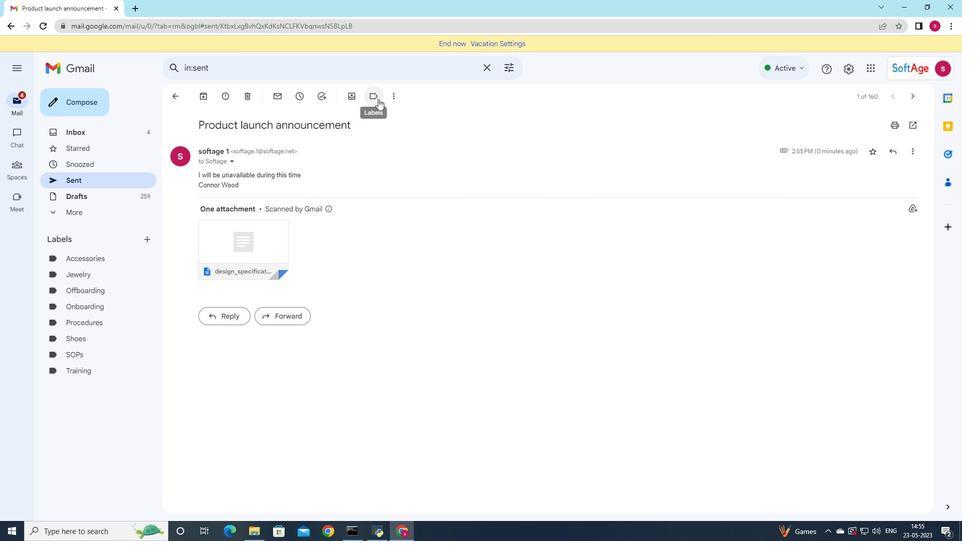 
Action: Mouse moved to (394, 288)
Screenshot: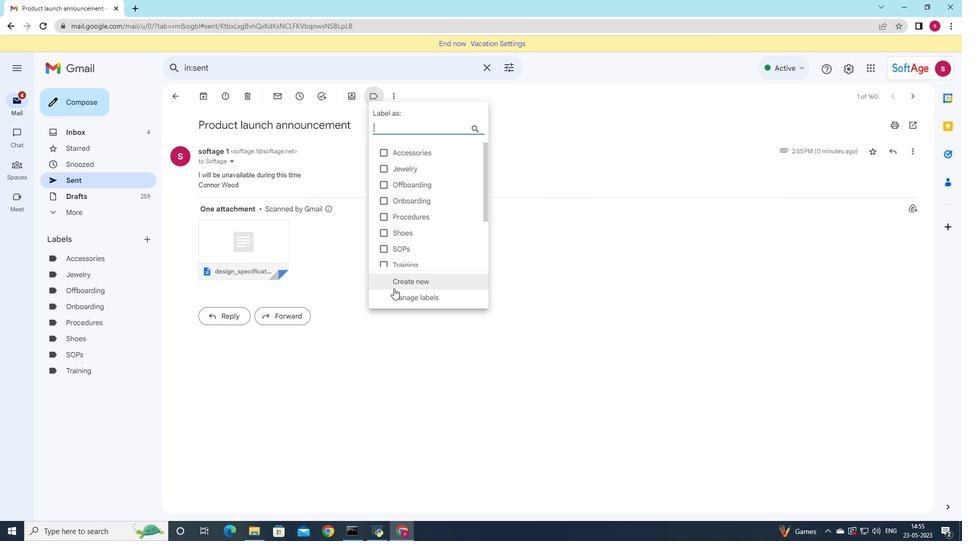 
Action: Mouse pressed left at (394, 288)
Screenshot: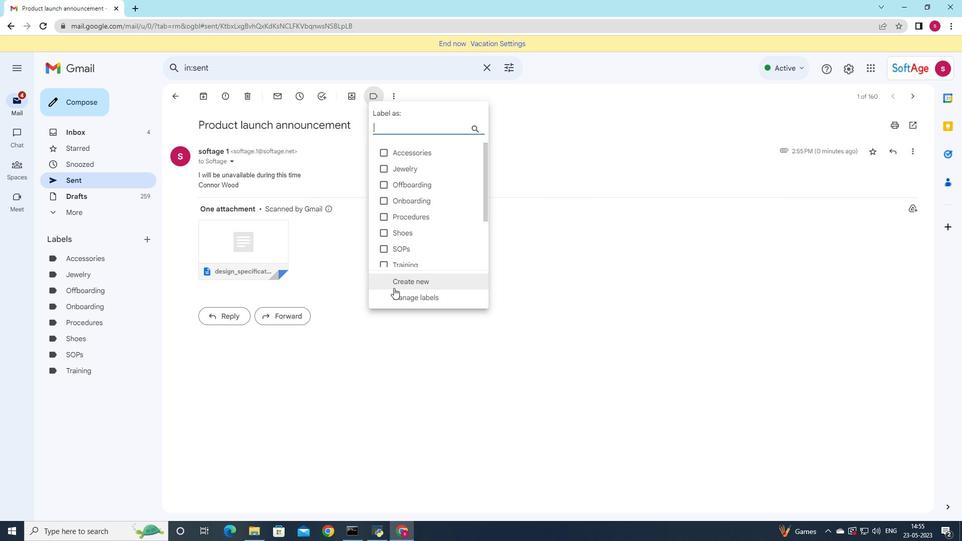 
Action: Mouse moved to (537, 270)
Screenshot: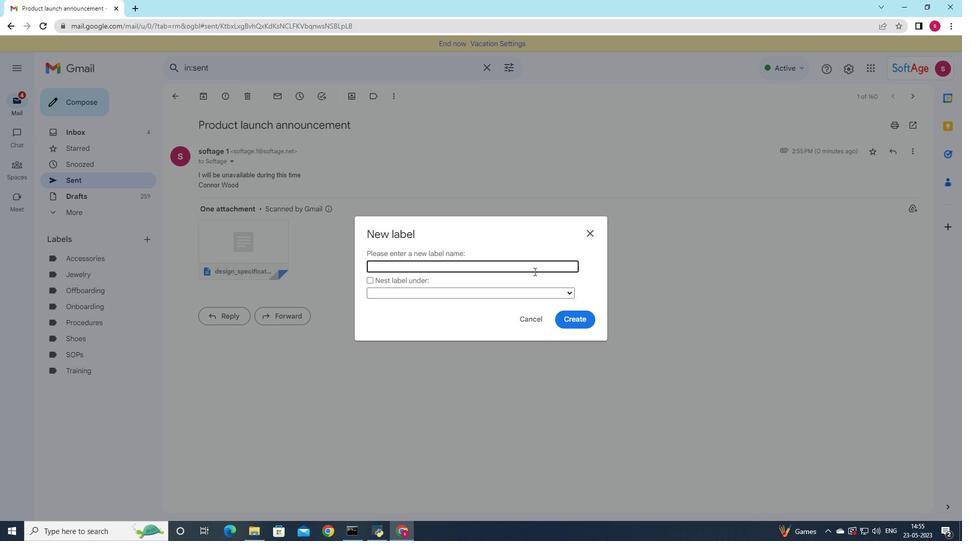 
Action: Key pressed <Key.shift>Benefits
Screenshot: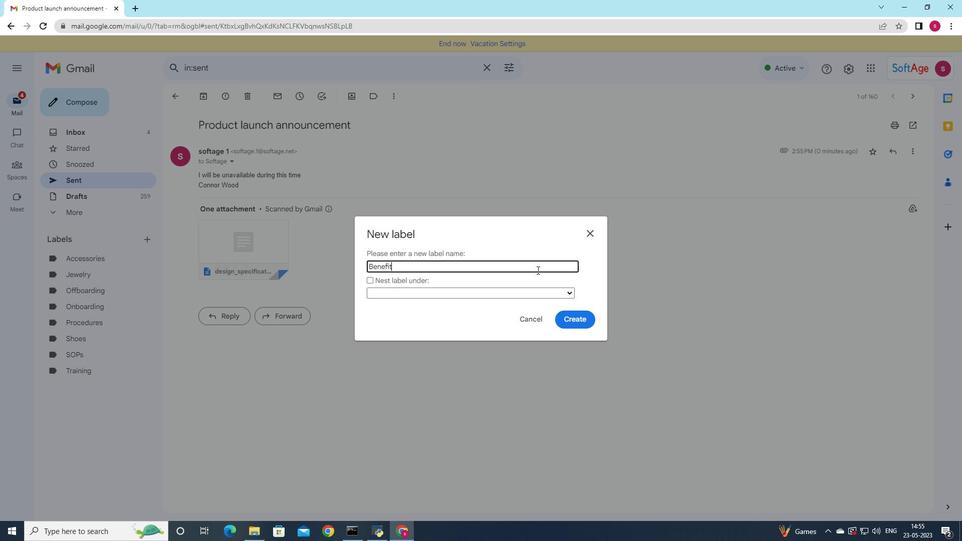 
Action: Mouse moved to (572, 315)
Screenshot: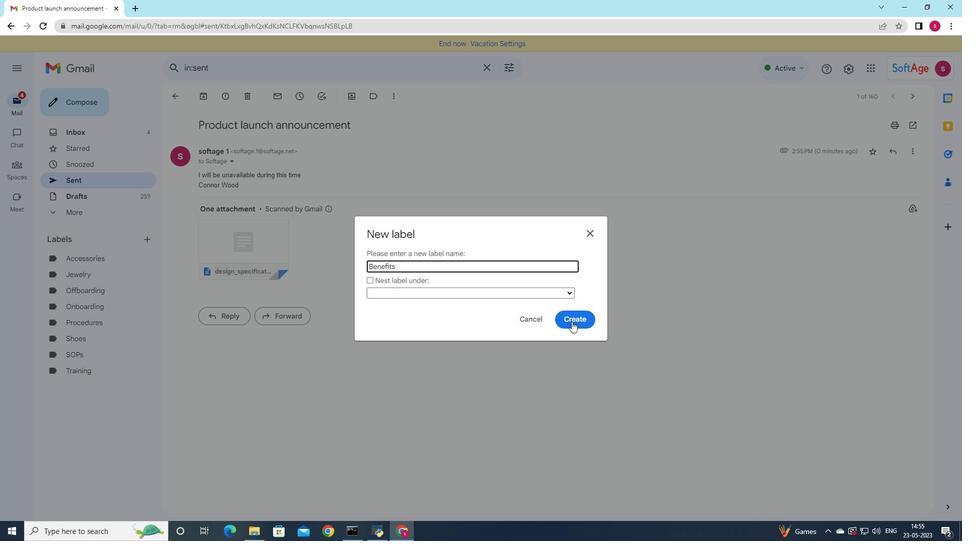 
Action: Mouse pressed left at (572, 315)
Screenshot: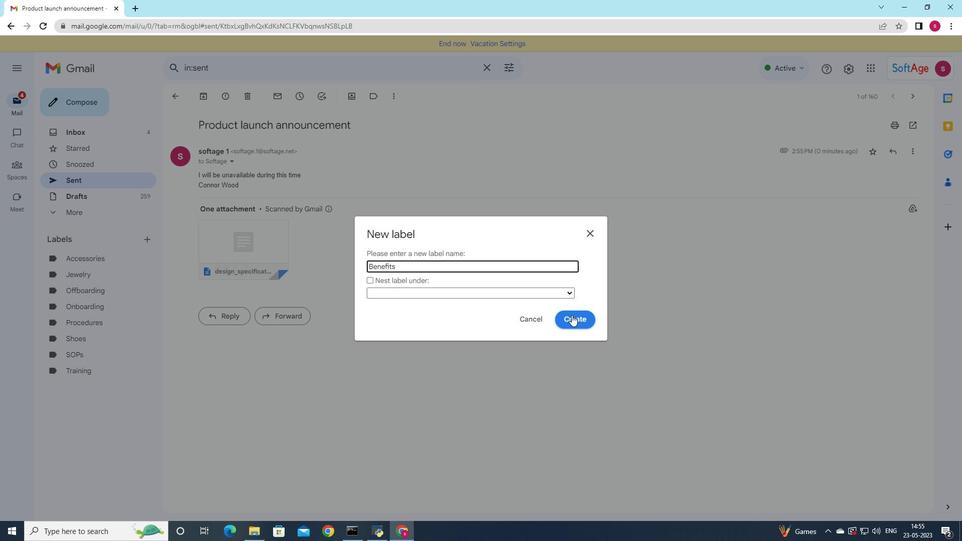 
Action: Mouse moved to (552, 310)
Screenshot: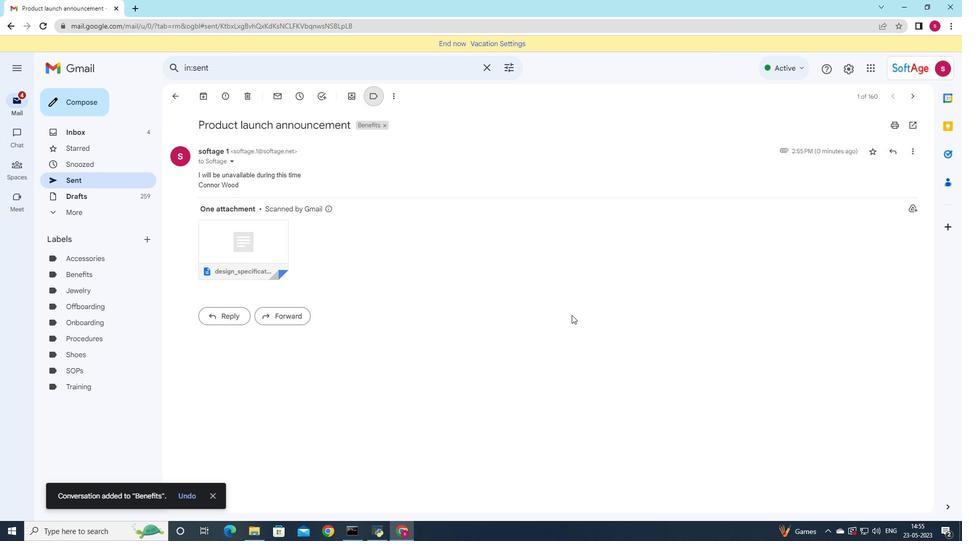 
